 Task: Search one way flight ticket for 2 adults, 2 children, 2 infants in seat in first from Roanoke: Roanoke-blacksburg Regional Airport (woodrum Field) to New Bern: Coastal Carolina Regional Airport (was Craven County Regional) on 8-4-2023. Choice of flights is Spirit. Number of bags: 2 checked bags. Price is upto 96000. Outbound departure time preference is 9:45.
Action: Mouse moved to (317, 443)
Screenshot: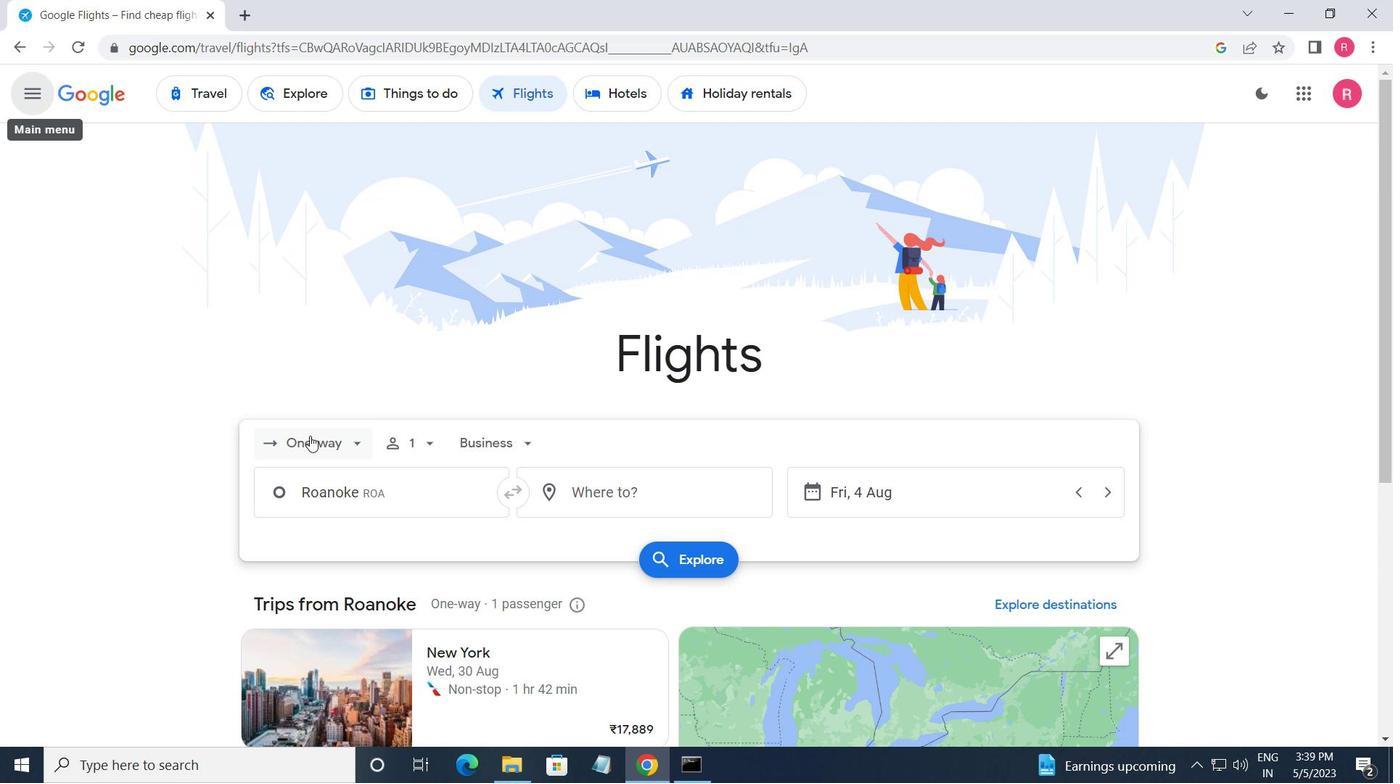 
Action: Mouse pressed left at (317, 443)
Screenshot: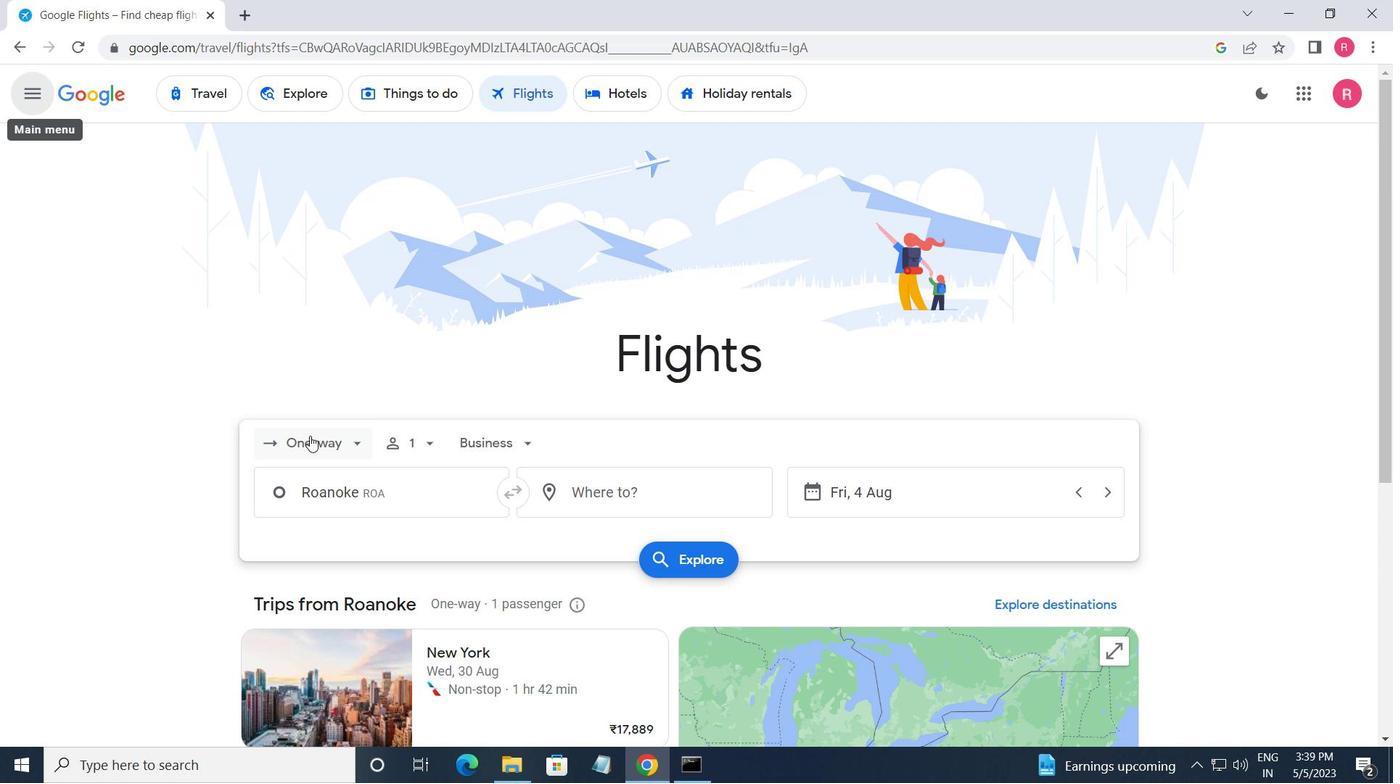 
Action: Mouse moved to (352, 528)
Screenshot: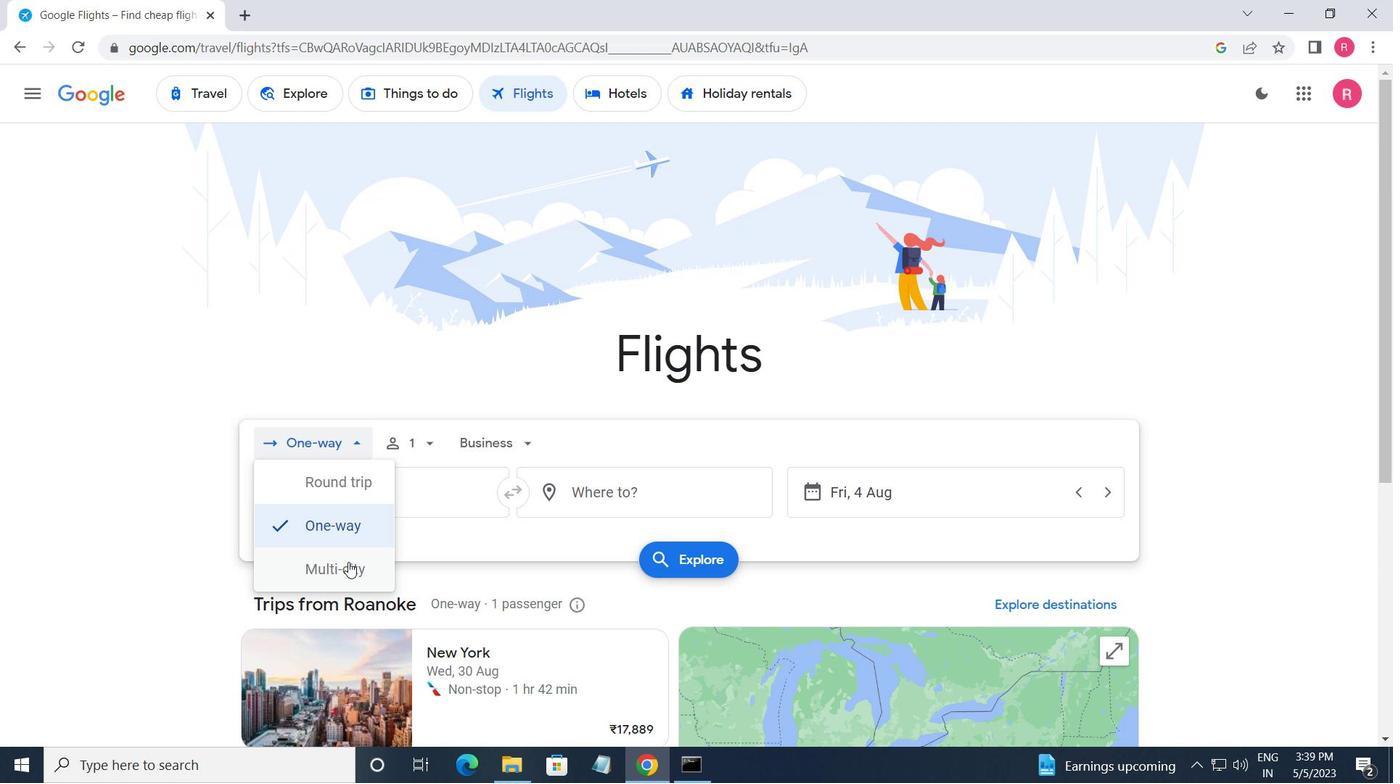 
Action: Mouse pressed left at (352, 528)
Screenshot: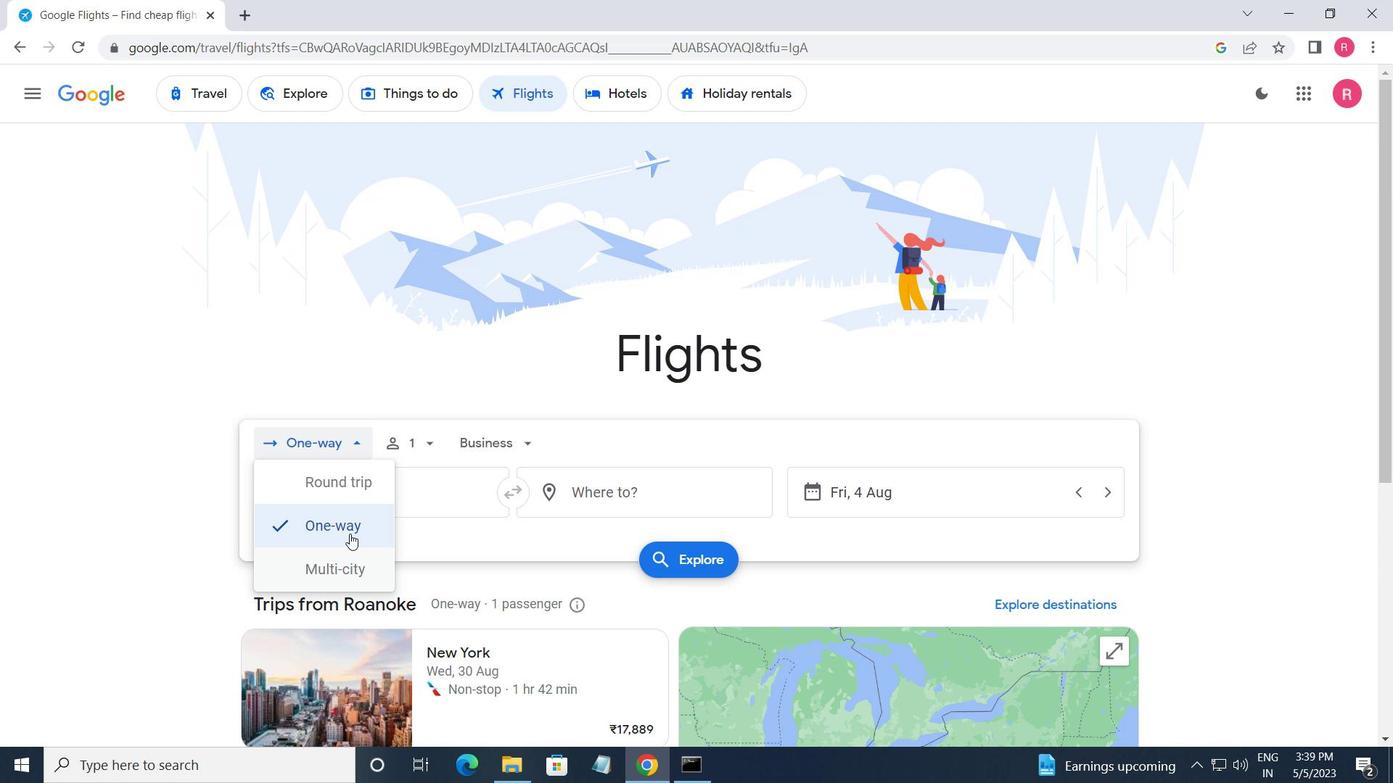 
Action: Mouse moved to (434, 446)
Screenshot: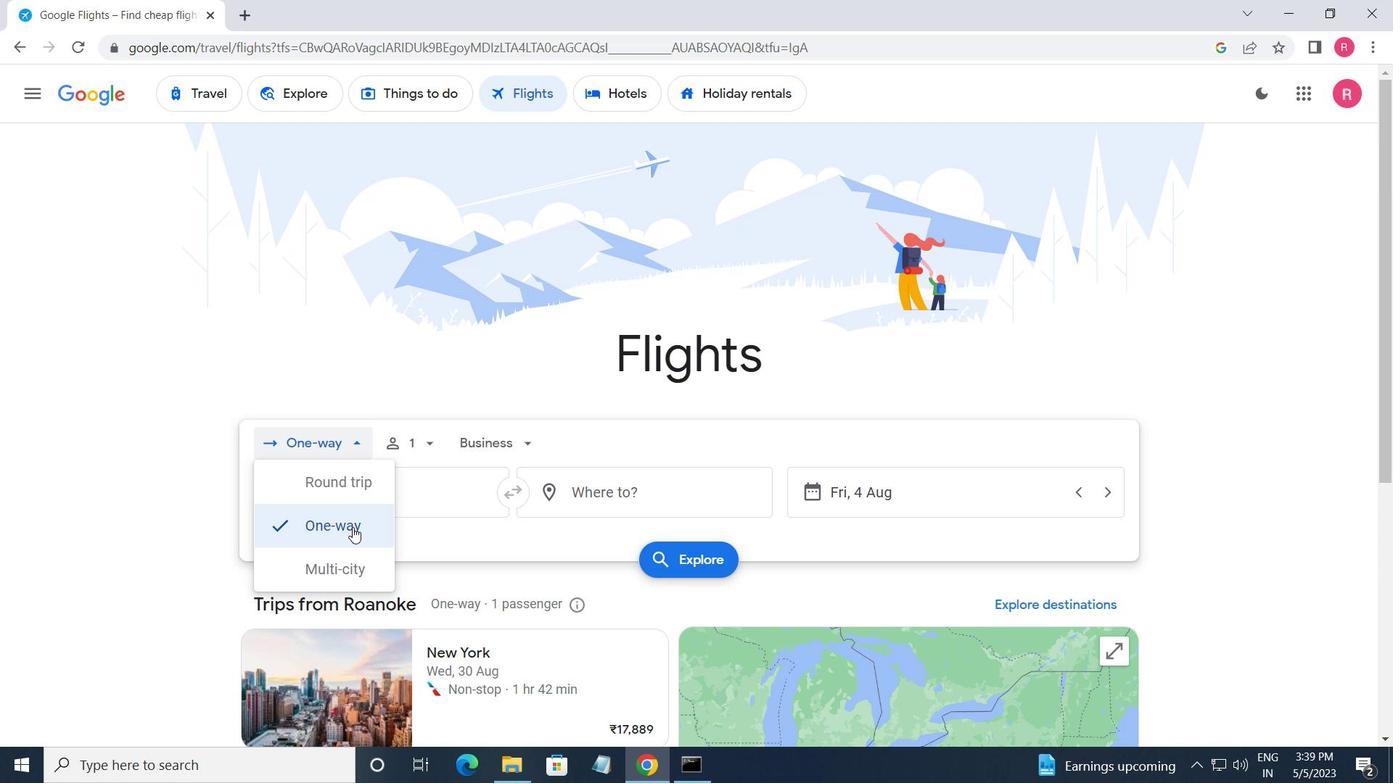 
Action: Mouse pressed left at (434, 446)
Screenshot: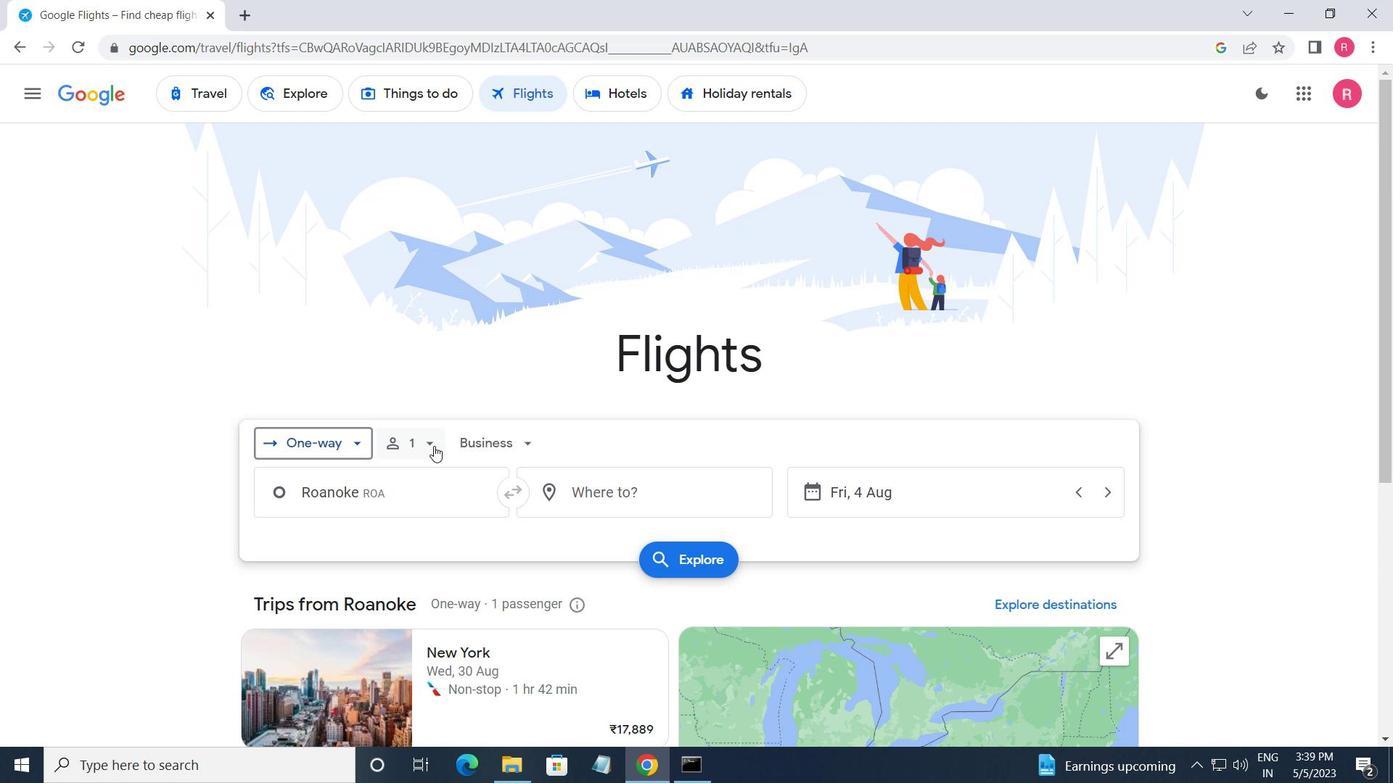 
Action: Mouse moved to (561, 496)
Screenshot: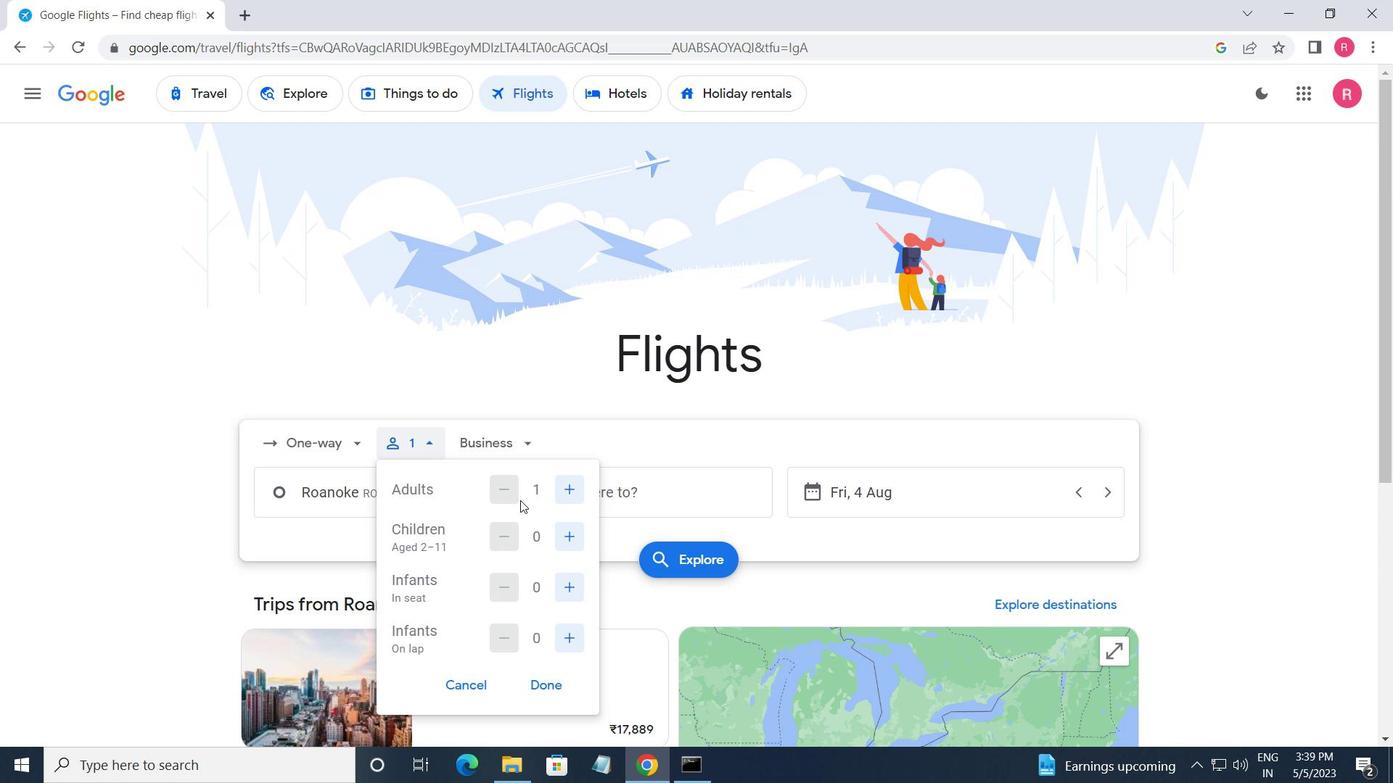 
Action: Mouse pressed left at (561, 496)
Screenshot: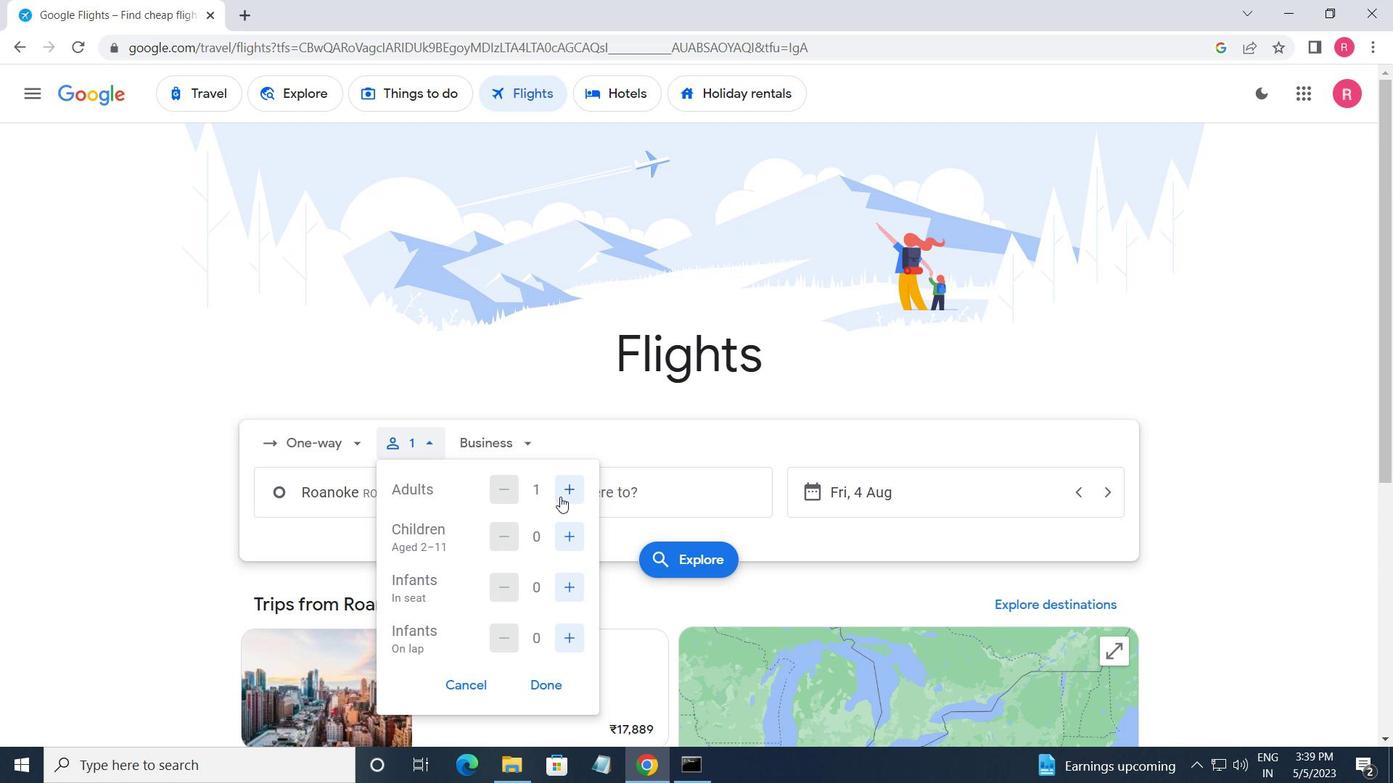 
Action: Mouse moved to (558, 544)
Screenshot: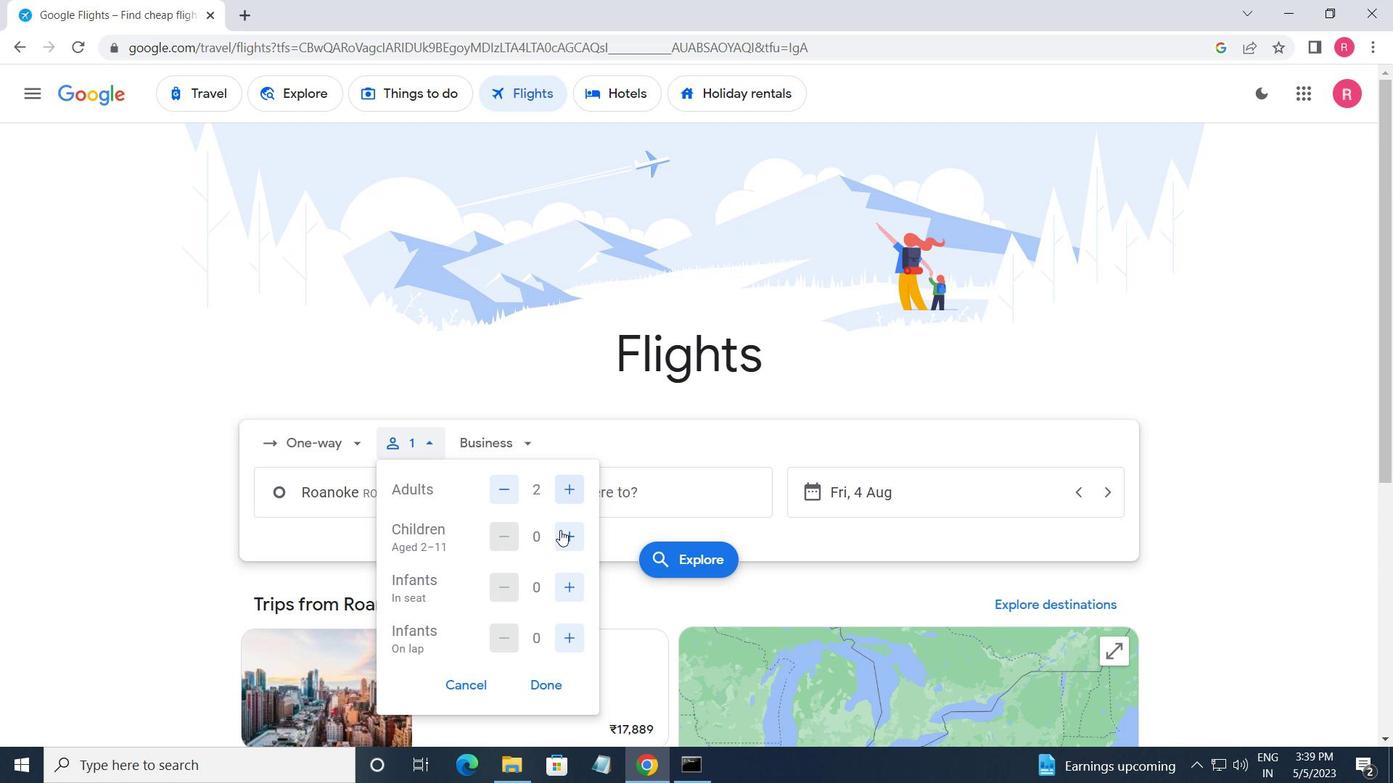 
Action: Mouse pressed left at (558, 544)
Screenshot: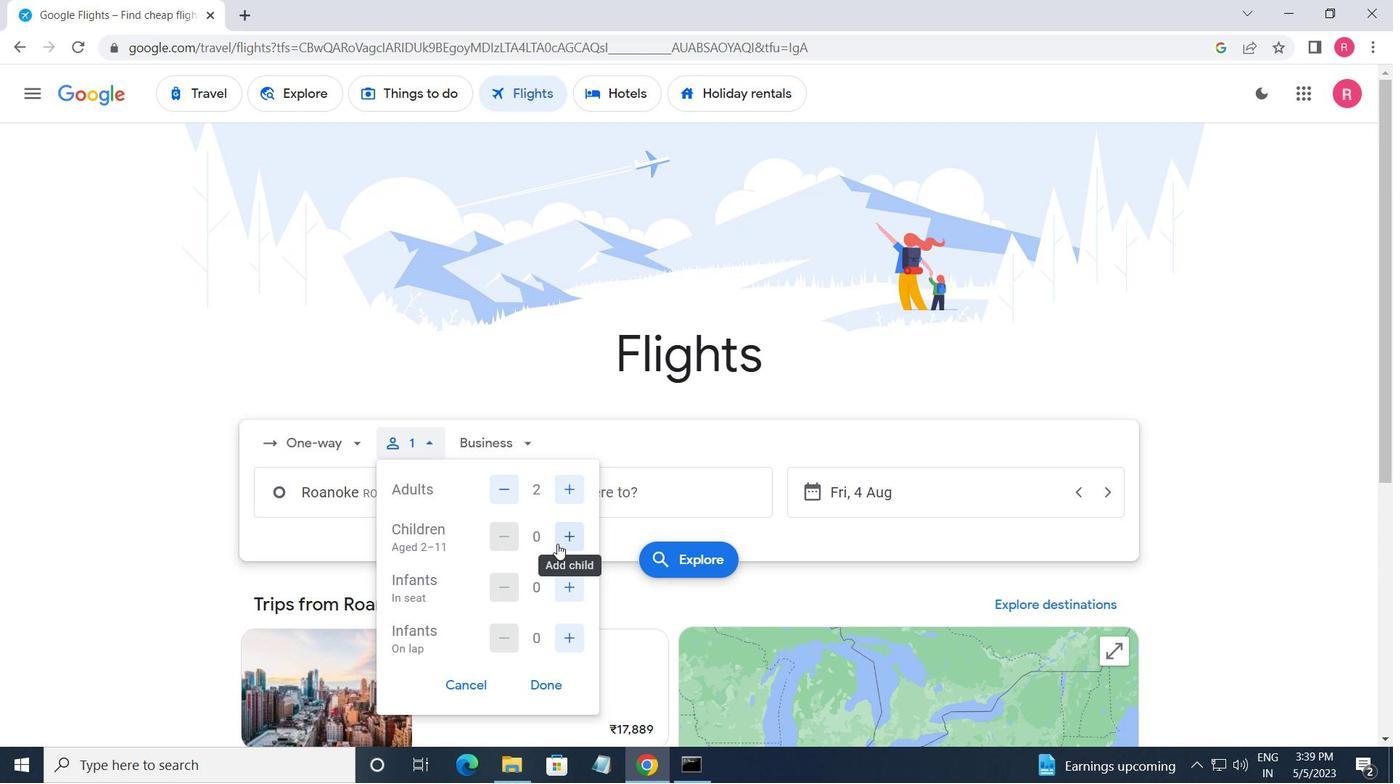 
Action: Mouse pressed left at (558, 544)
Screenshot: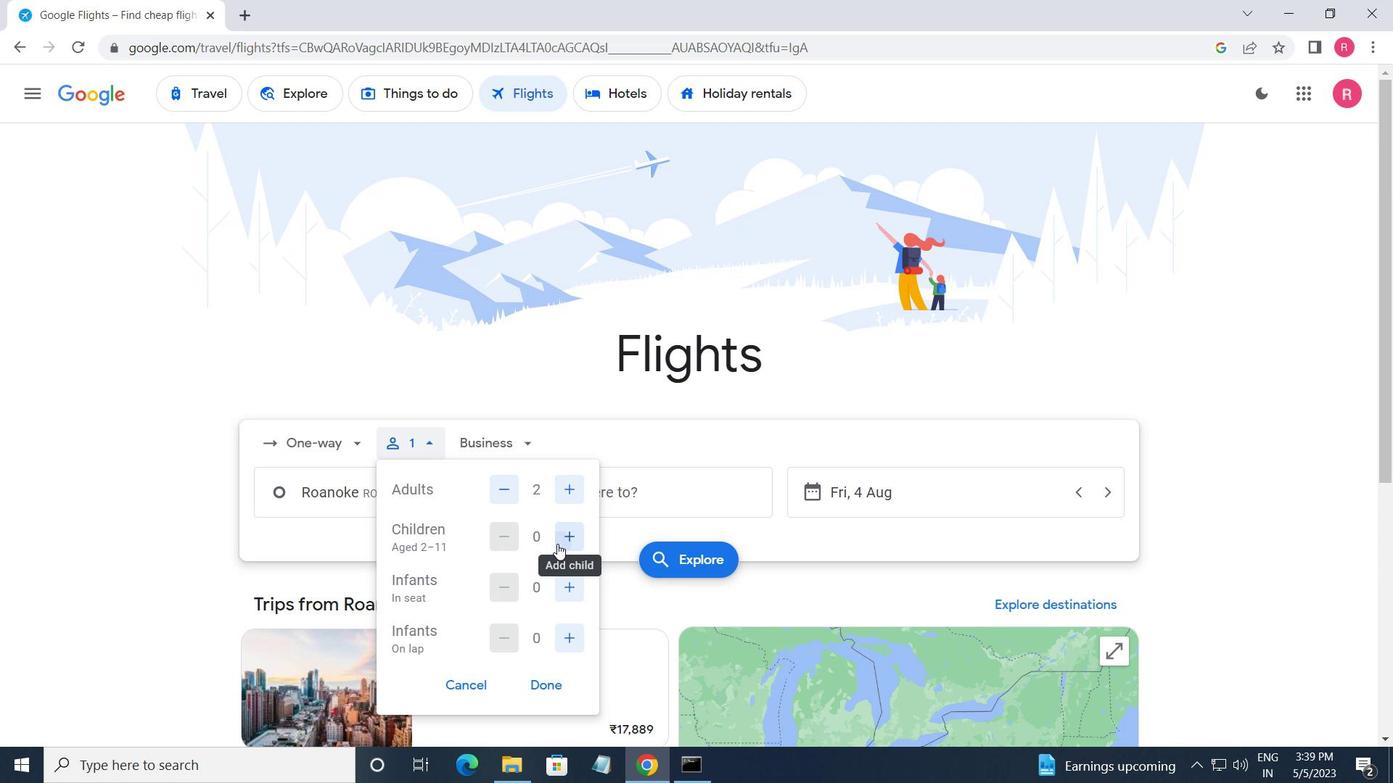 
Action: Mouse moved to (571, 597)
Screenshot: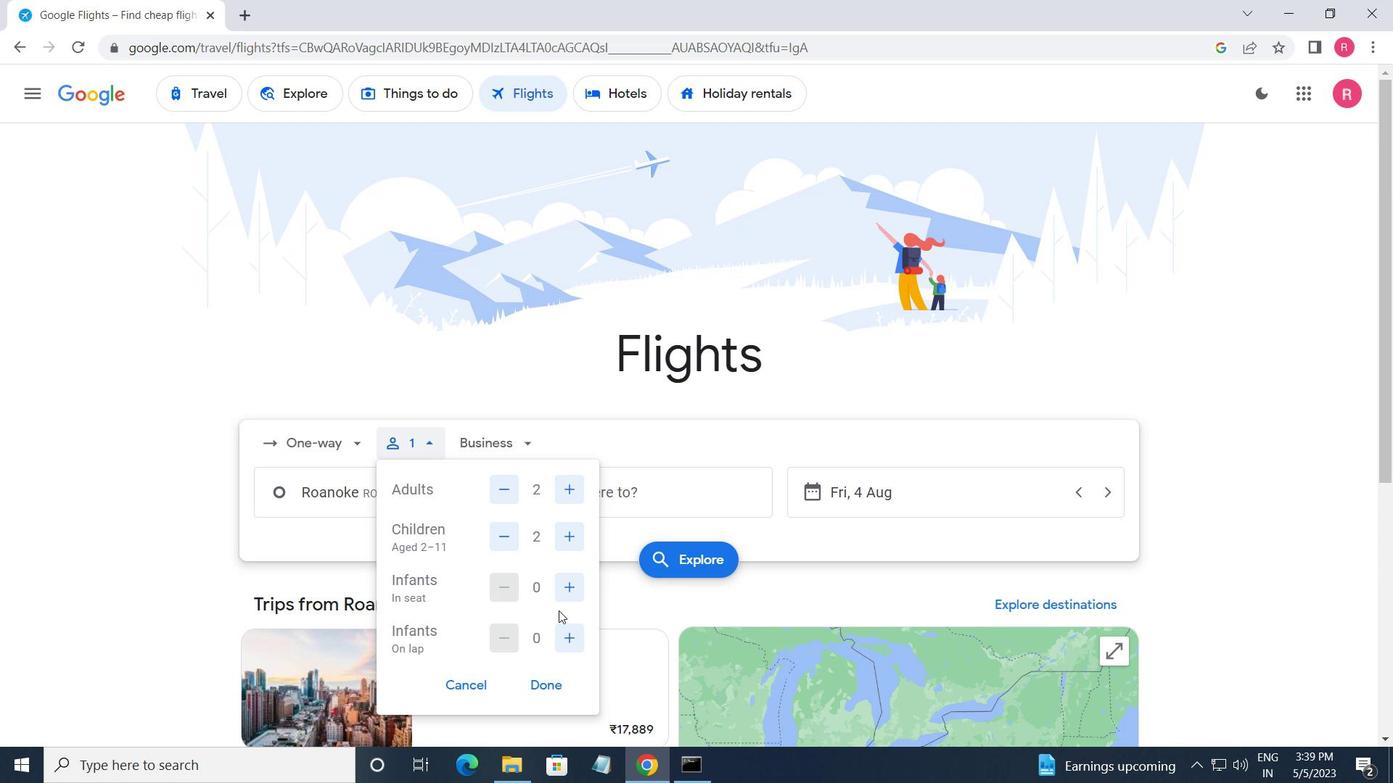 
Action: Mouse pressed left at (571, 597)
Screenshot: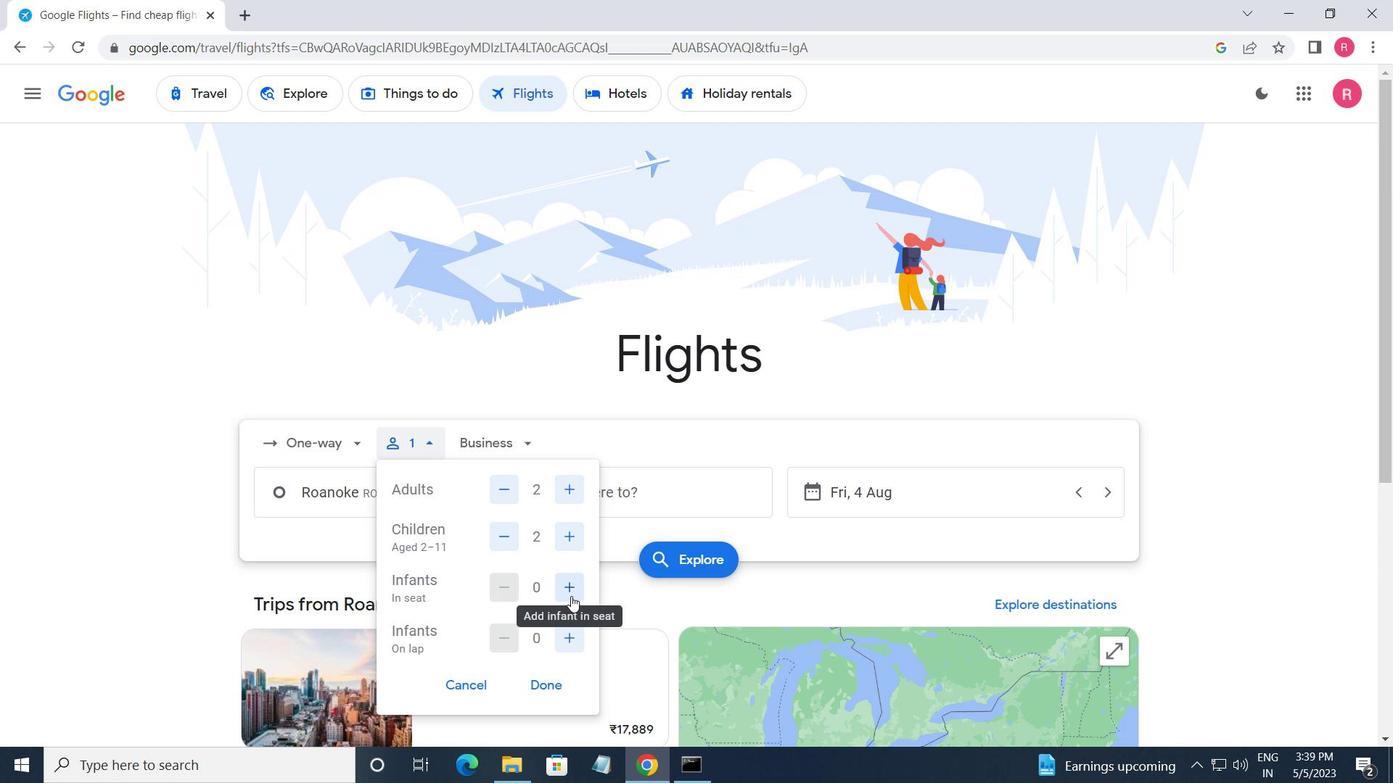 
Action: Mouse pressed left at (571, 597)
Screenshot: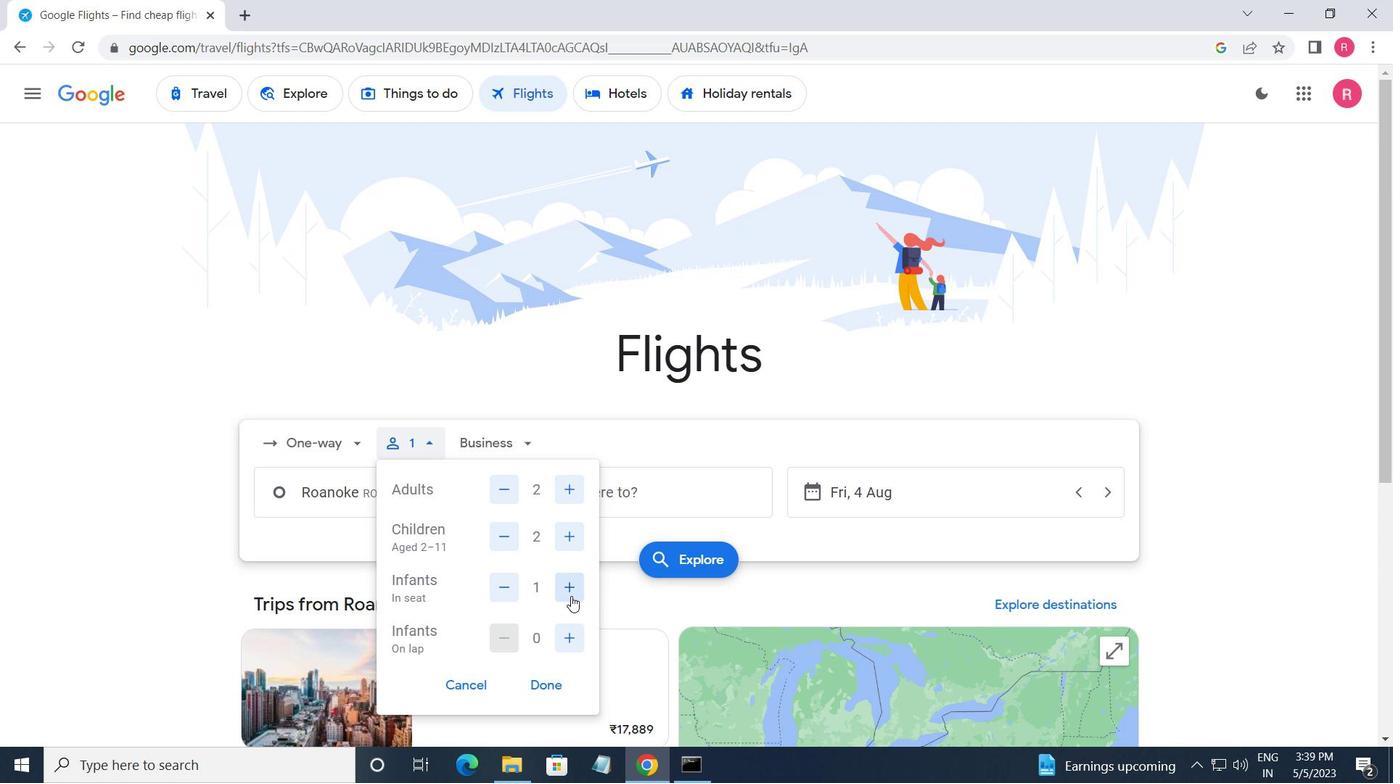 
Action: Mouse pressed left at (571, 597)
Screenshot: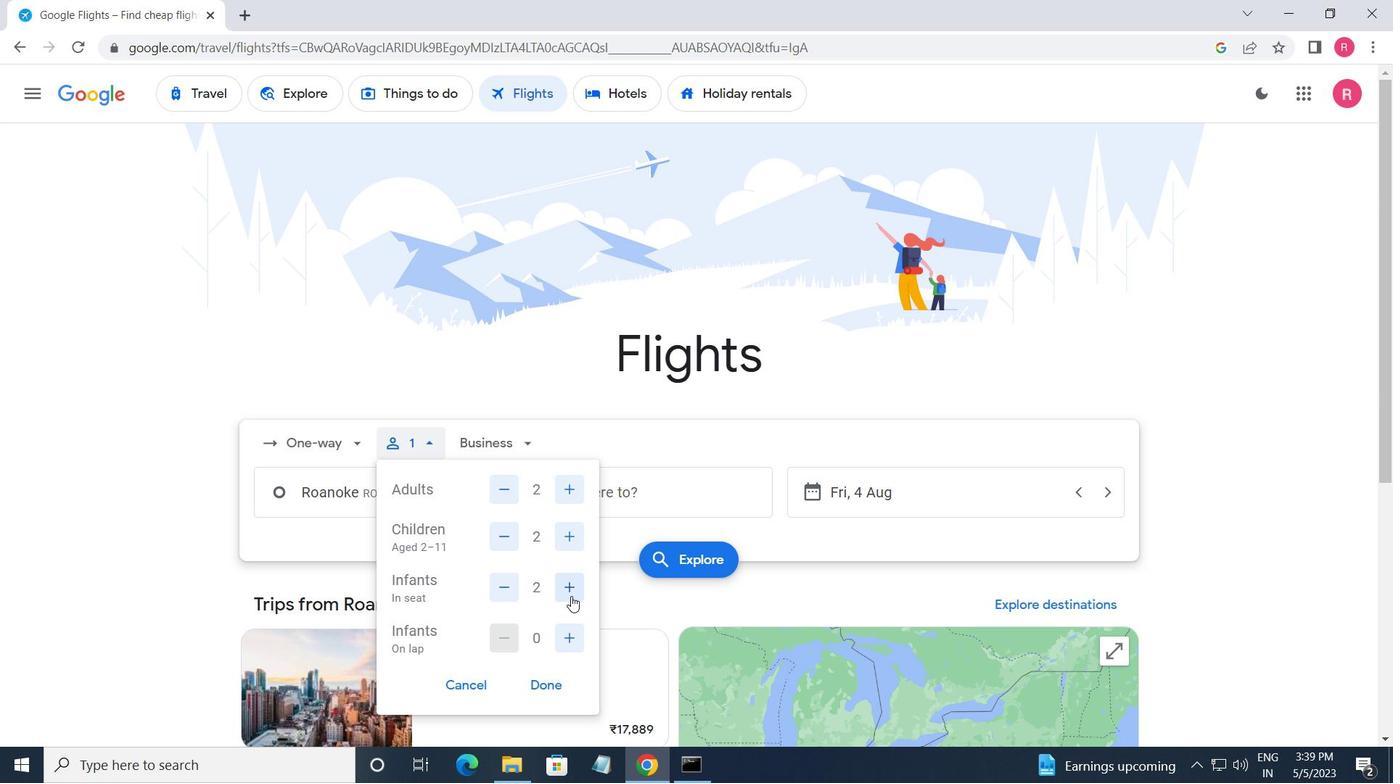
Action: Mouse moved to (543, 688)
Screenshot: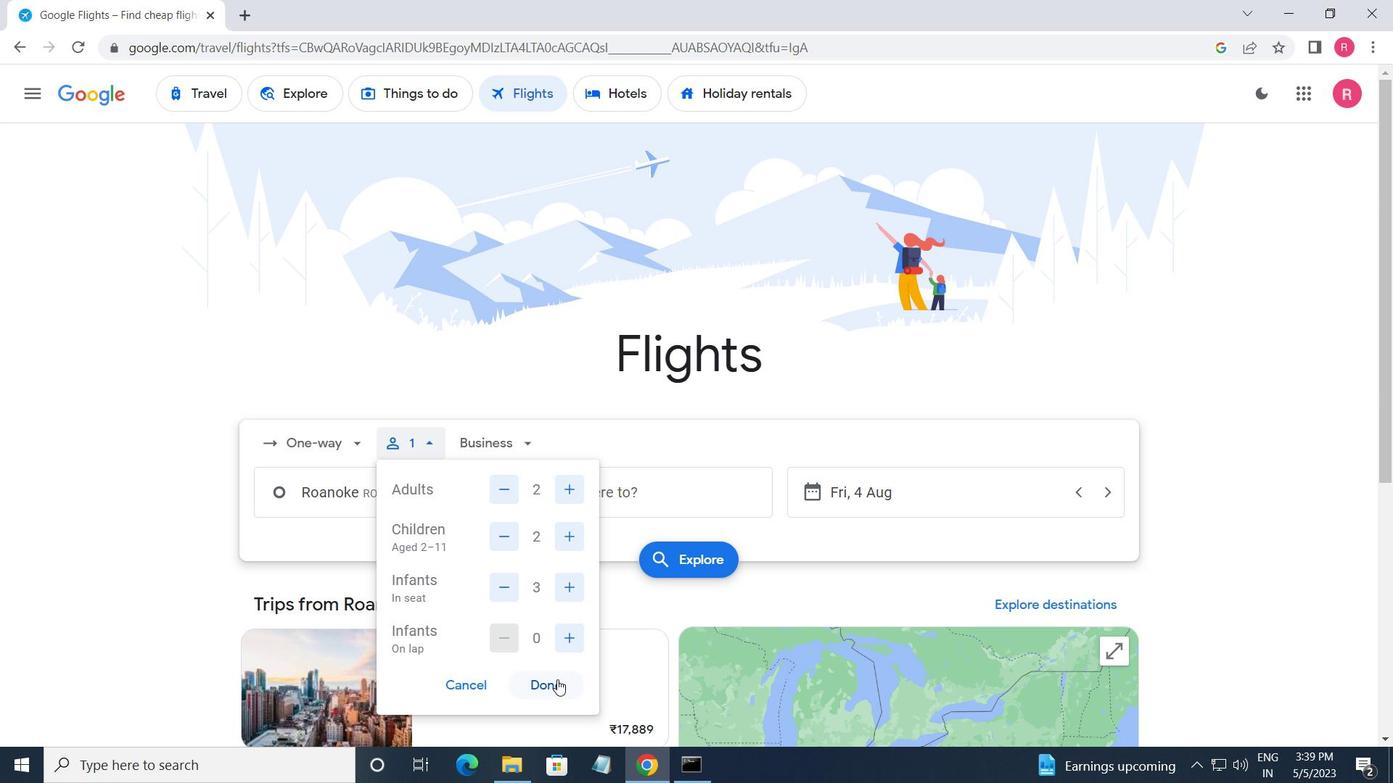 
Action: Mouse pressed left at (543, 688)
Screenshot: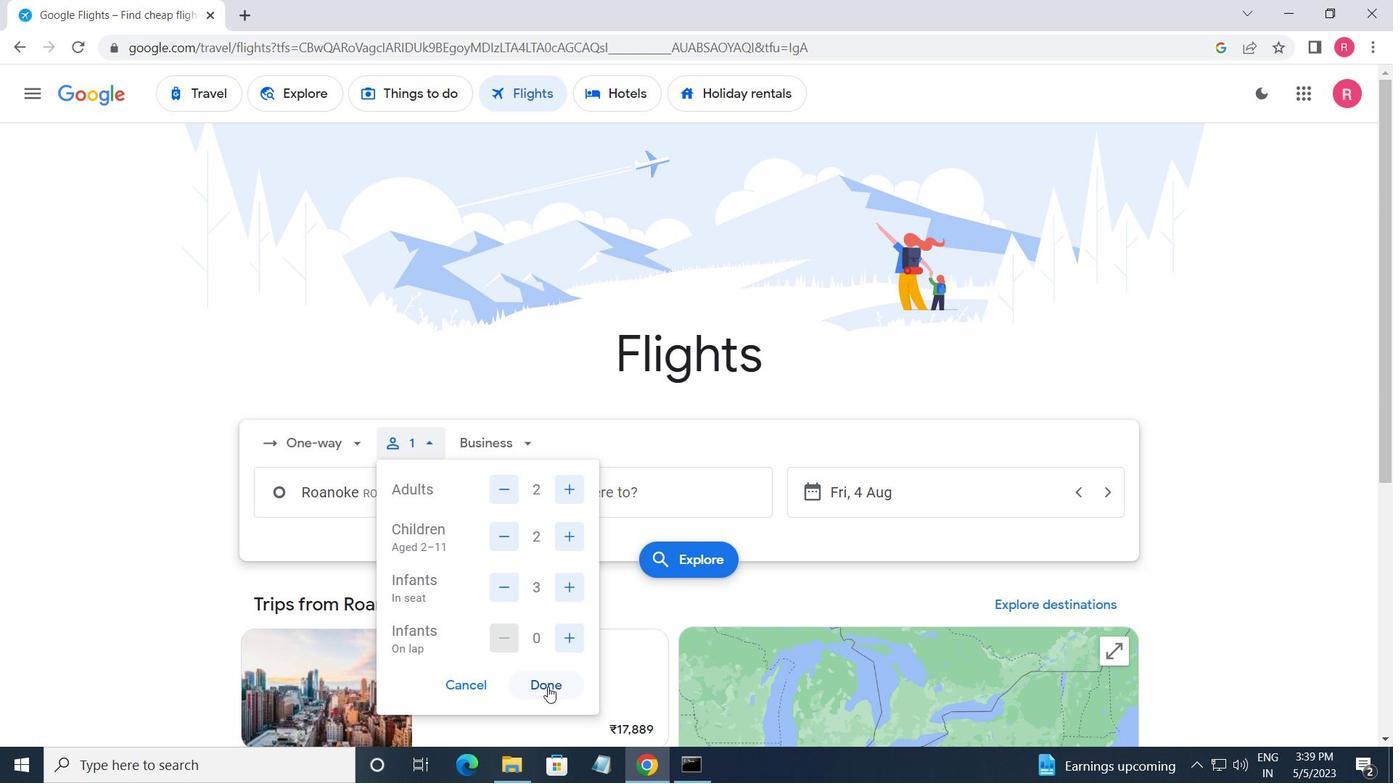 
Action: Mouse moved to (419, 434)
Screenshot: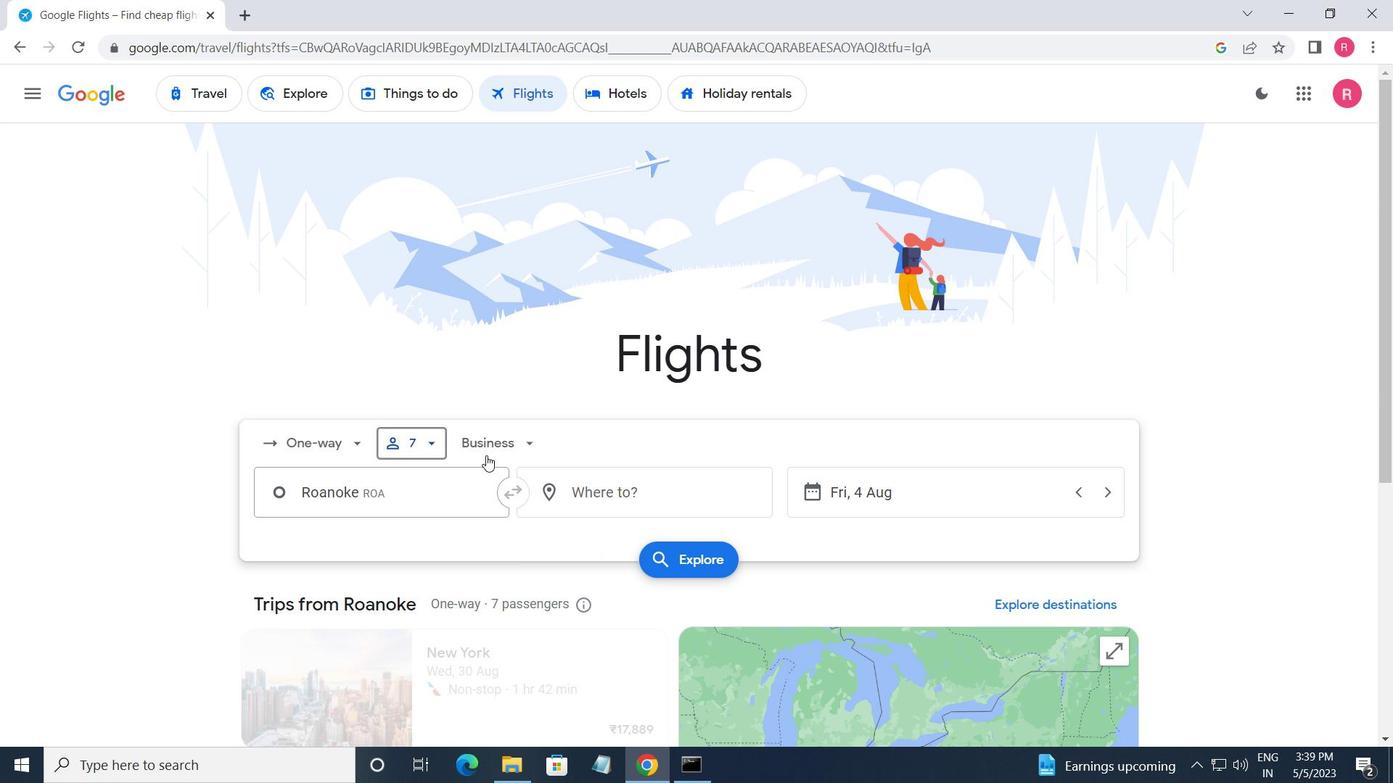 
Action: Mouse pressed left at (419, 434)
Screenshot: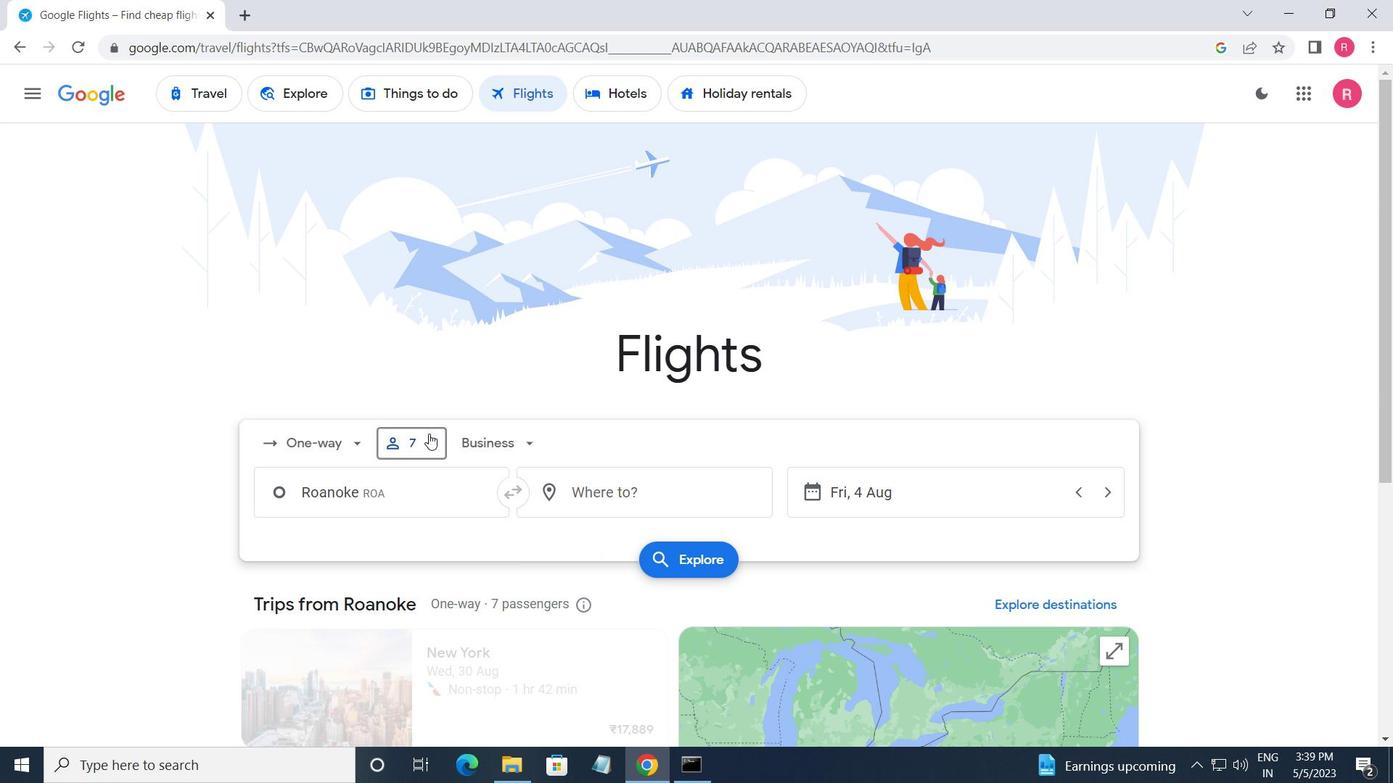 
Action: Mouse moved to (510, 587)
Screenshot: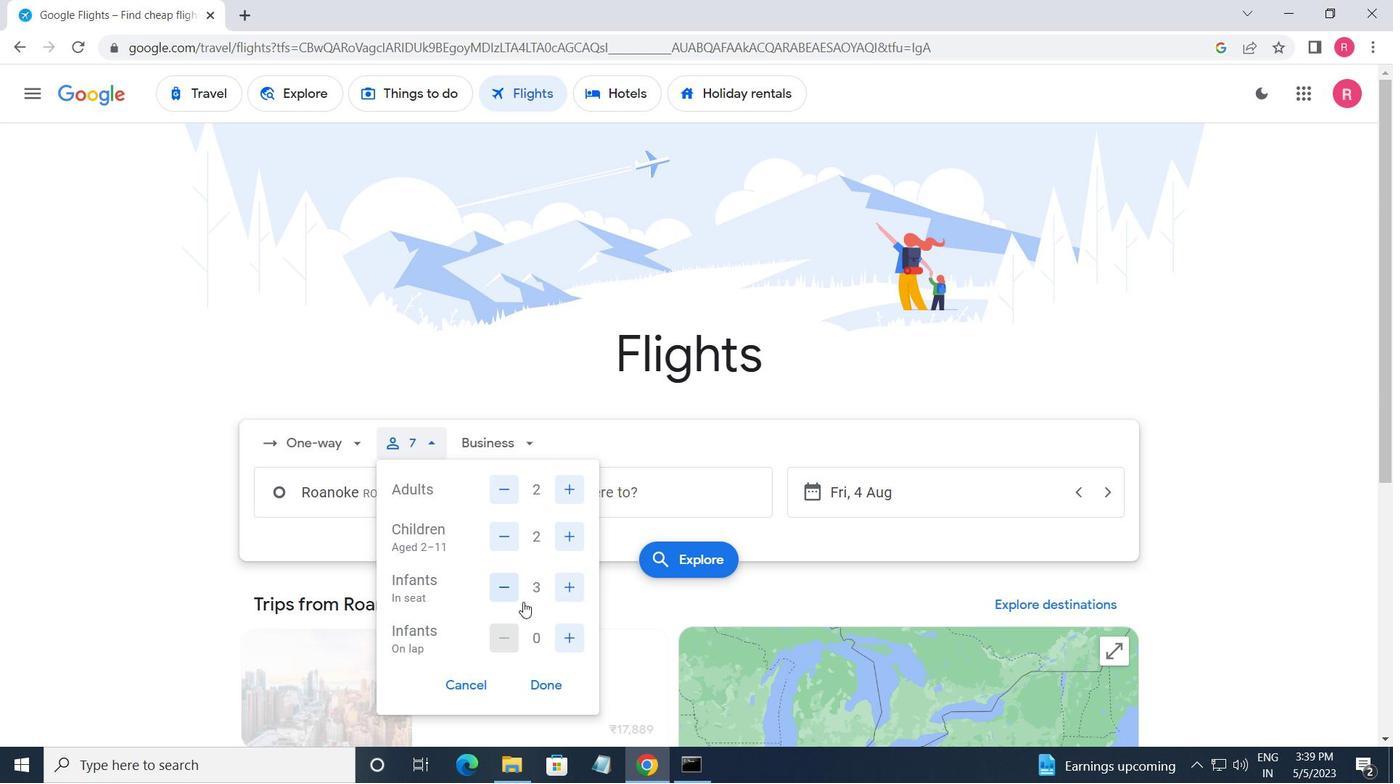 
Action: Mouse pressed left at (510, 587)
Screenshot: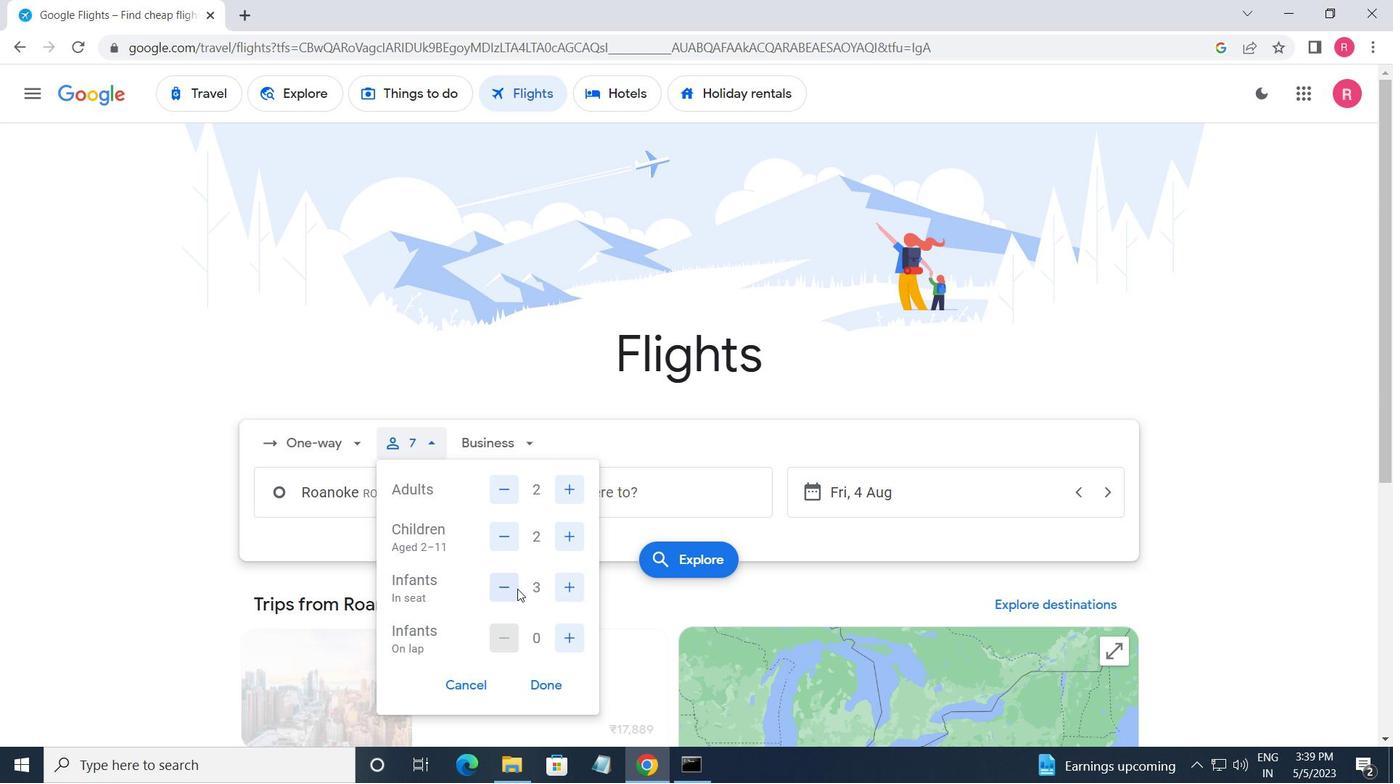 
Action: Mouse moved to (547, 687)
Screenshot: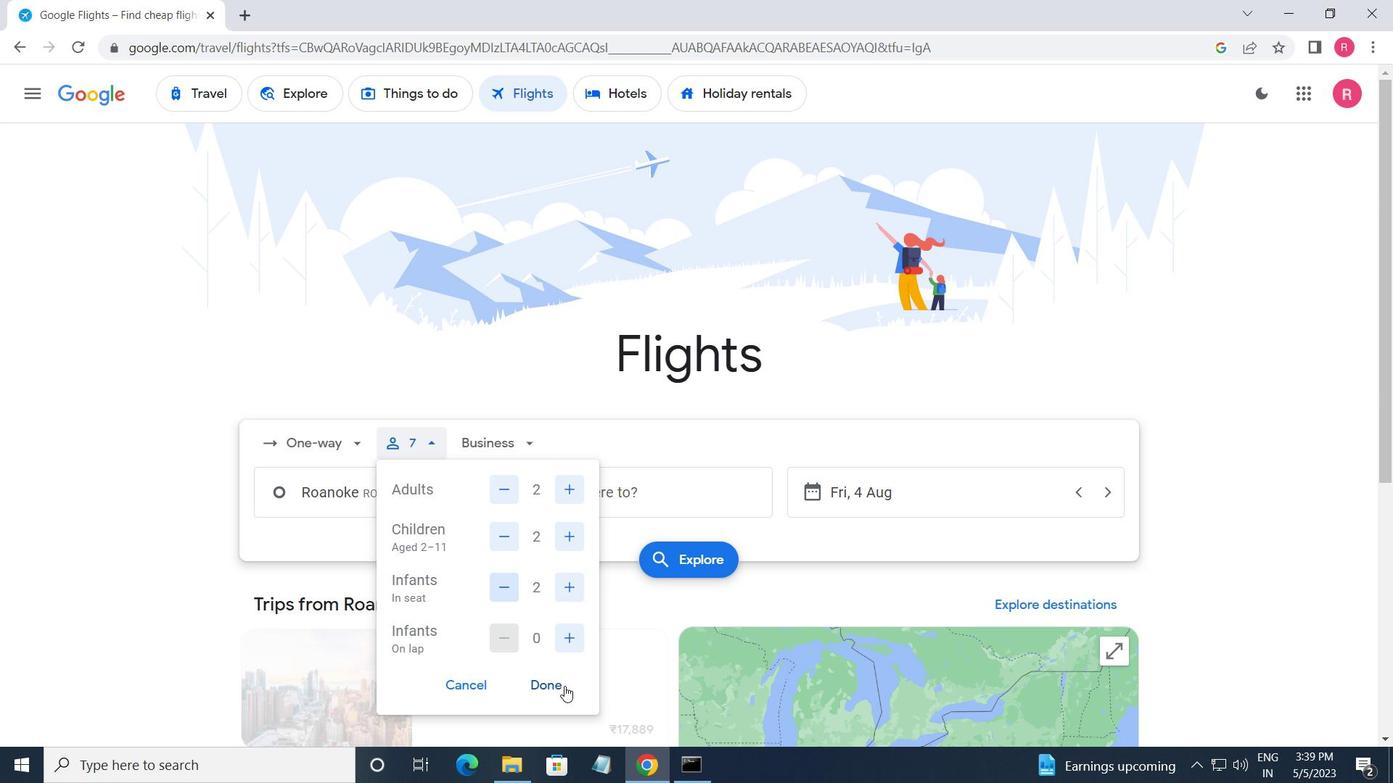 
Action: Mouse pressed left at (547, 687)
Screenshot: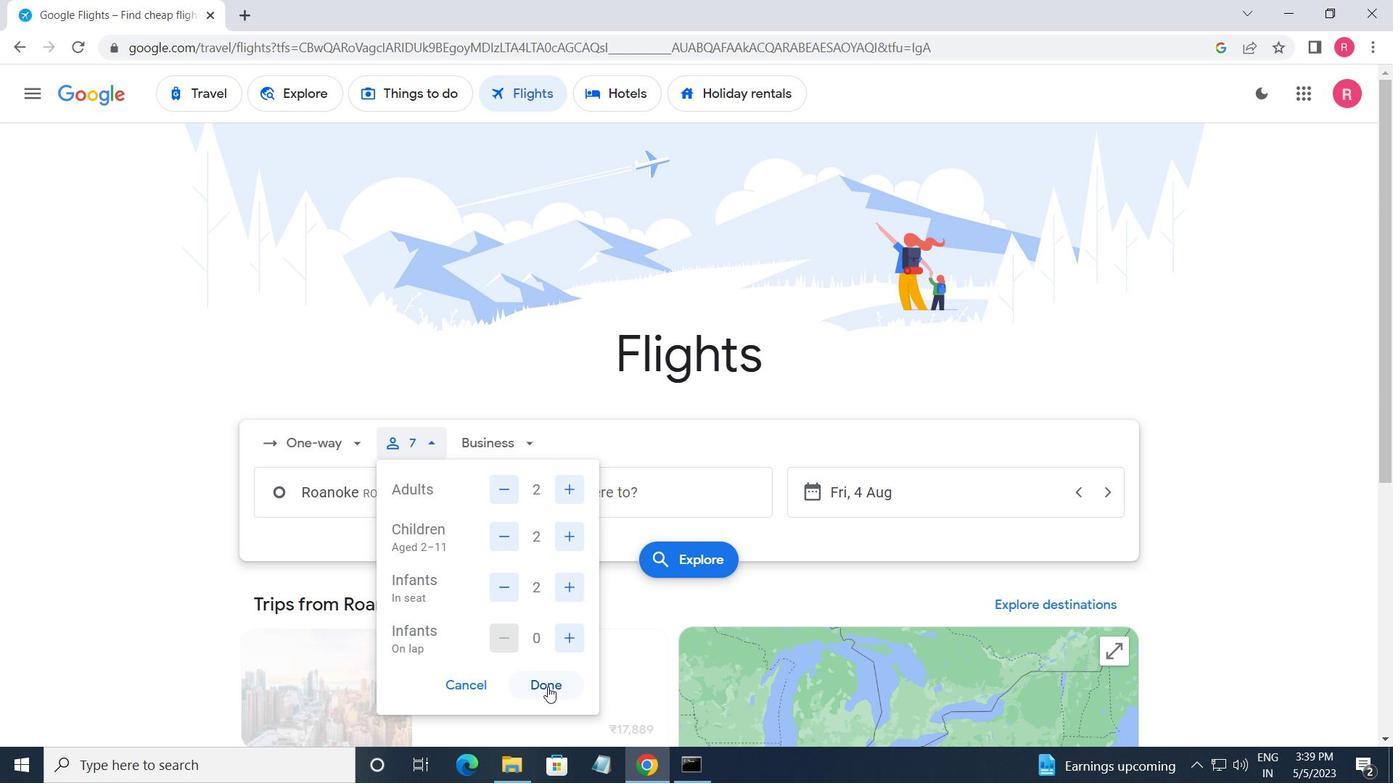 
Action: Mouse moved to (500, 442)
Screenshot: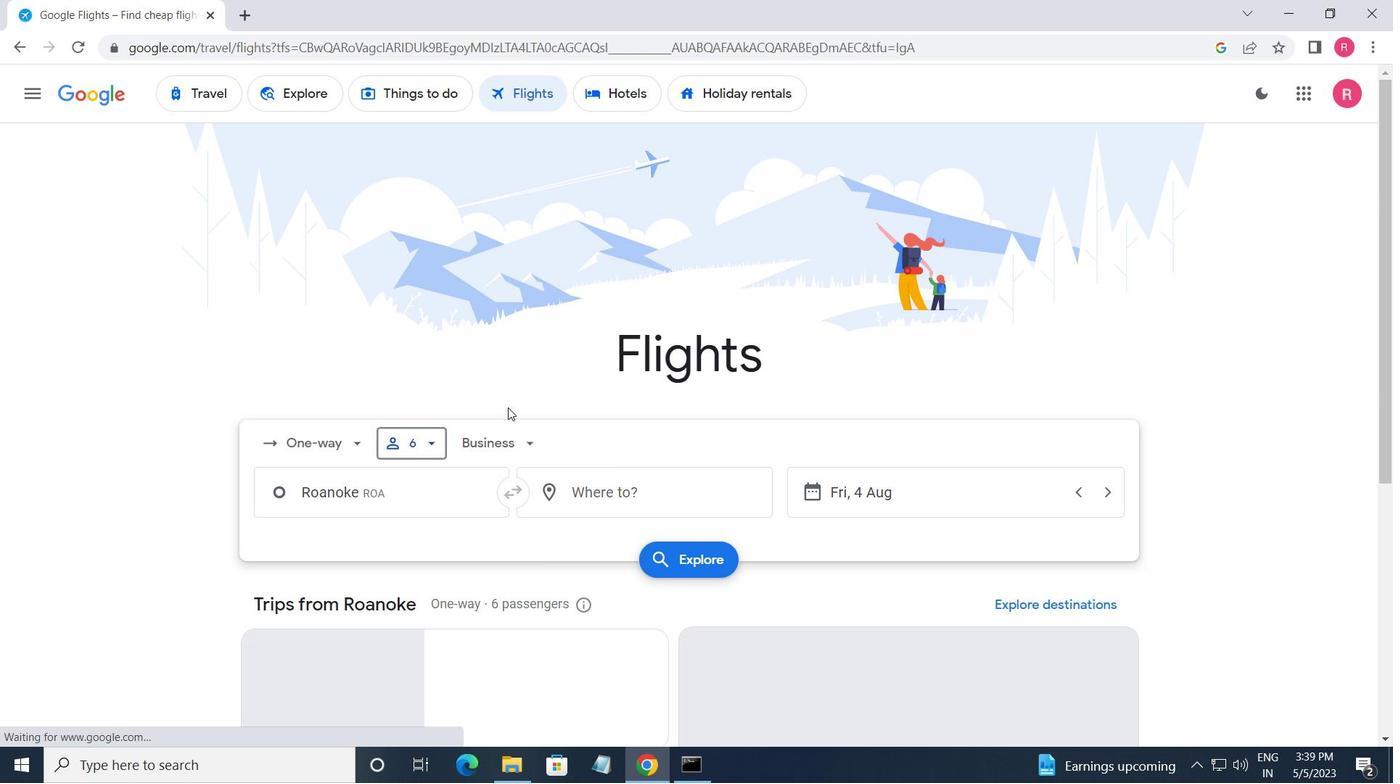 
Action: Mouse pressed left at (500, 442)
Screenshot: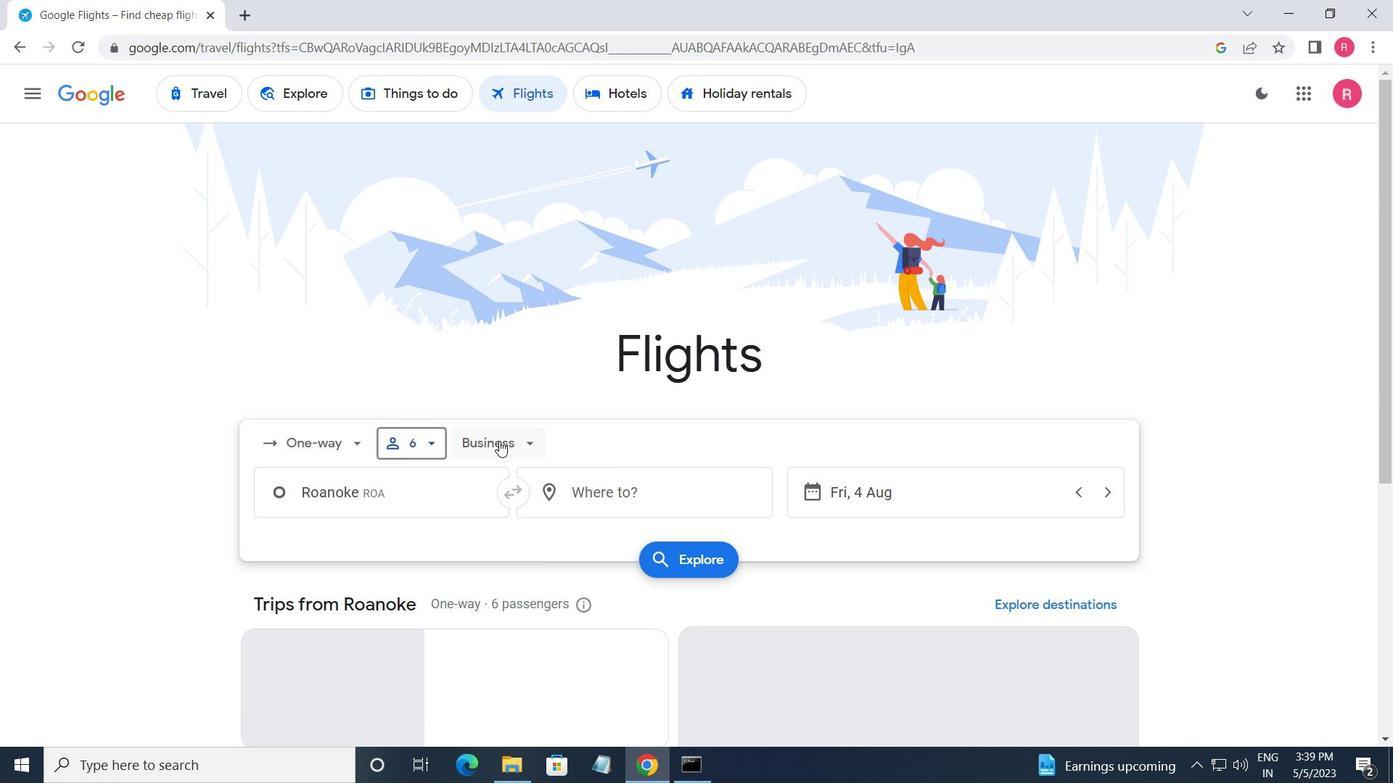 
Action: Mouse moved to (545, 614)
Screenshot: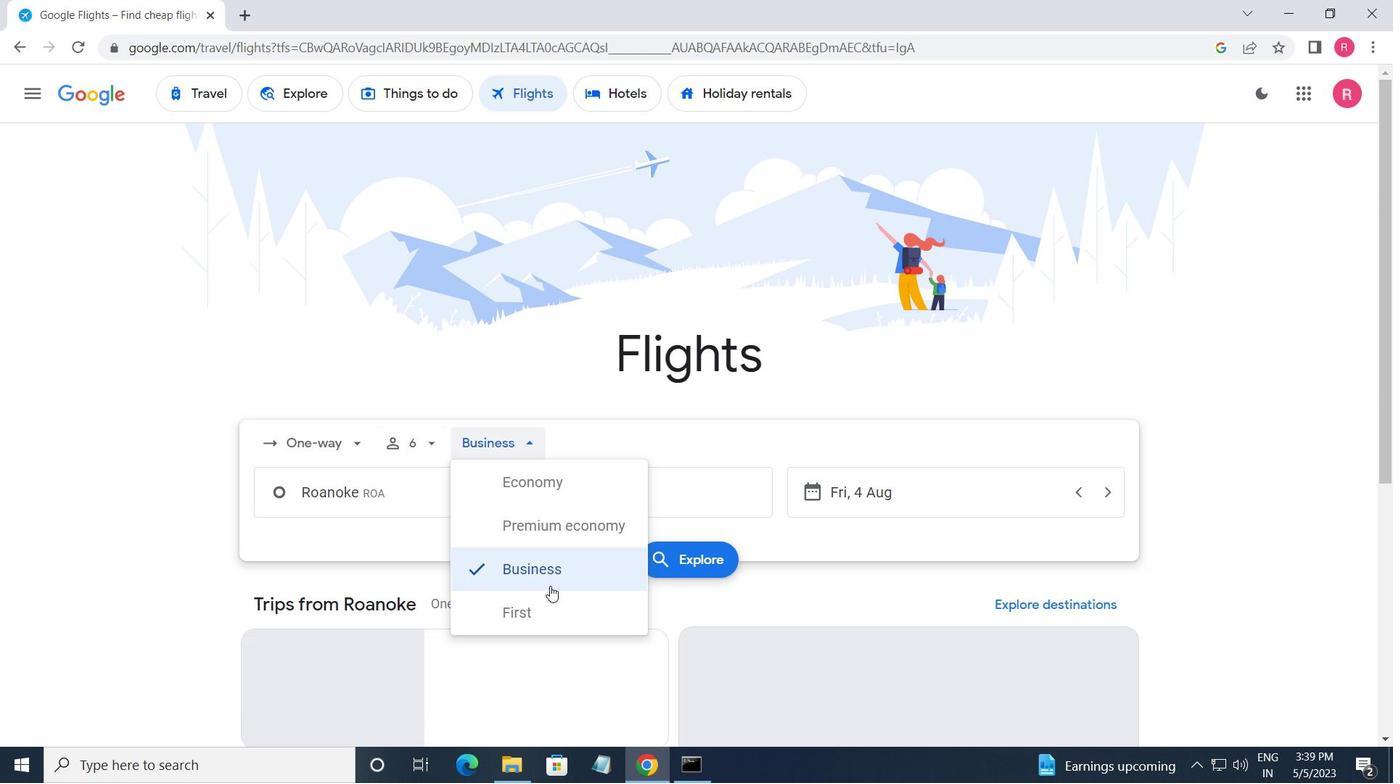 
Action: Mouse pressed left at (545, 614)
Screenshot: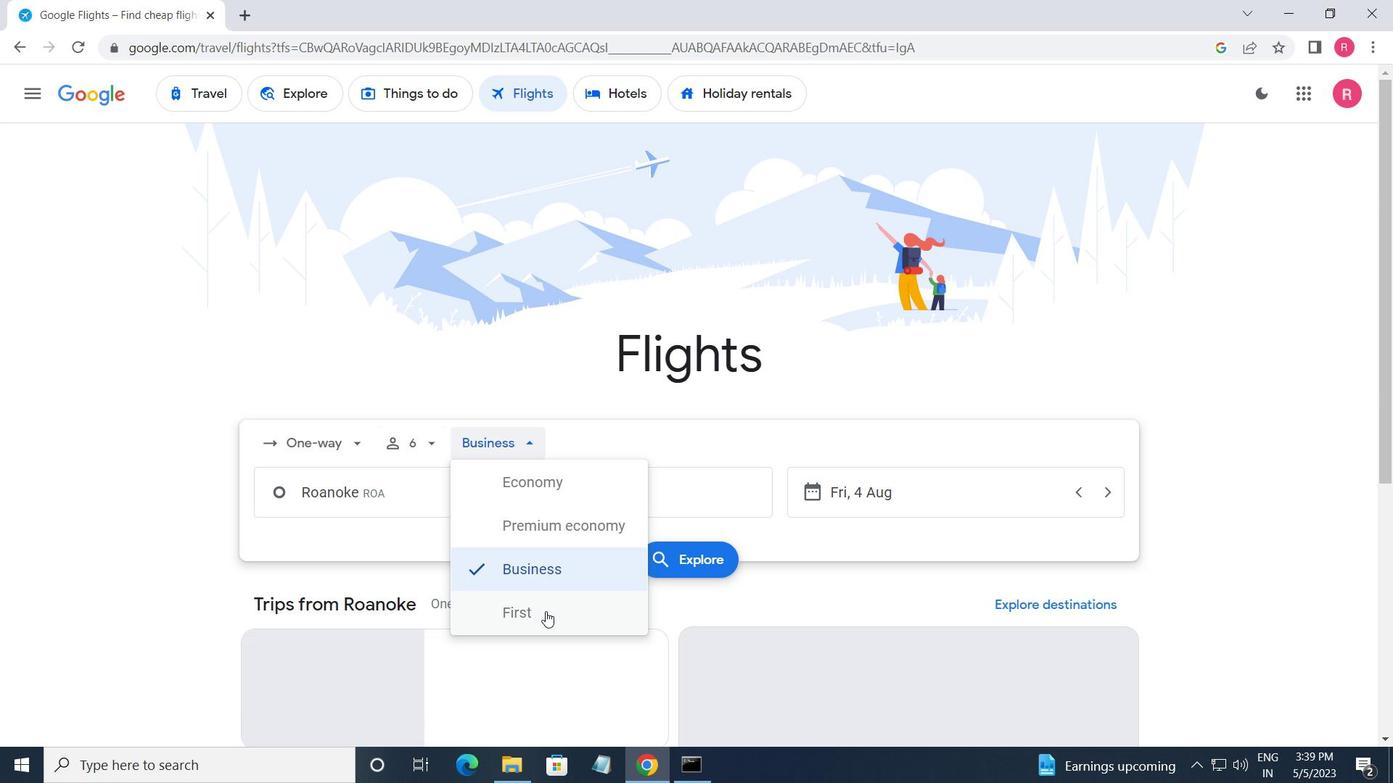 
Action: Mouse moved to (401, 505)
Screenshot: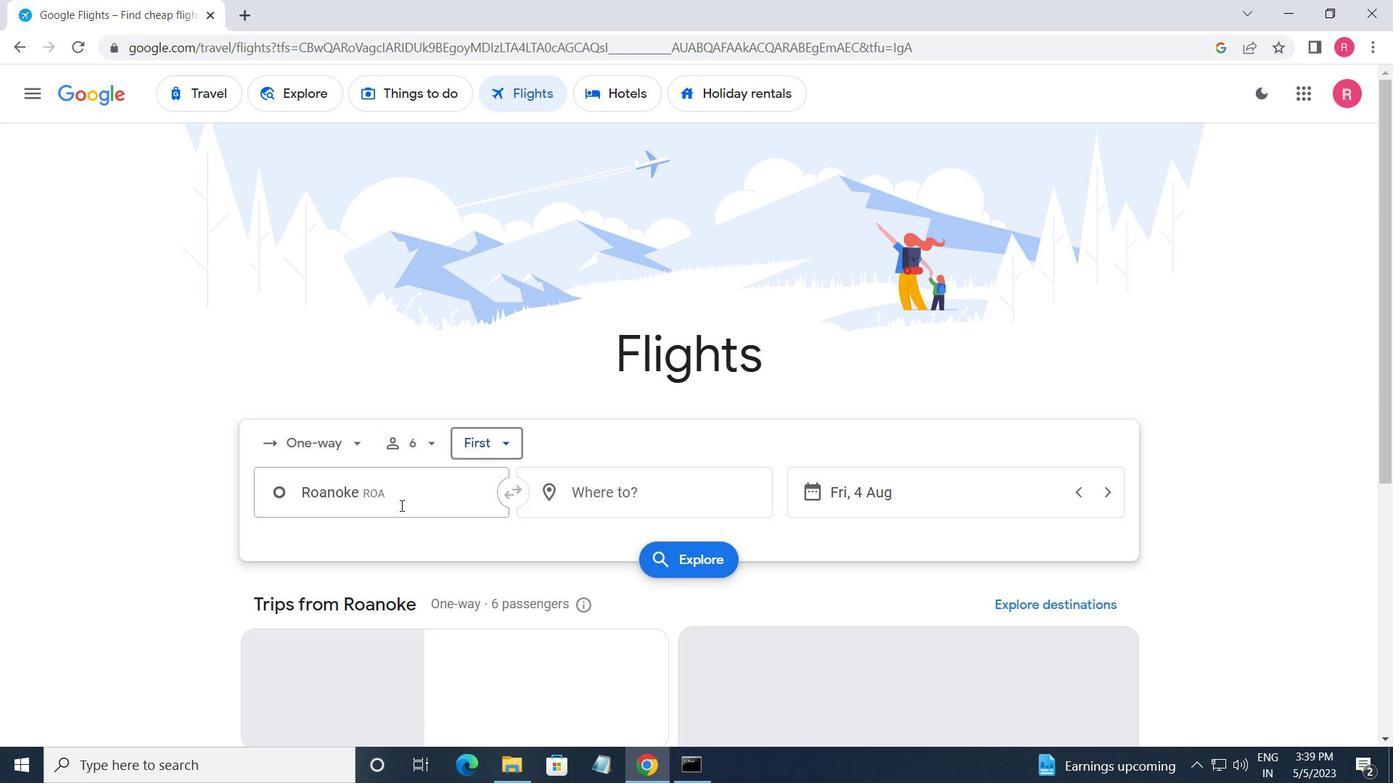 
Action: Mouse pressed left at (401, 505)
Screenshot: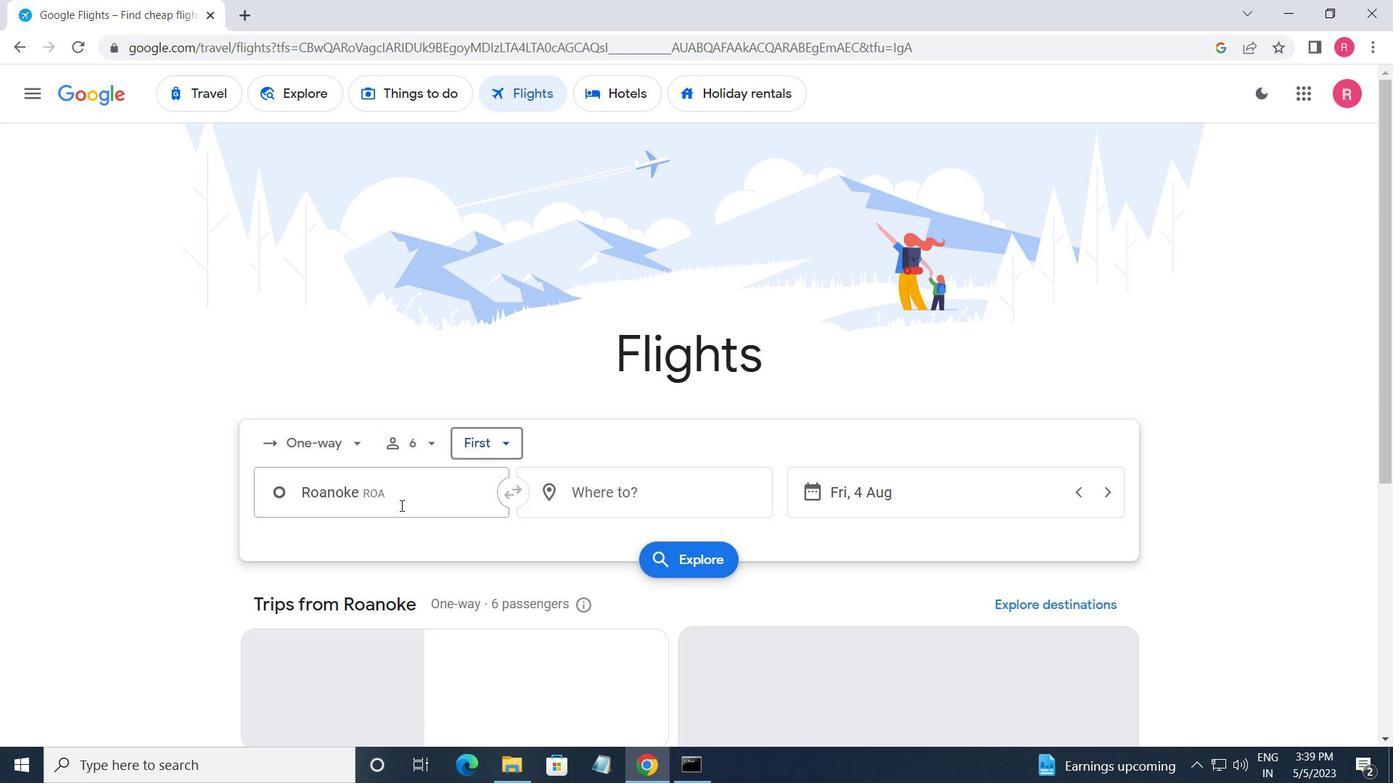 
Action: Key pressed <Key.shift>ROANOKE-B
Screenshot: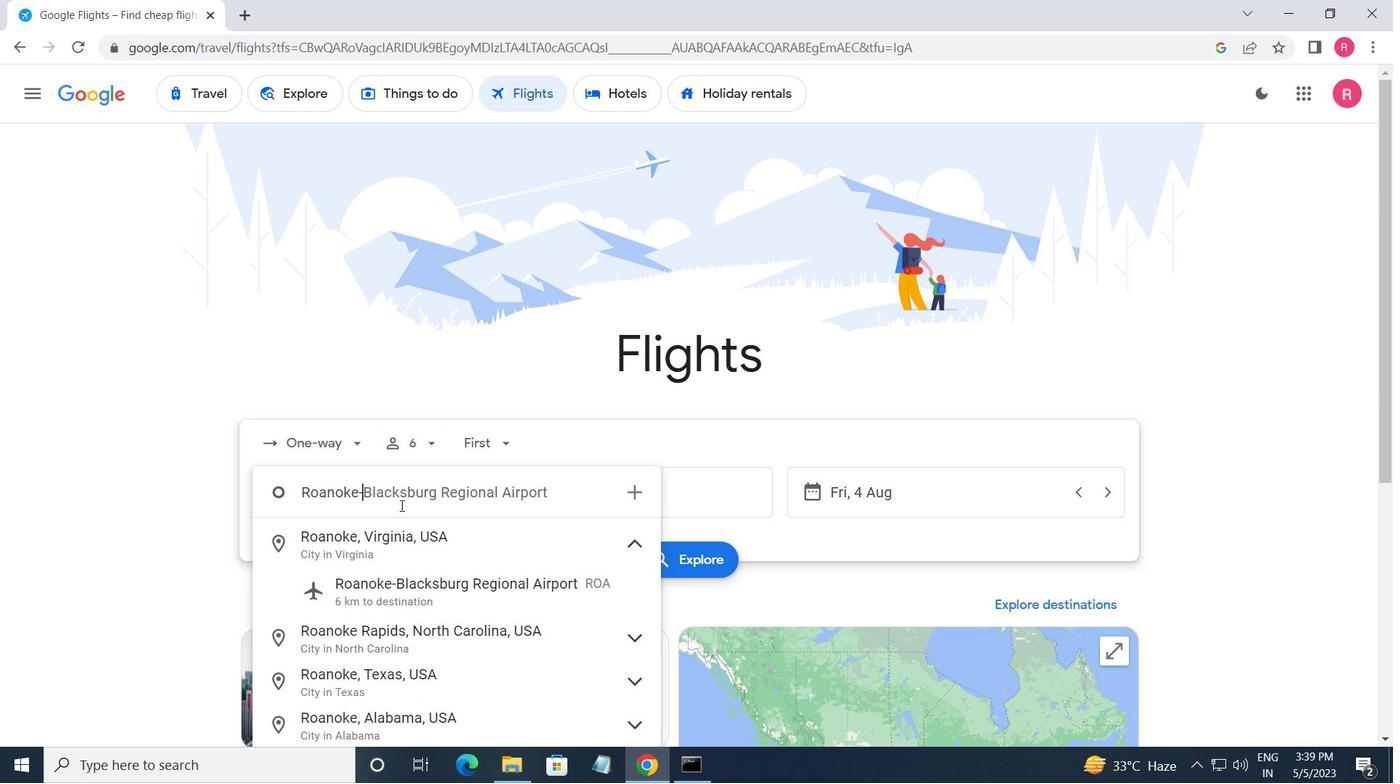 
Action: Mouse moved to (395, 546)
Screenshot: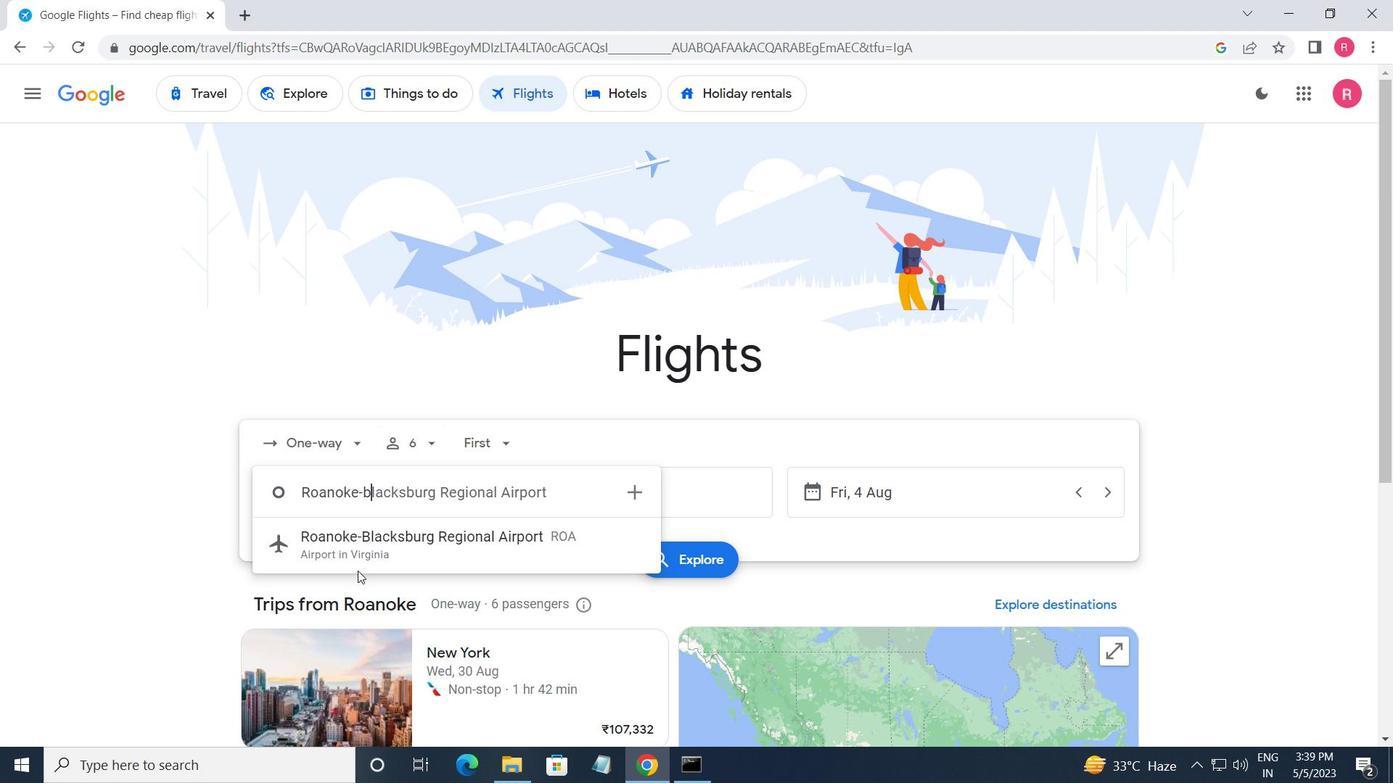 
Action: Mouse pressed left at (395, 546)
Screenshot: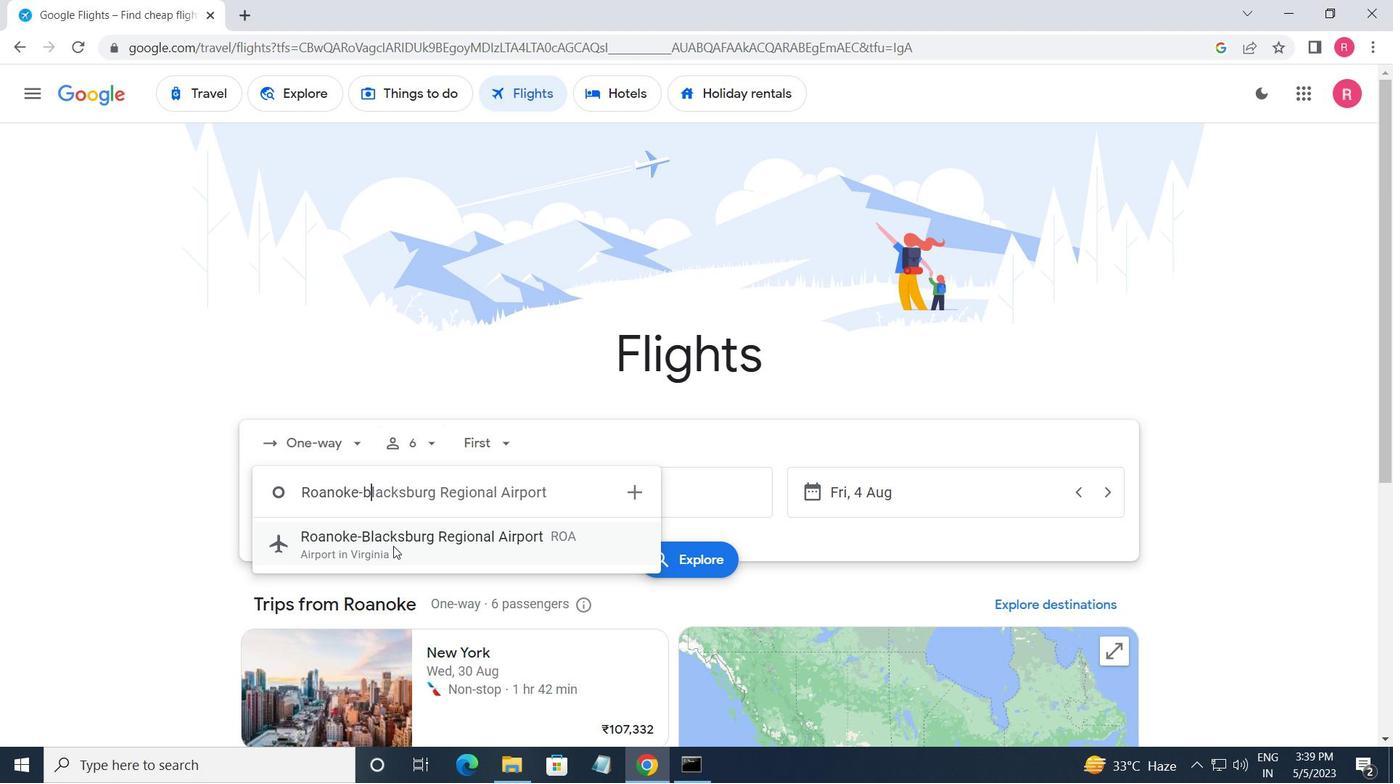 
Action: Mouse moved to (680, 487)
Screenshot: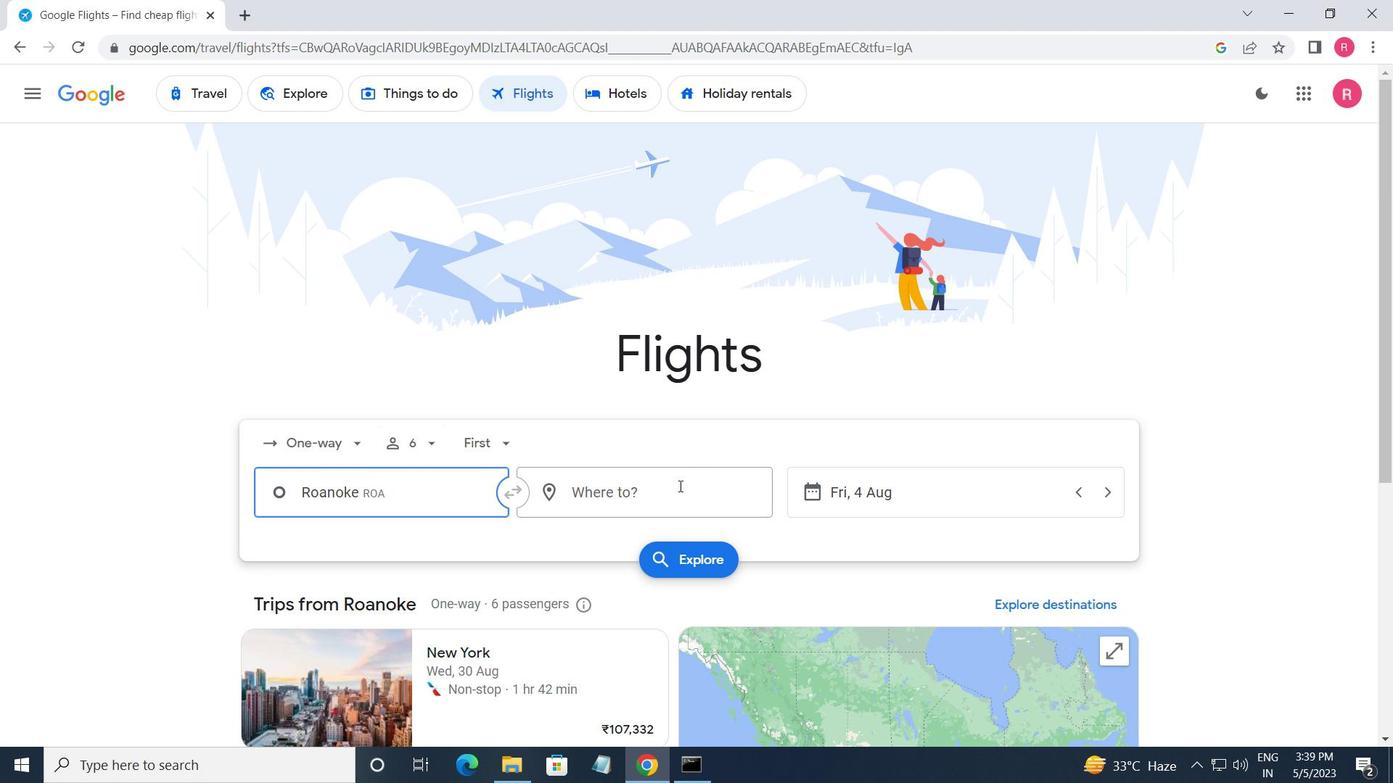 
Action: Mouse pressed left at (680, 487)
Screenshot: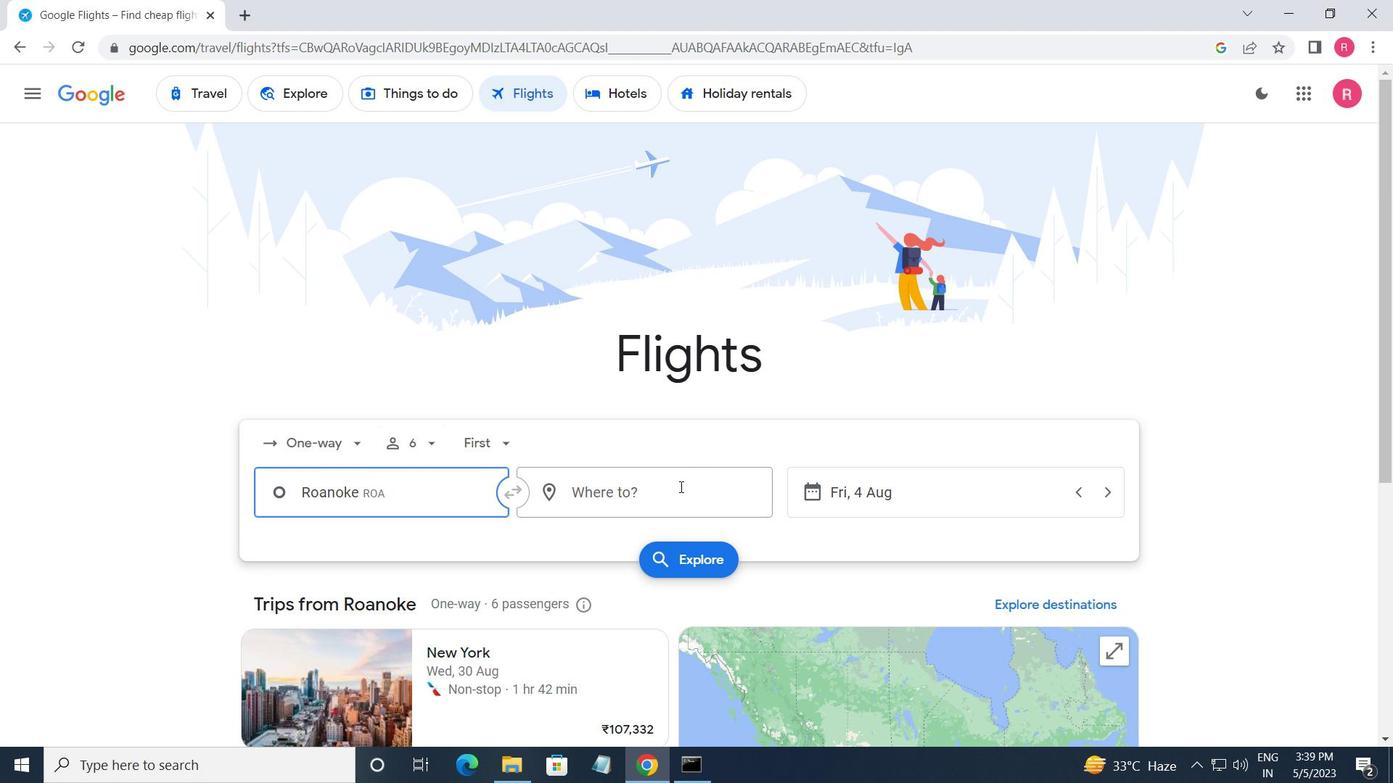 
Action: Mouse moved to (454, 586)
Screenshot: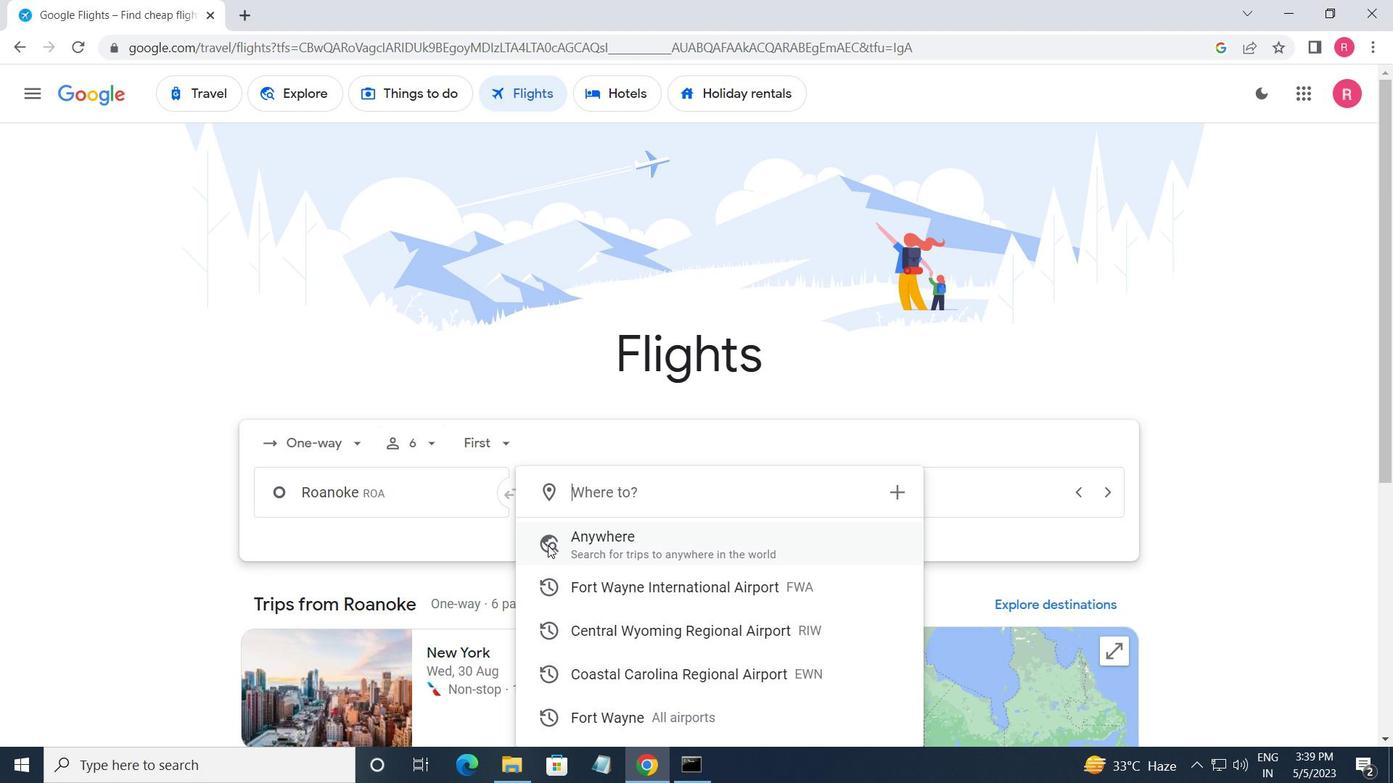 
Action: Key pressed <Key.shift>COASTAL<Key.space>CAR
Screenshot: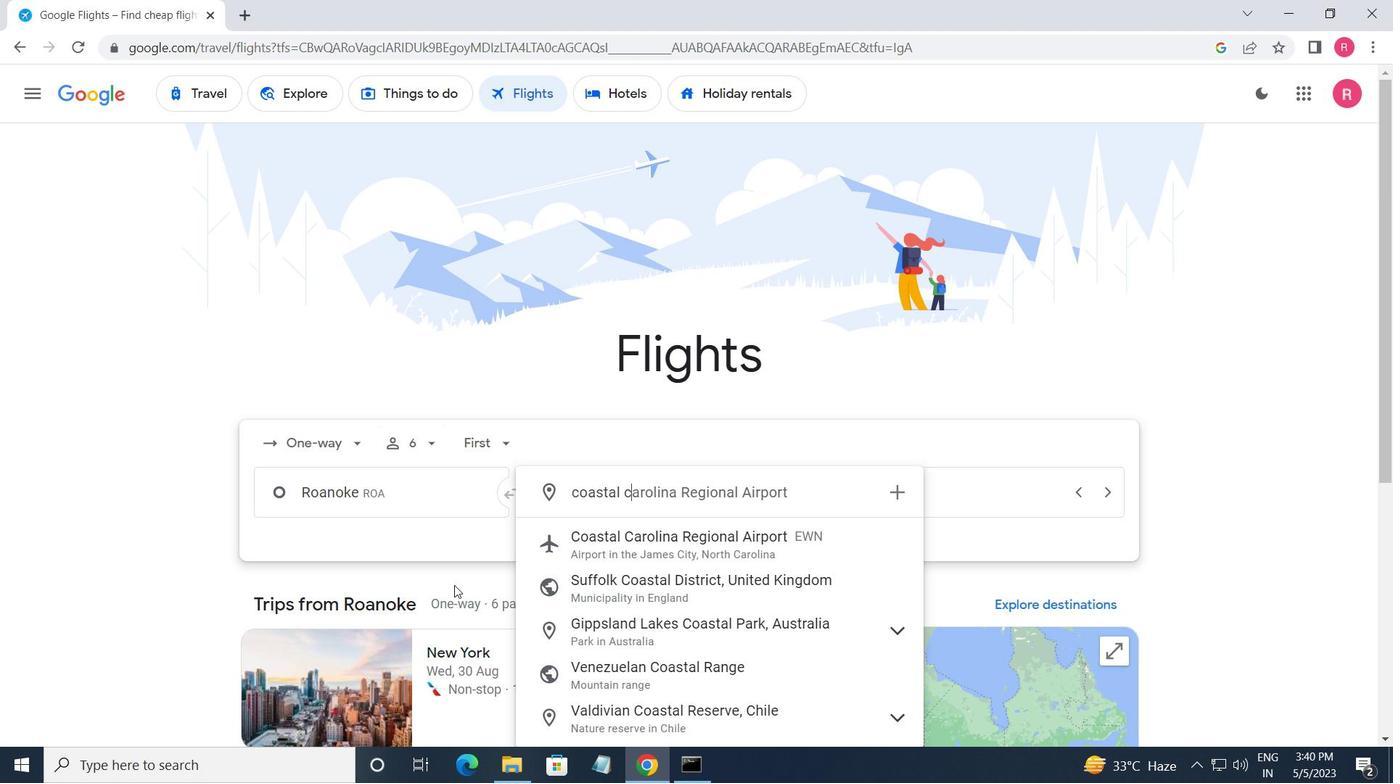 
Action: Mouse moved to (706, 553)
Screenshot: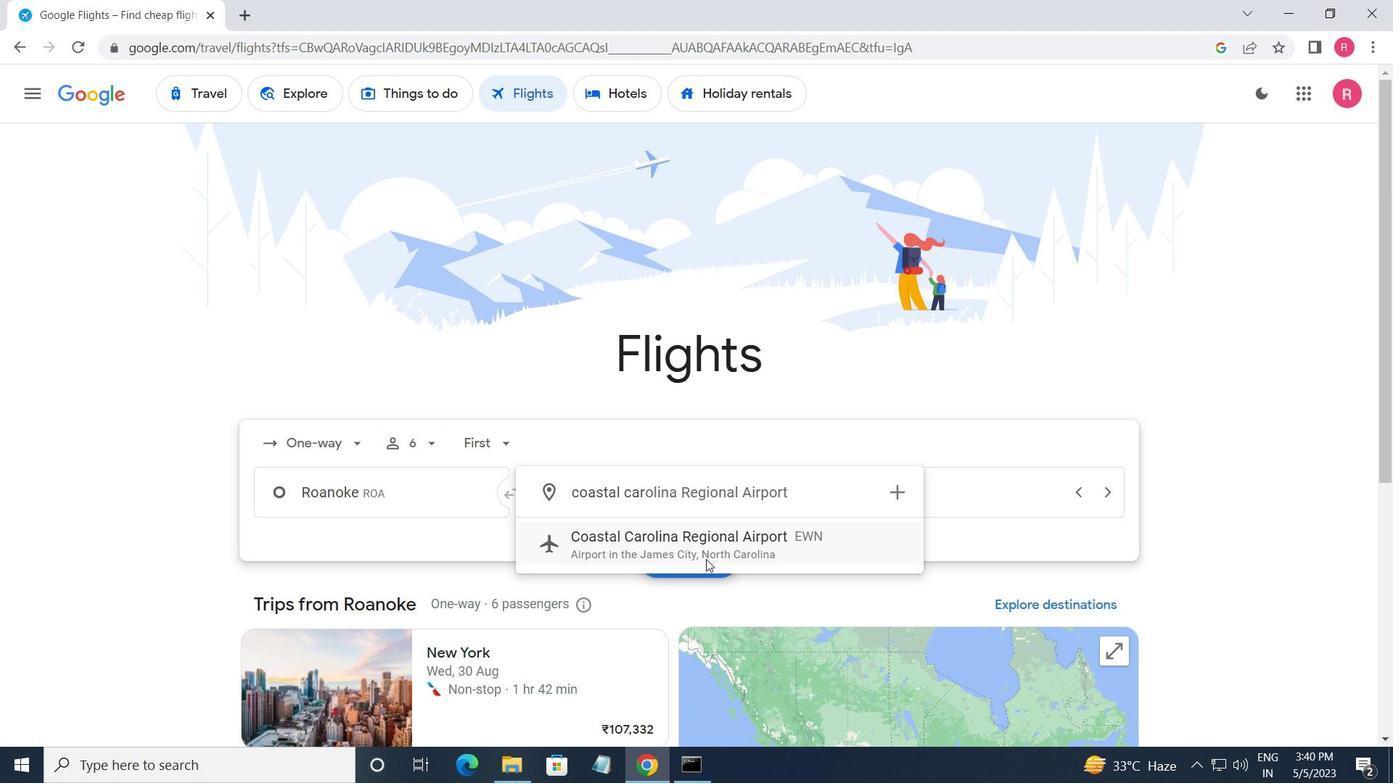 
Action: Mouse pressed left at (706, 553)
Screenshot: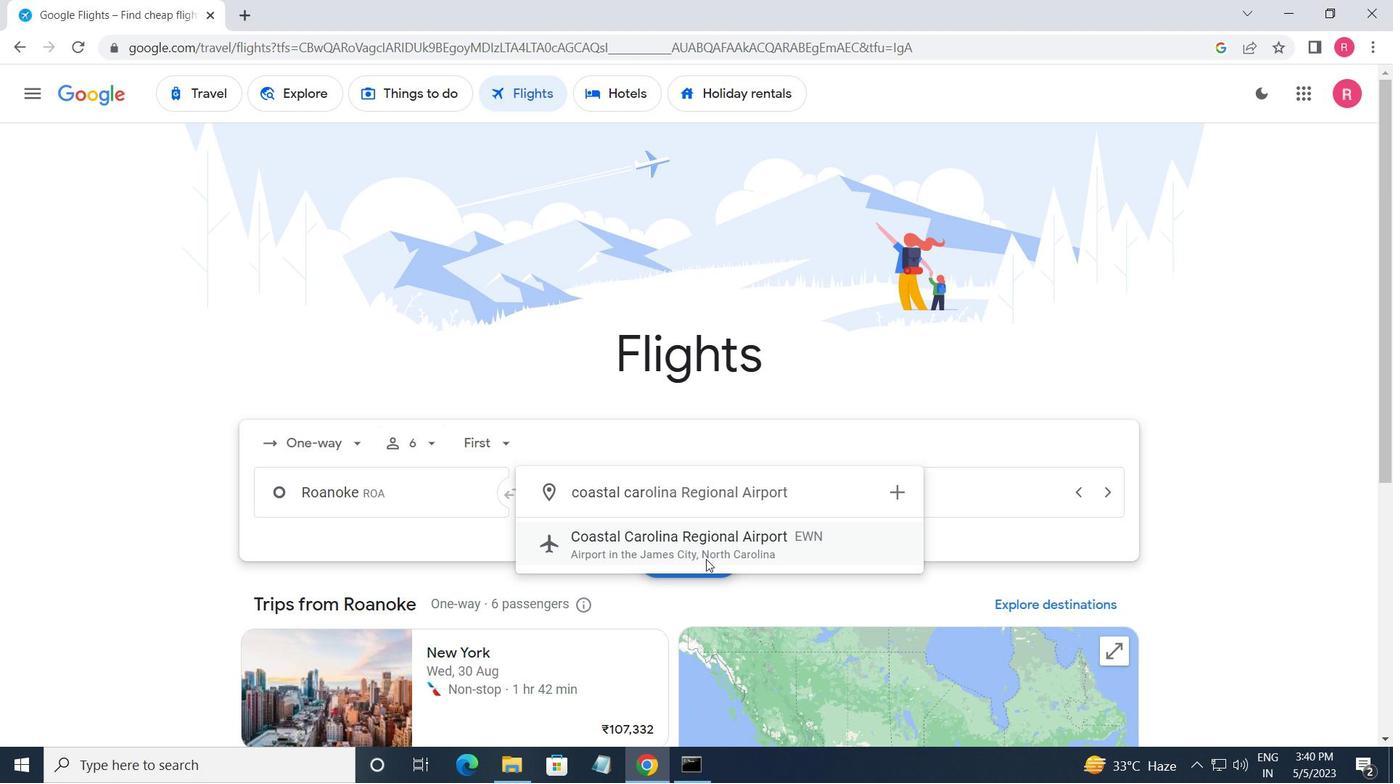 
Action: Mouse moved to (871, 496)
Screenshot: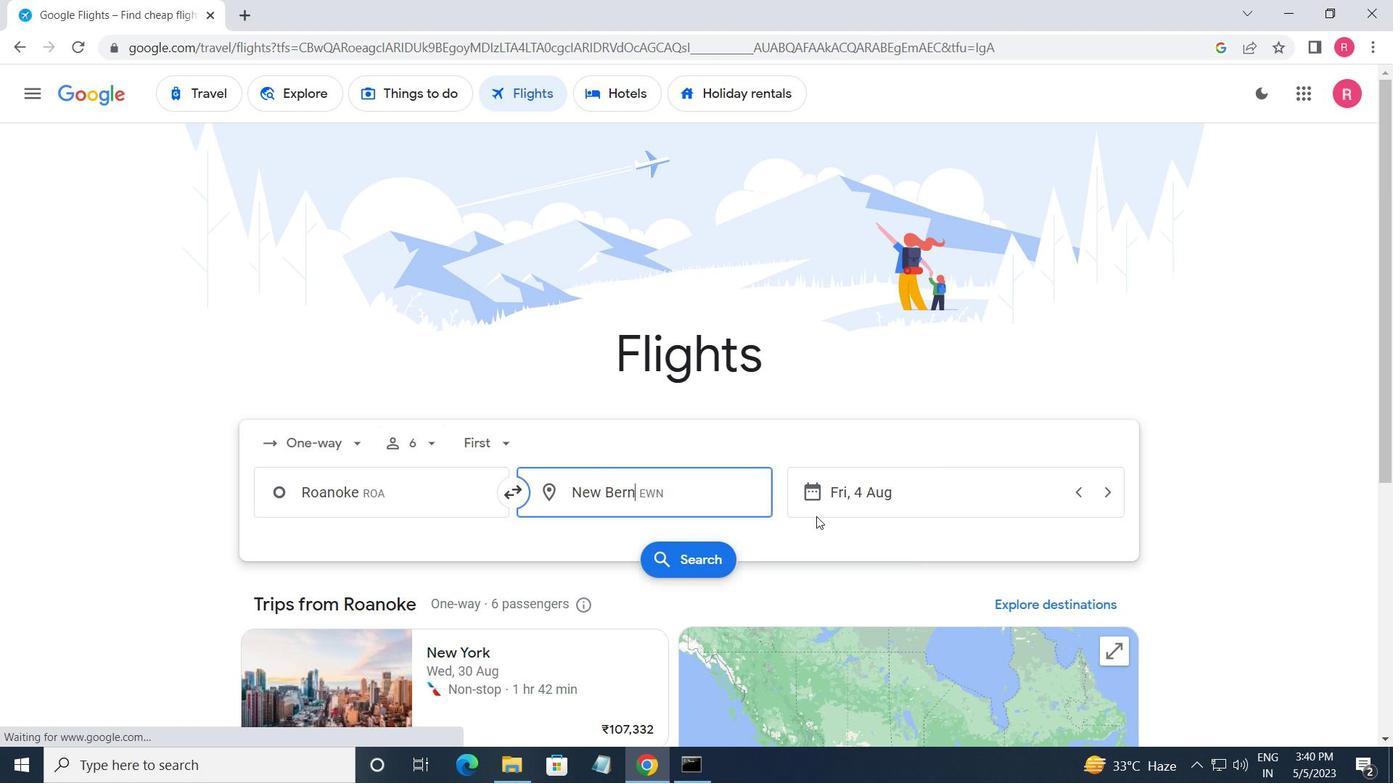 
Action: Mouse pressed left at (871, 496)
Screenshot: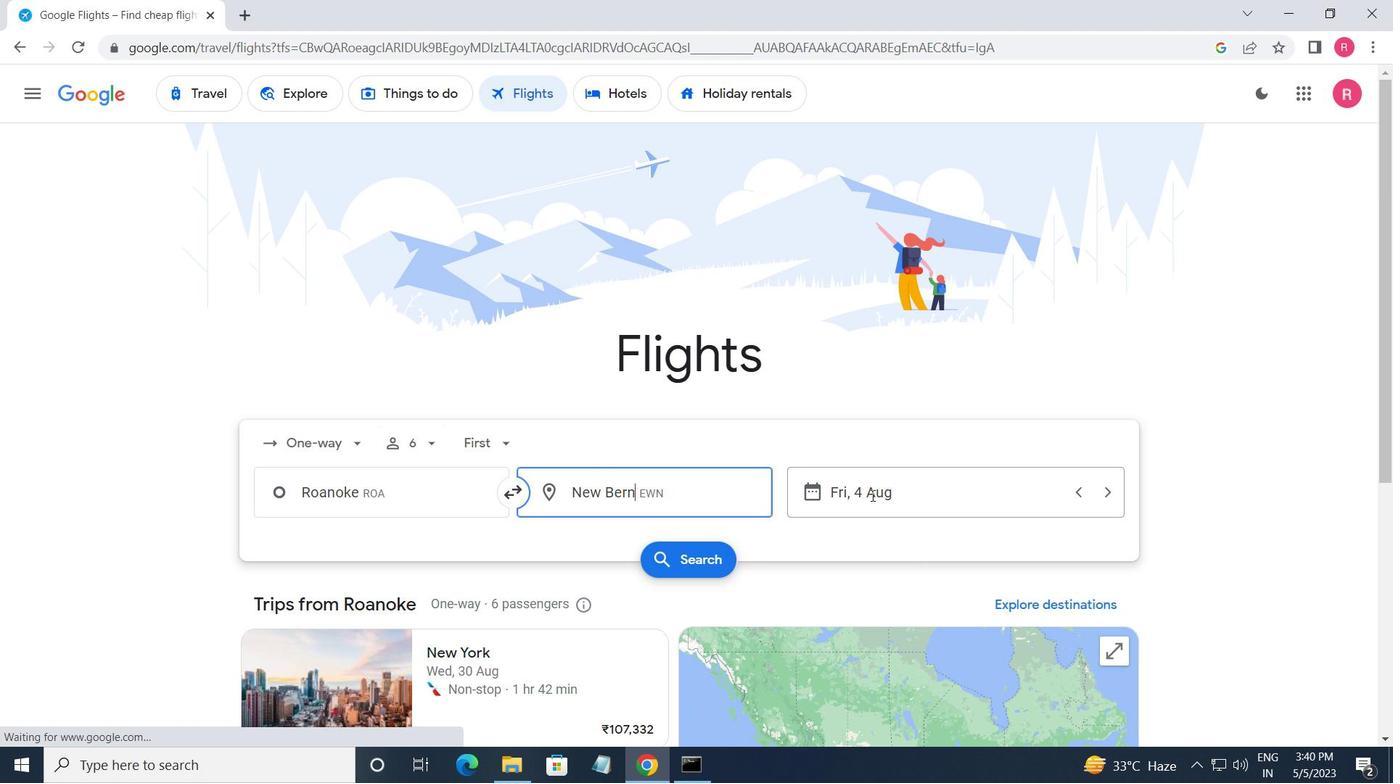 
Action: Mouse moved to (698, 414)
Screenshot: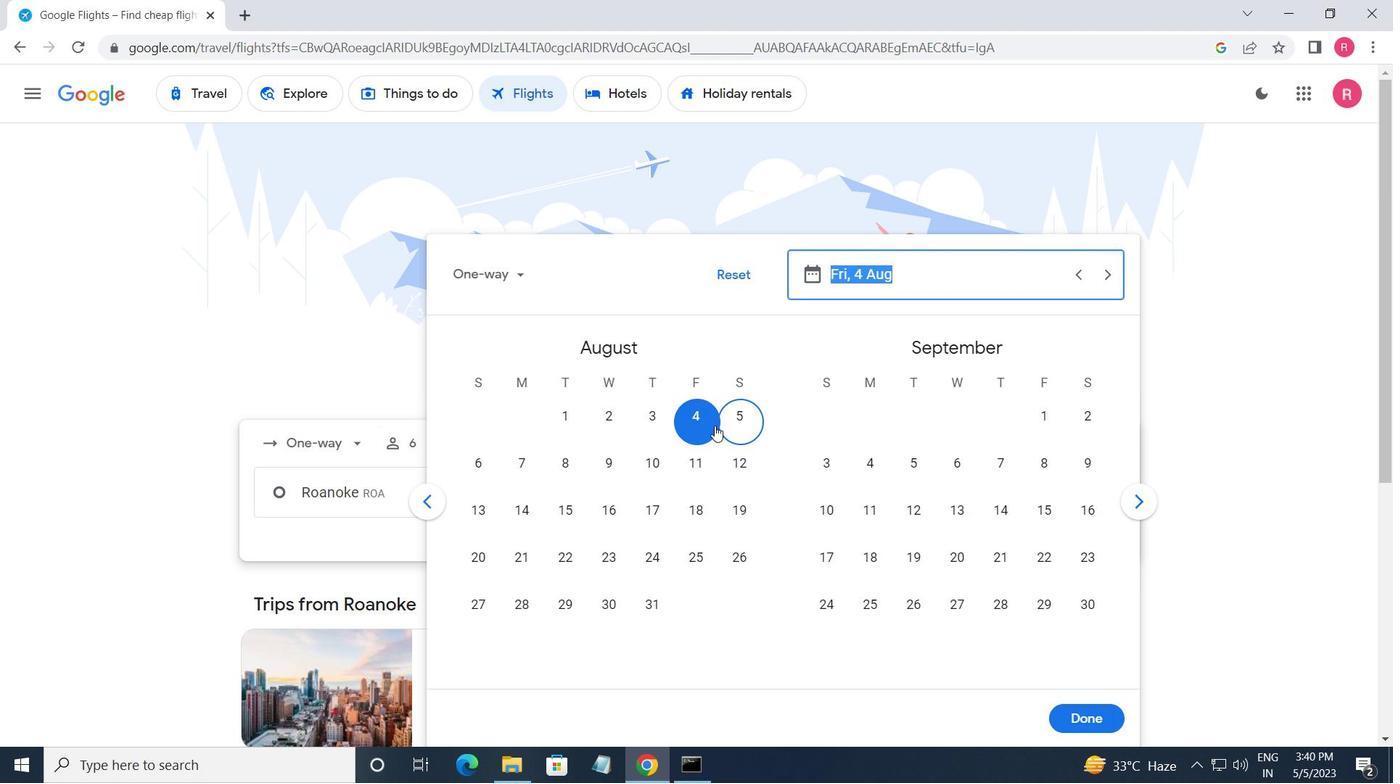 
Action: Mouse pressed left at (698, 414)
Screenshot: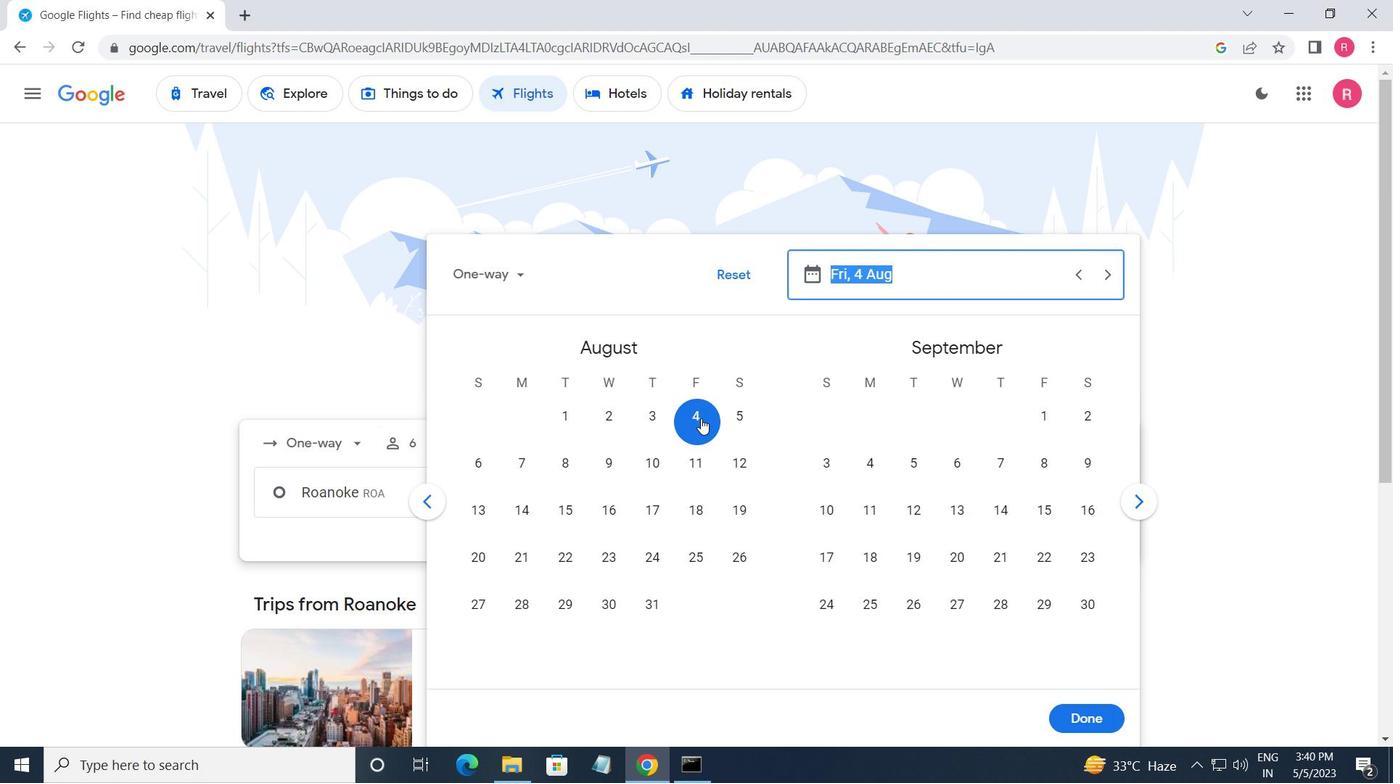 
Action: Mouse moved to (1080, 730)
Screenshot: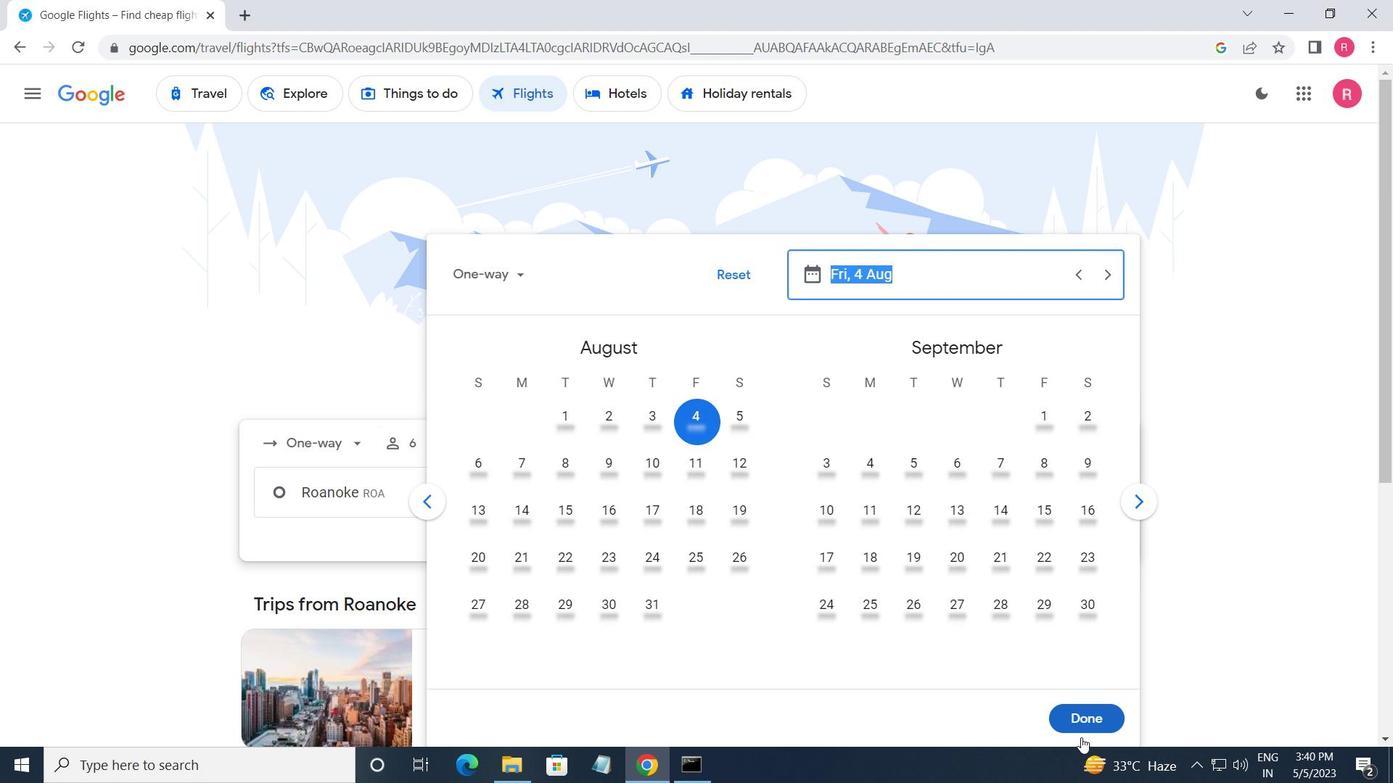 
Action: Mouse pressed left at (1080, 730)
Screenshot: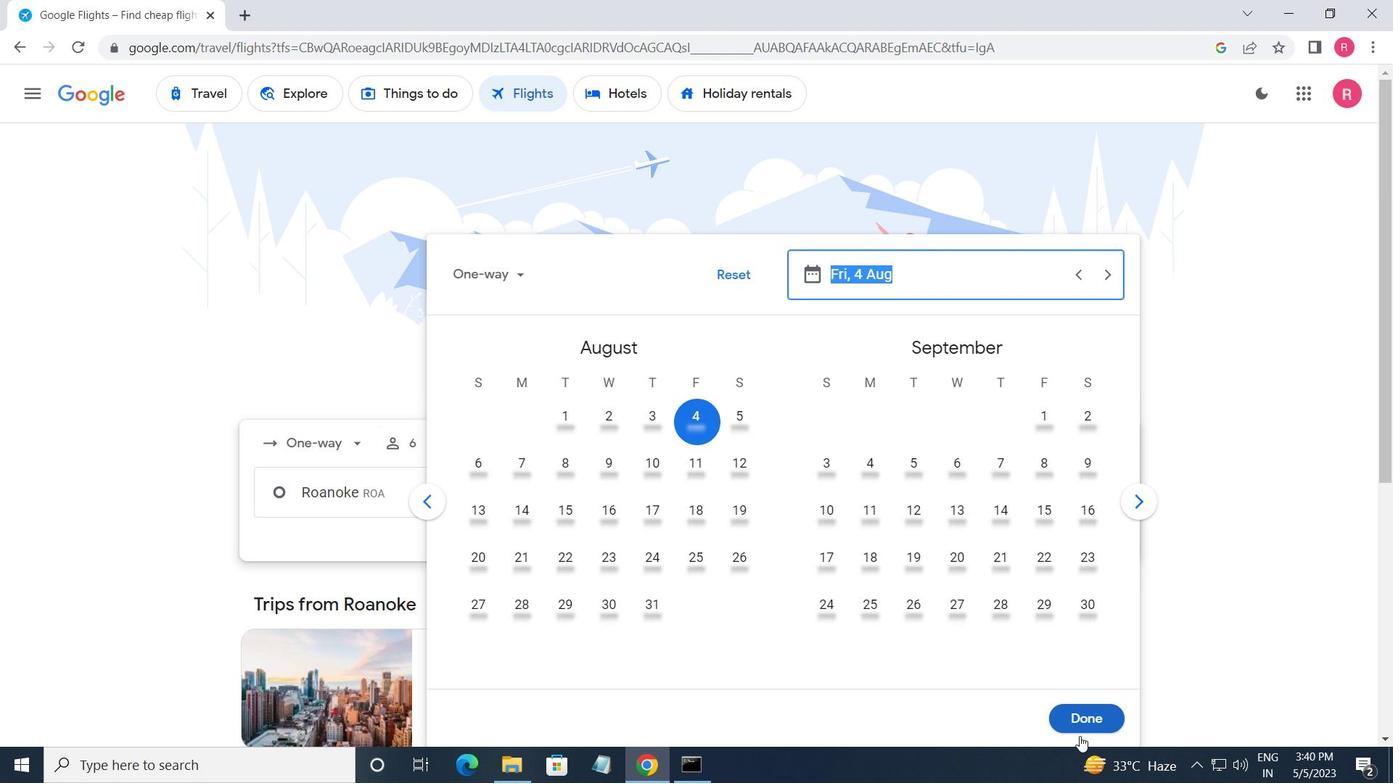 
Action: Mouse moved to (704, 553)
Screenshot: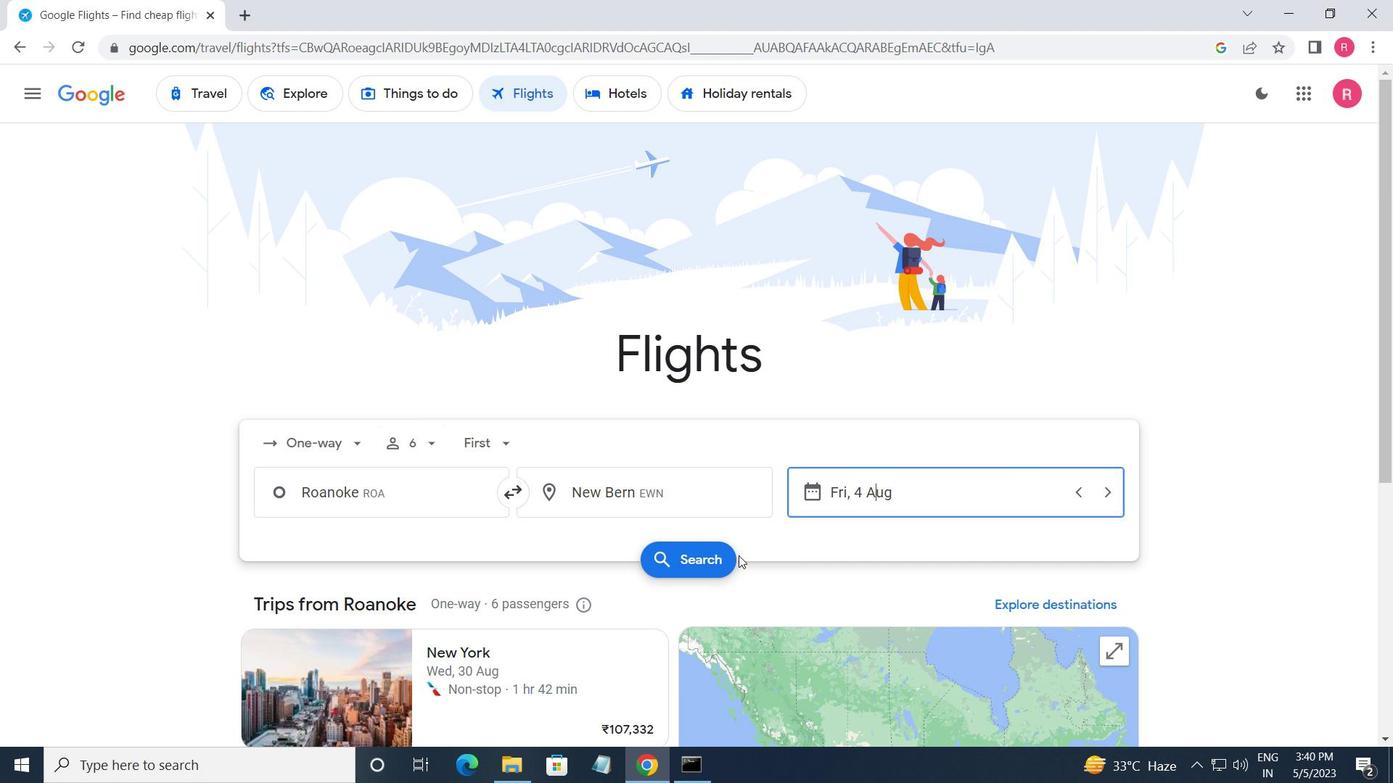 
Action: Mouse pressed left at (704, 553)
Screenshot: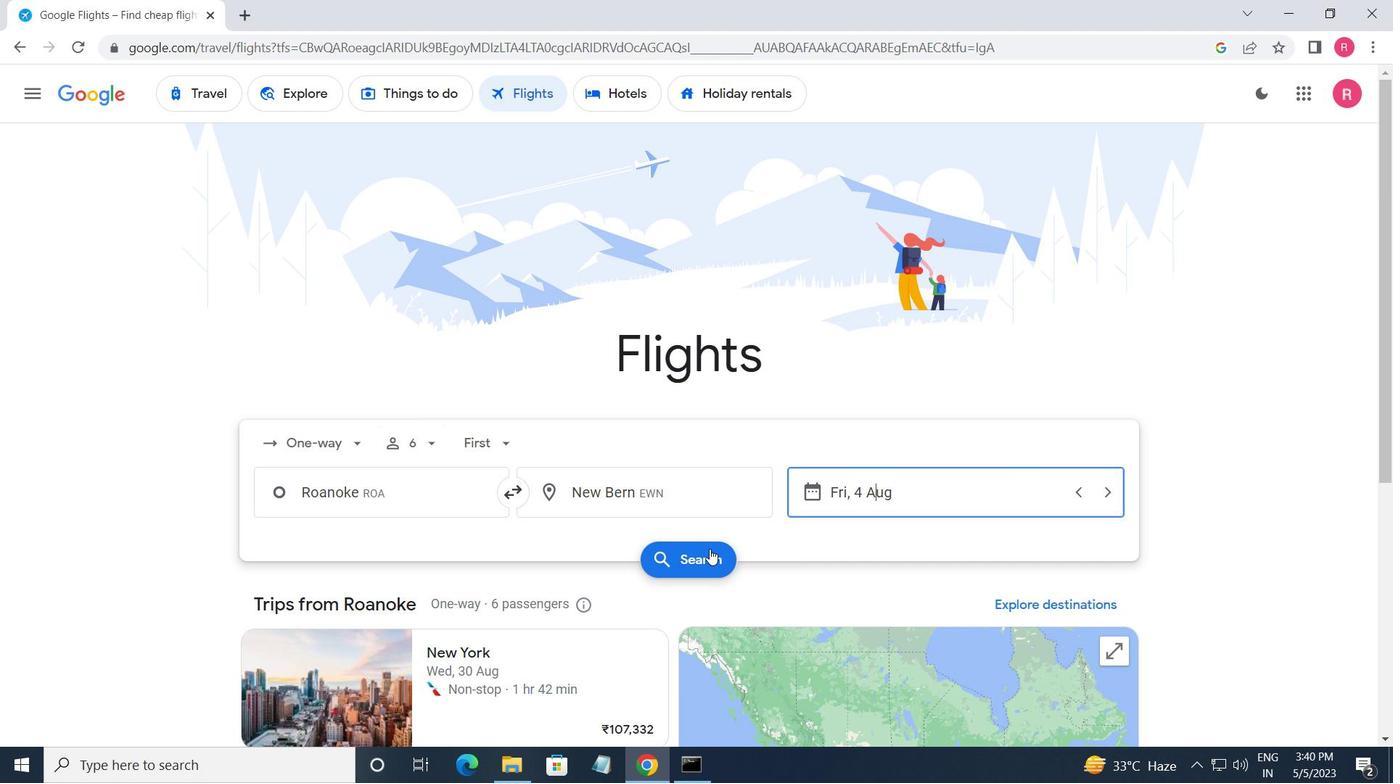 
Action: Mouse moved to (237, 254)
Screenshot: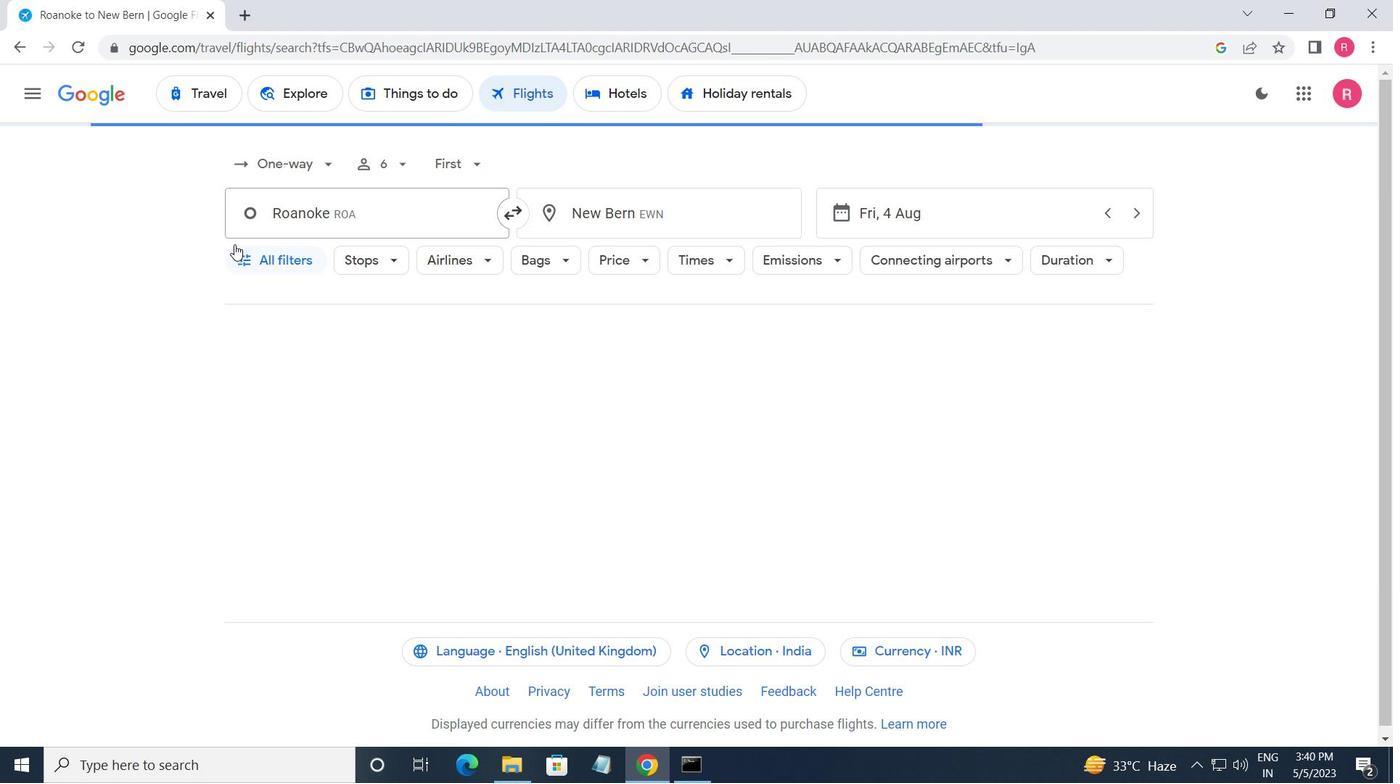 
Action: Mouse pressed left at (237, 254)
Screenshot: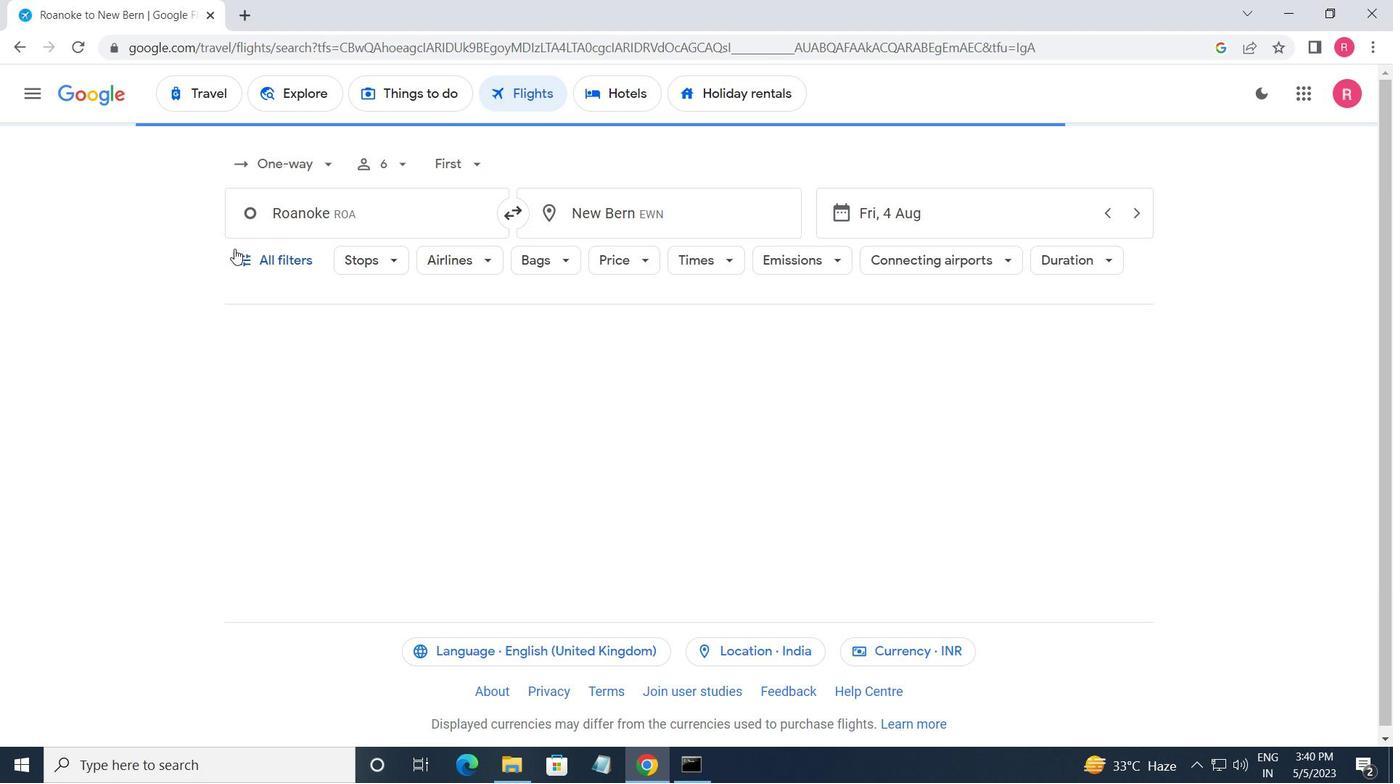
Action: Mouse moved to (386, 447)
Screenshot: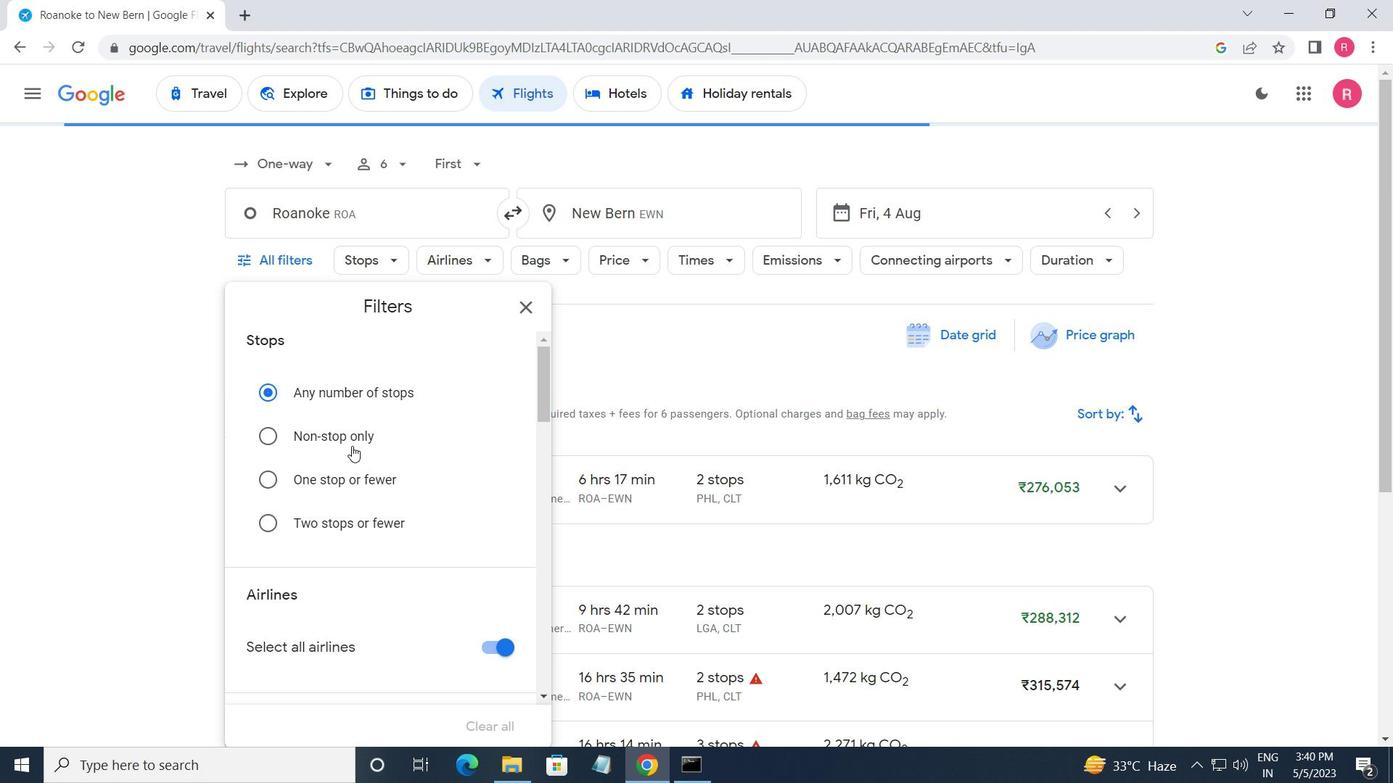 
Action: Mouse scrolled (386, 446) with delta (0, 0)
Screenshot: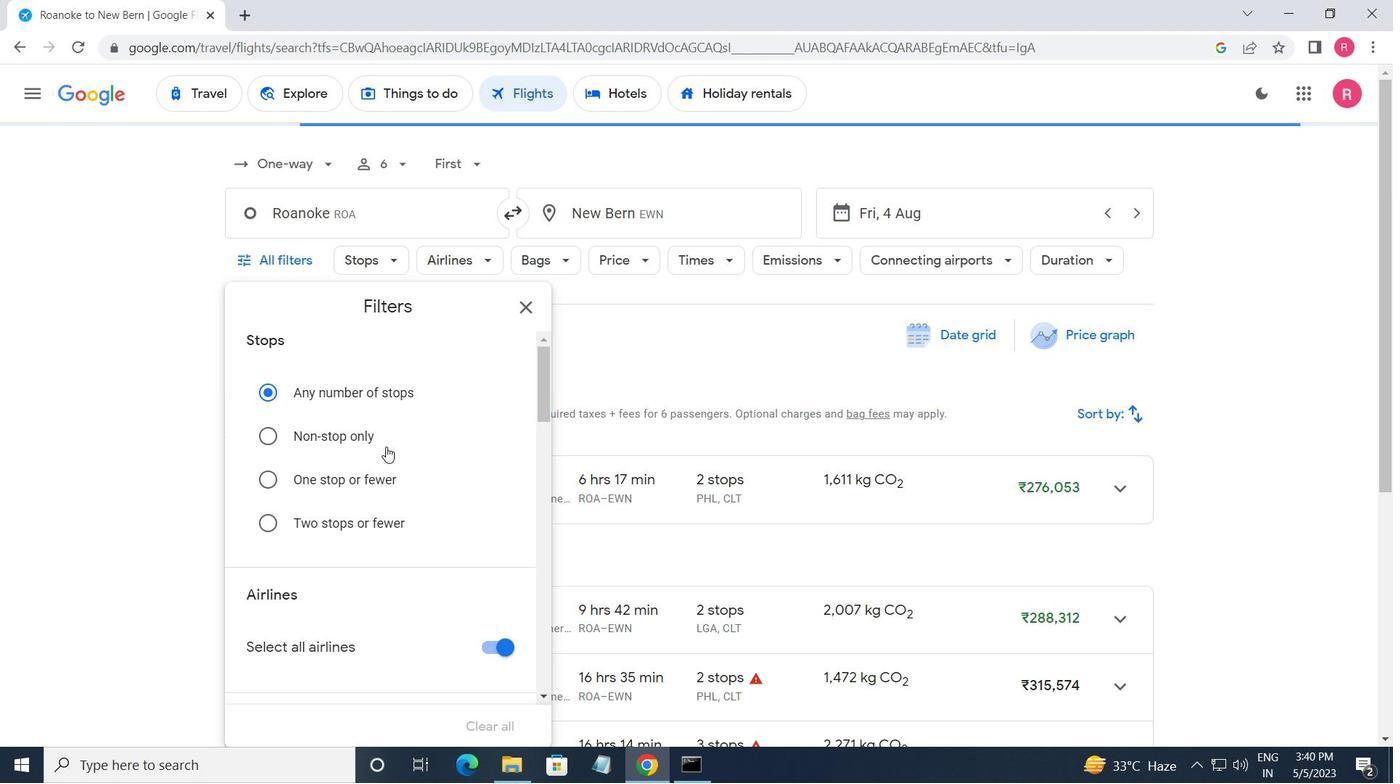 
Action: Mouse moved to (386, 447)
Screenshot: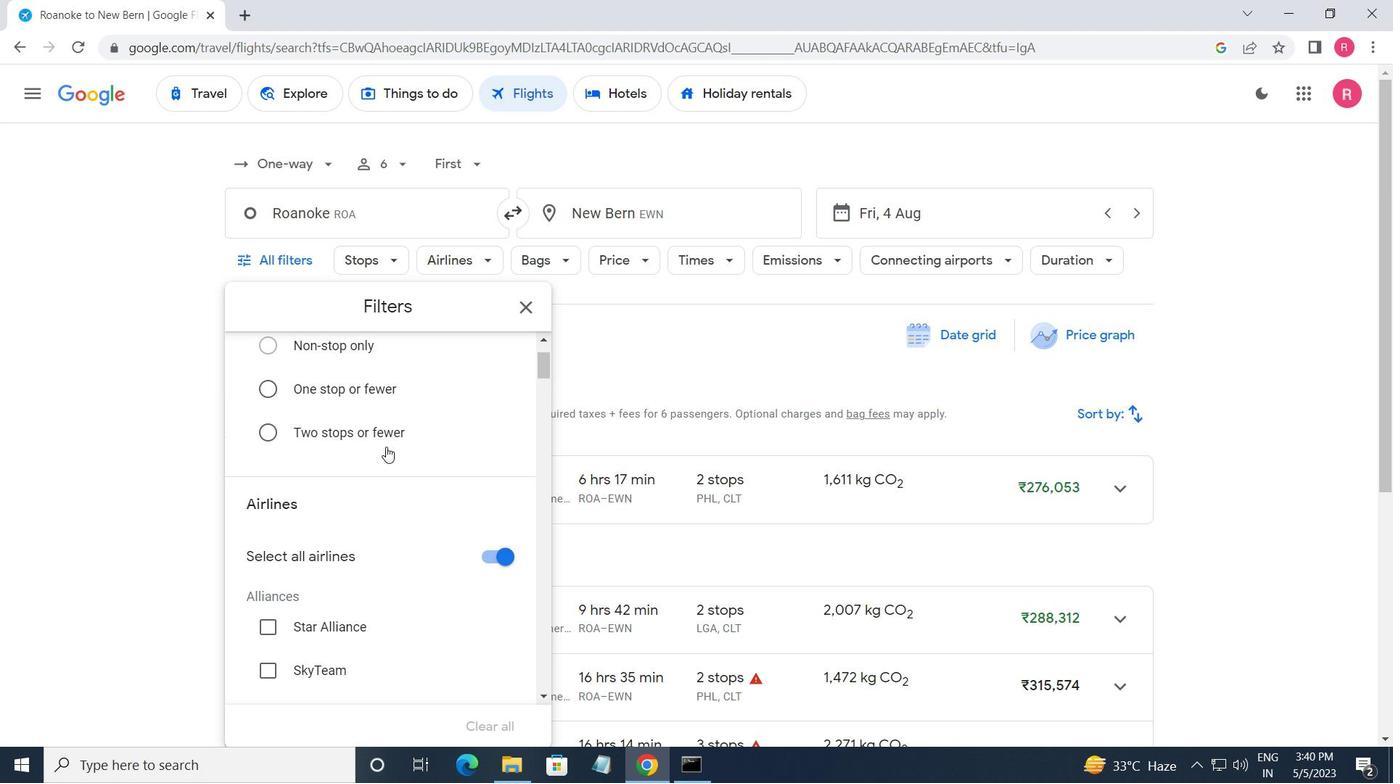 
Action: Mouse scrolled (386, 447) with delta (0, 0)
Screenshot: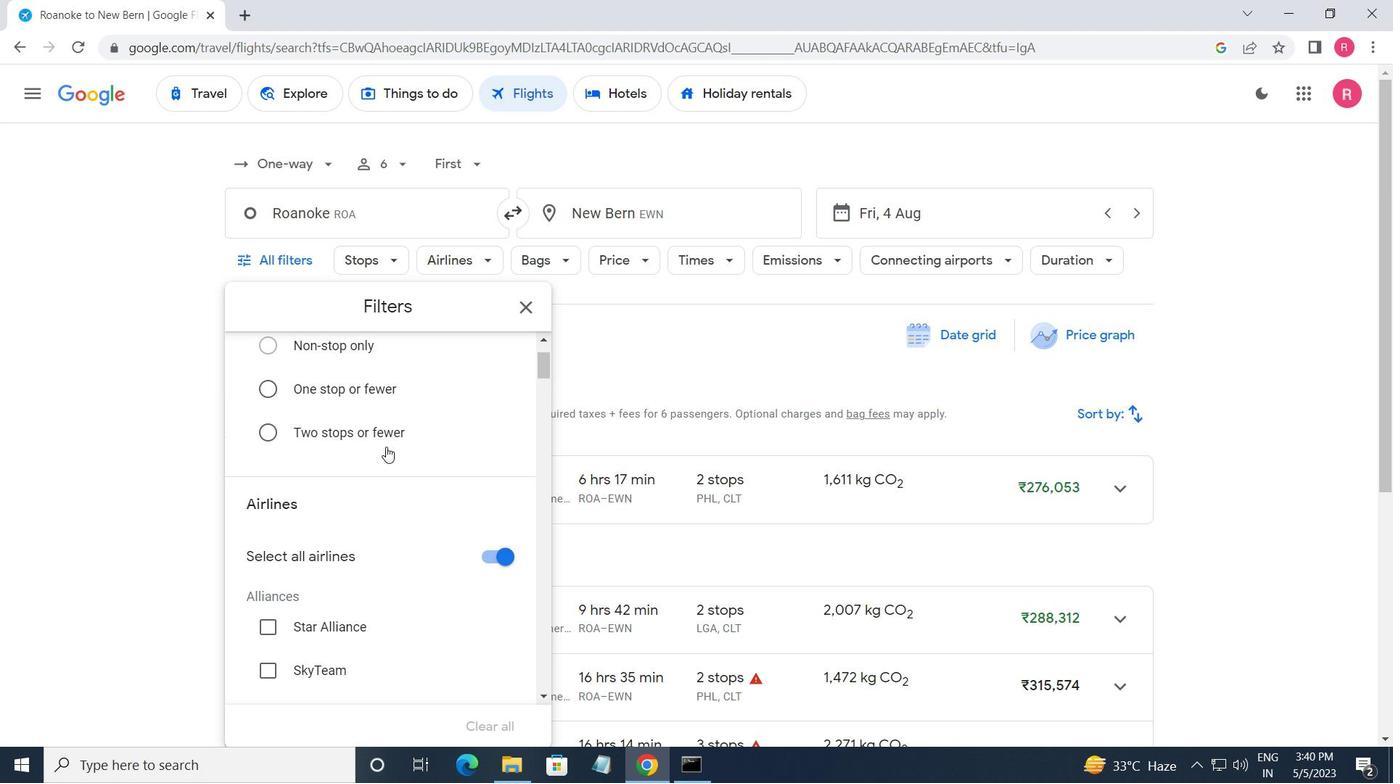 
Action: Mouse moved to (386, 453)
Screenshot: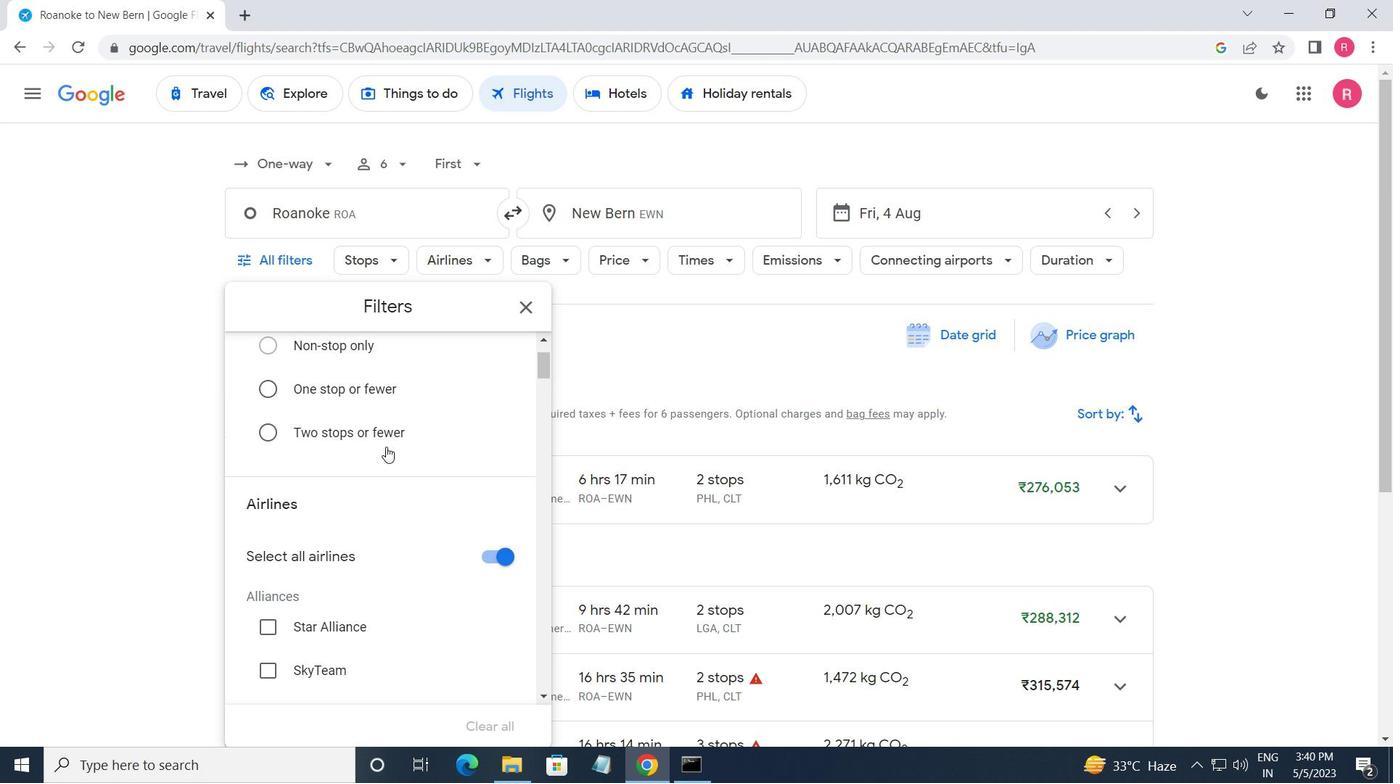 
Action: Mouse scrolled (386, 452) with delta (0, 0)
Screenshot: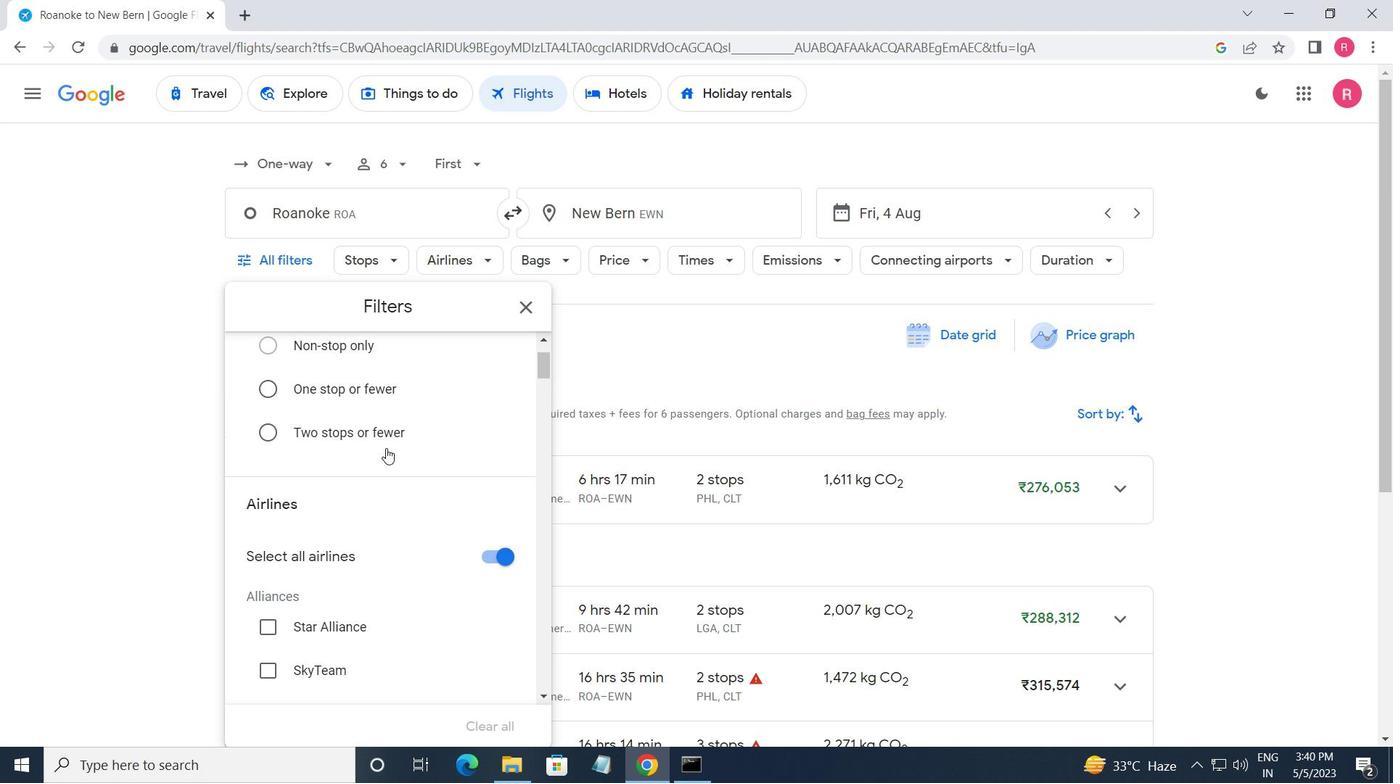 
Action: Mouse moved to (386, 467)
Screenshot: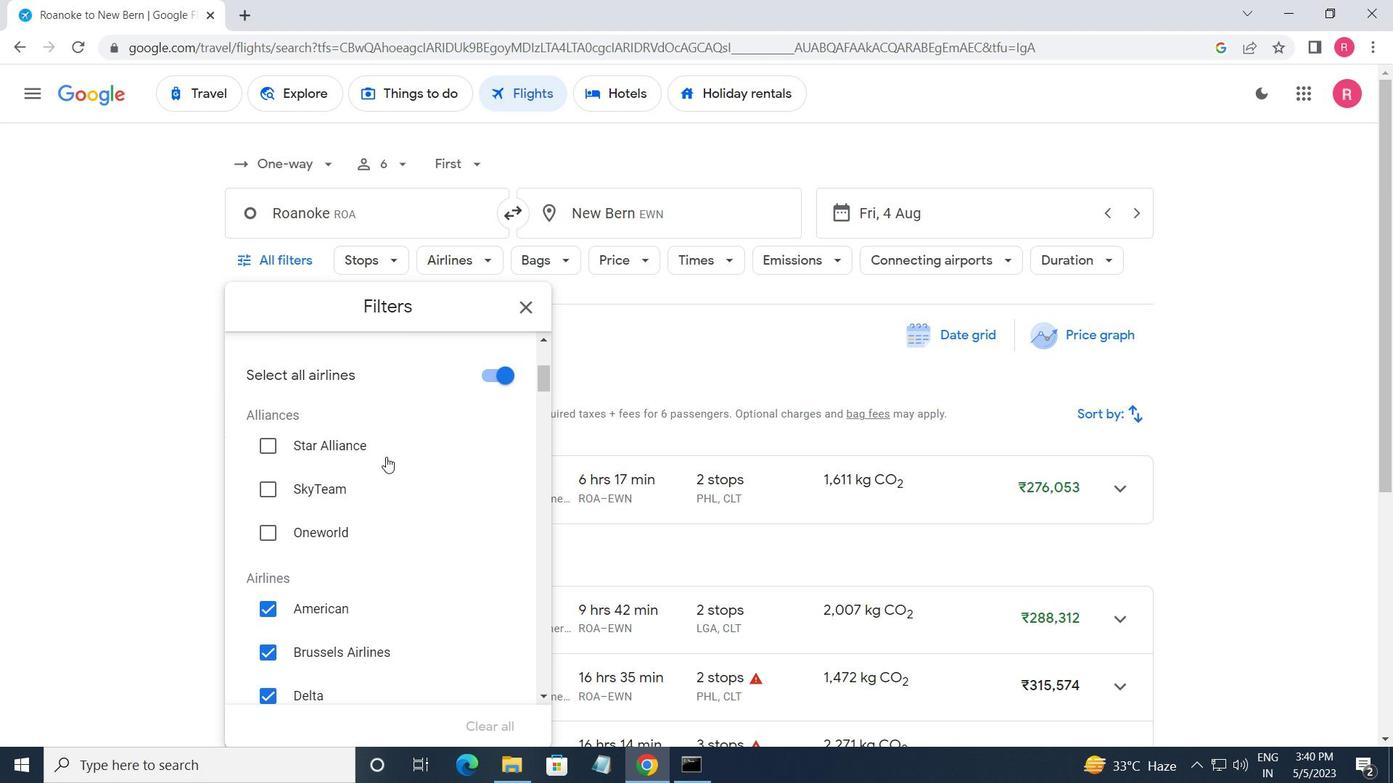 
Action: Mouse scrolled (386, 466) with delta (0, 0)
Screenshot: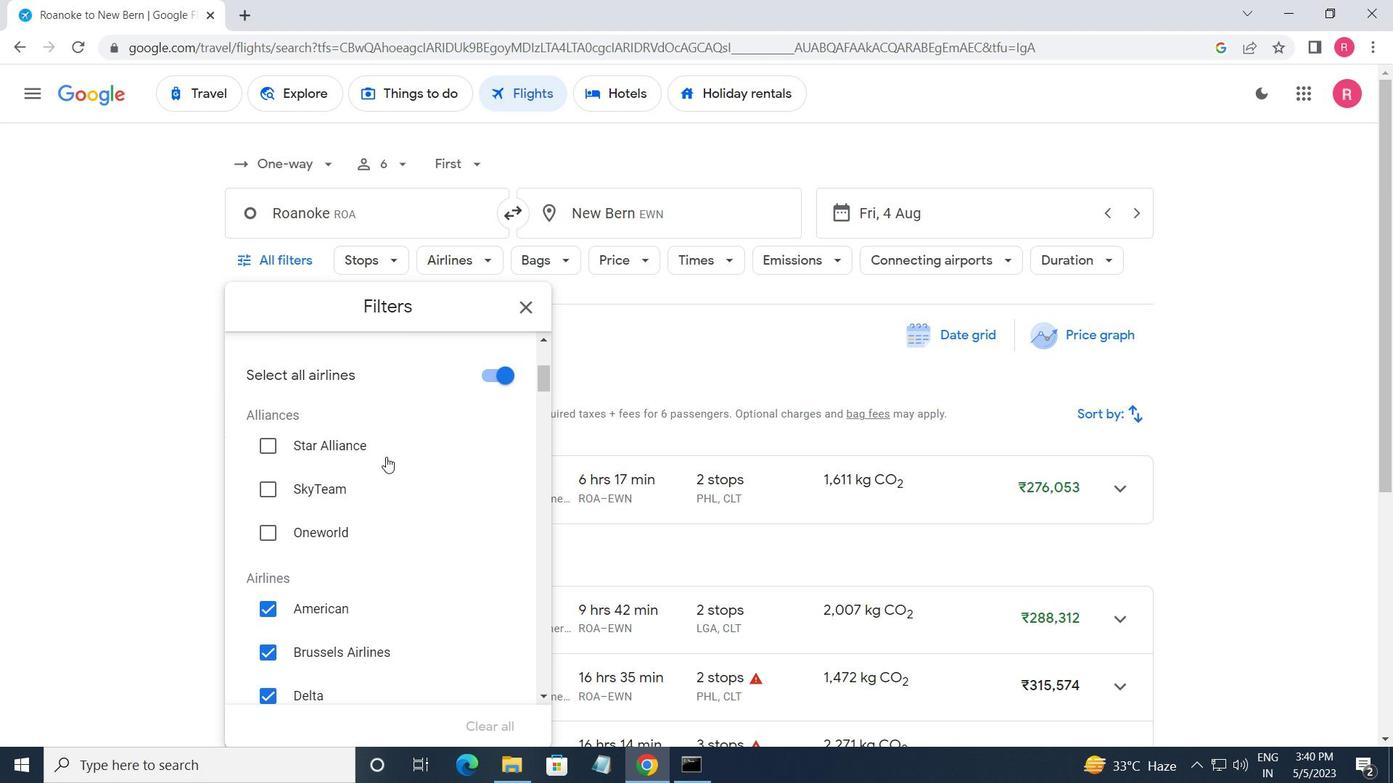 
Action: Mouse moved to (386, 508)
Screenshot: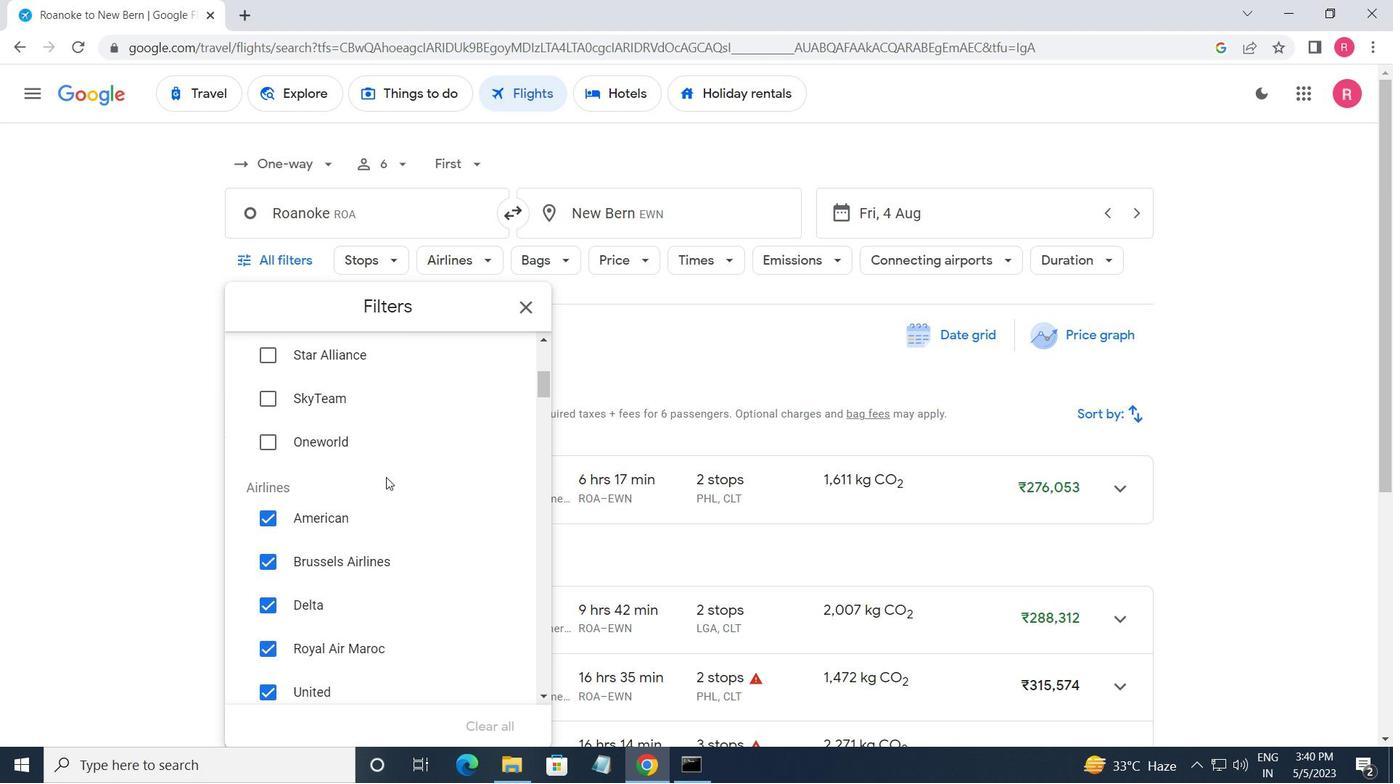 
Action: Mouse scrolled (386, 507) with delta (0, 0)
Screenshot: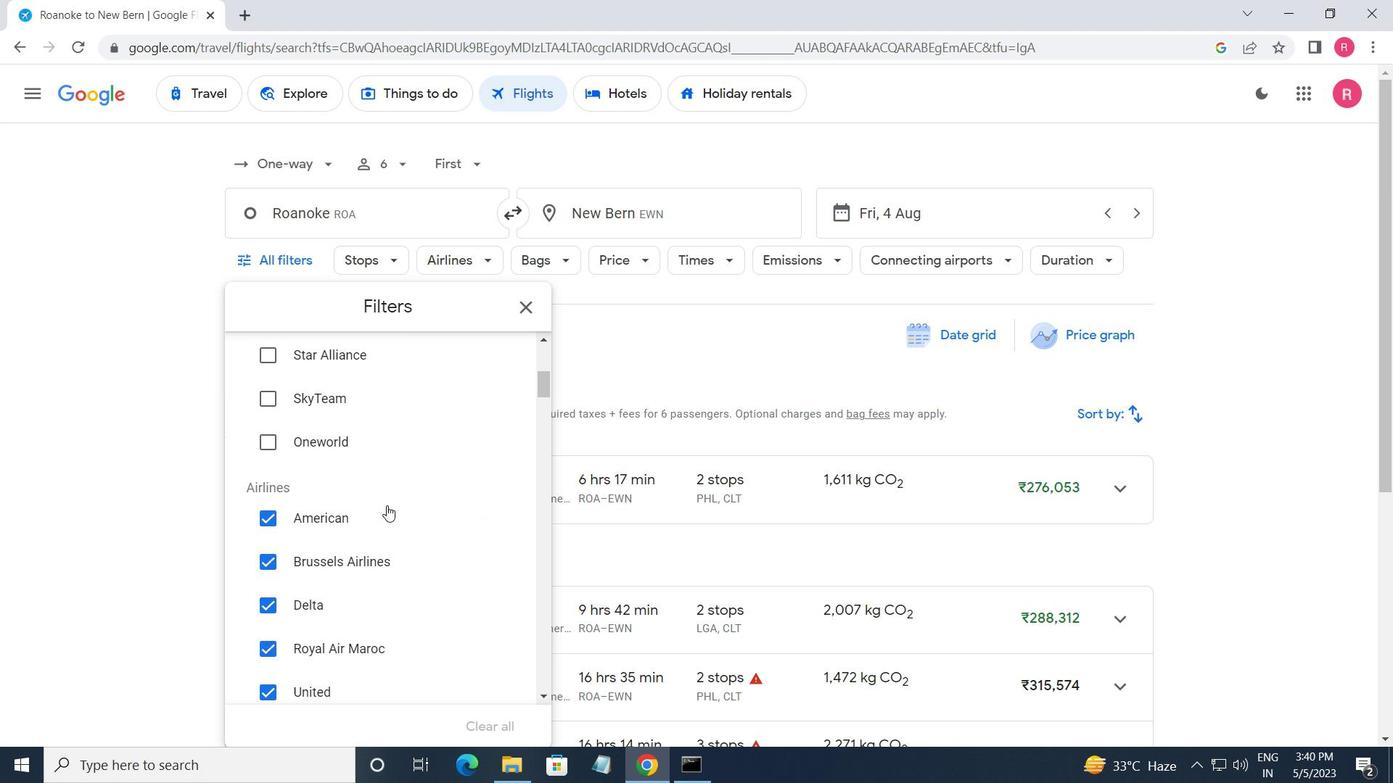 
Action: Mouse scrolled (386, 508) with delta (0, 0)
Screenshot: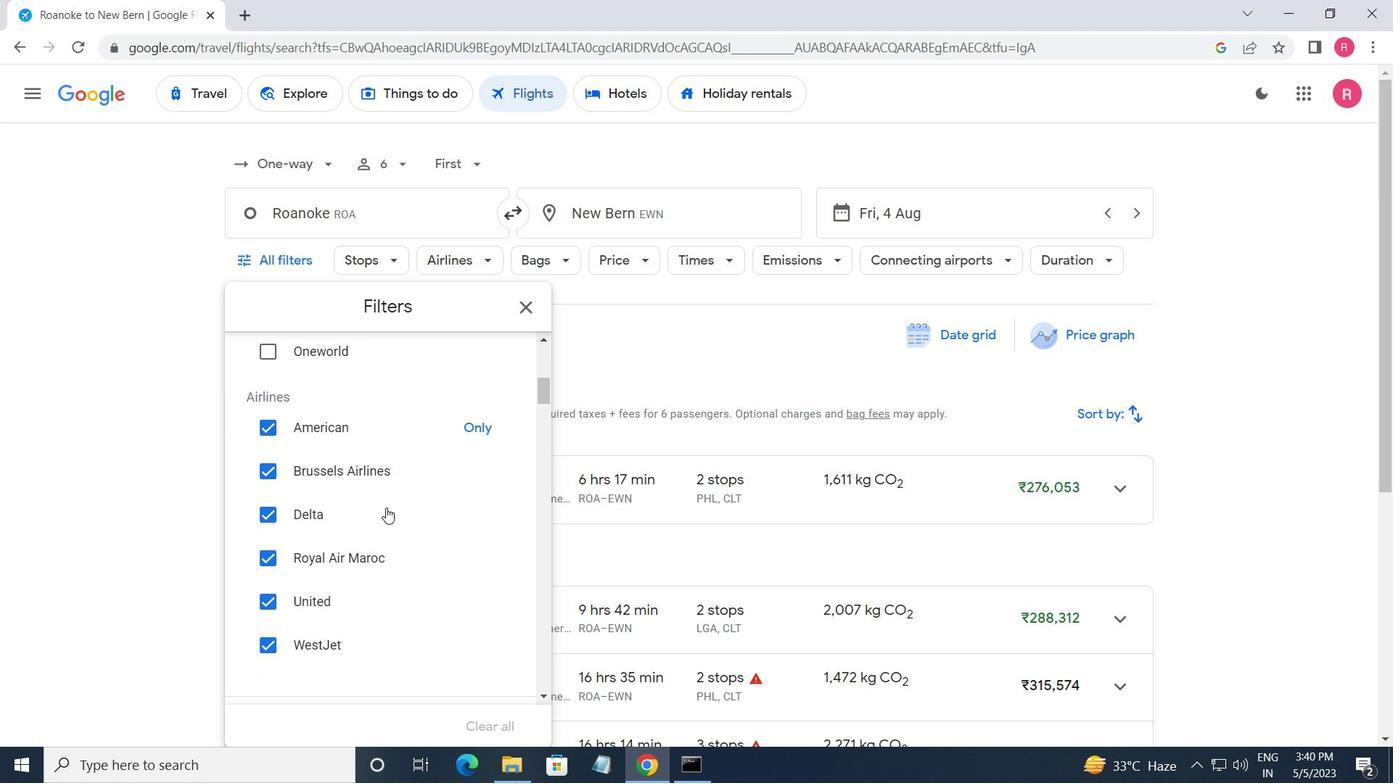 
Action: Mouse scrolled (386, 508) with delta (0, 0)
Screenshot: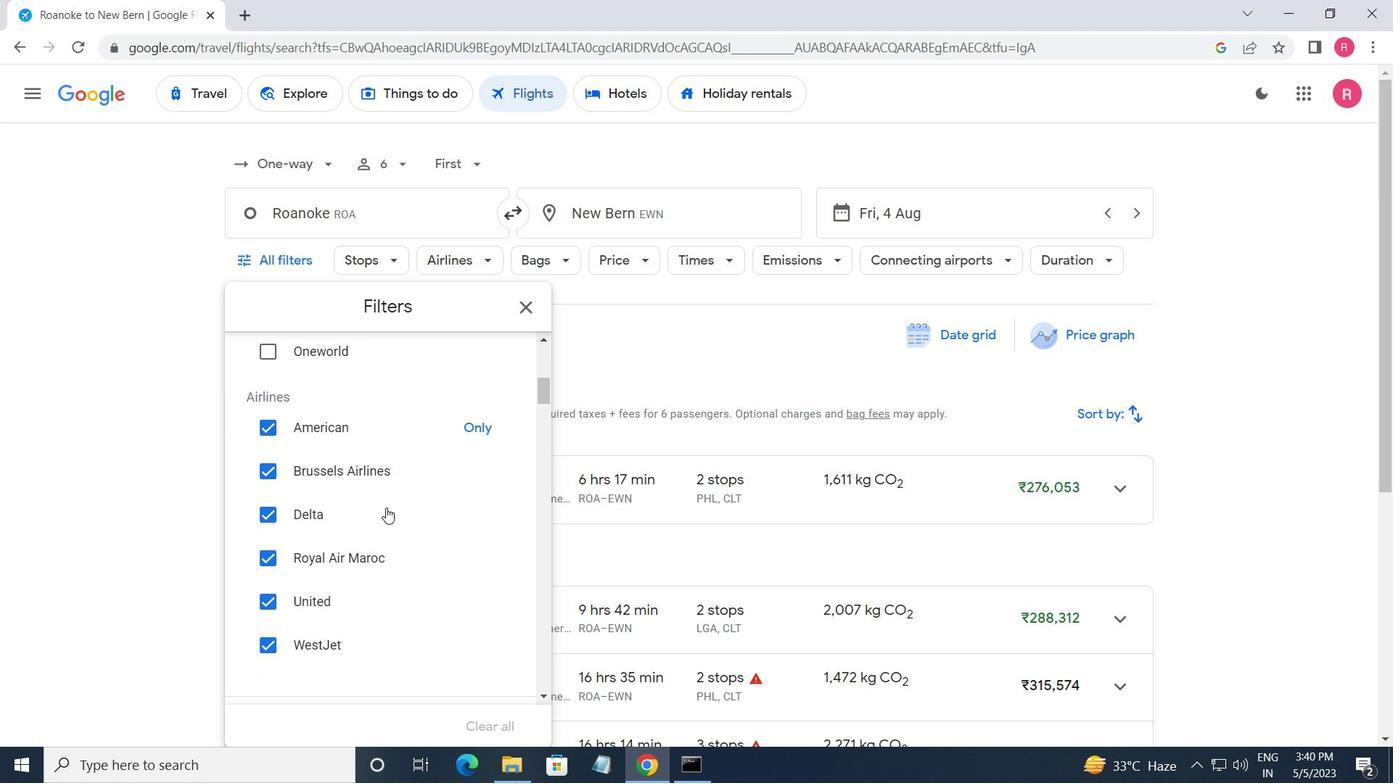 
Action: Mouse moved to (476, 382)
Screenshot: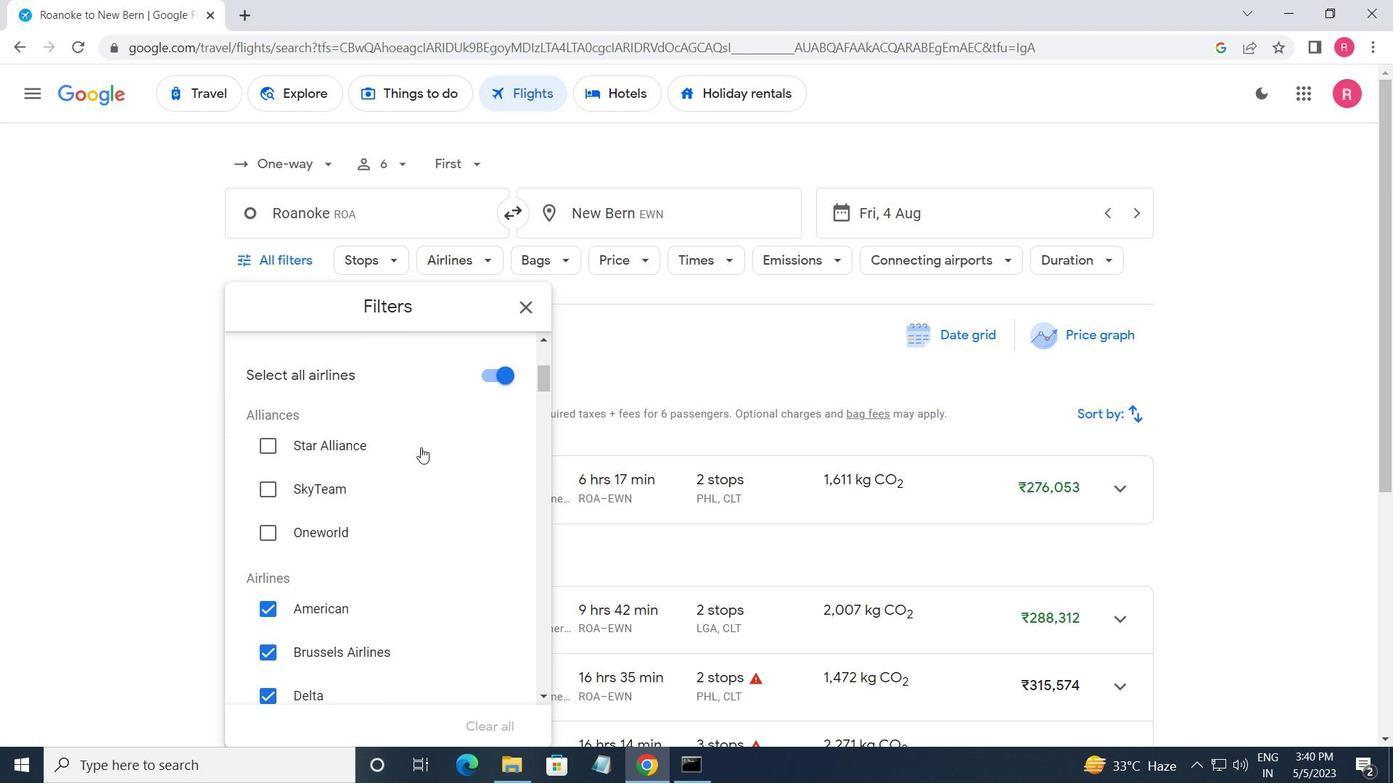 
Action: Mouse pressed left at (476, 382)
Screenshot: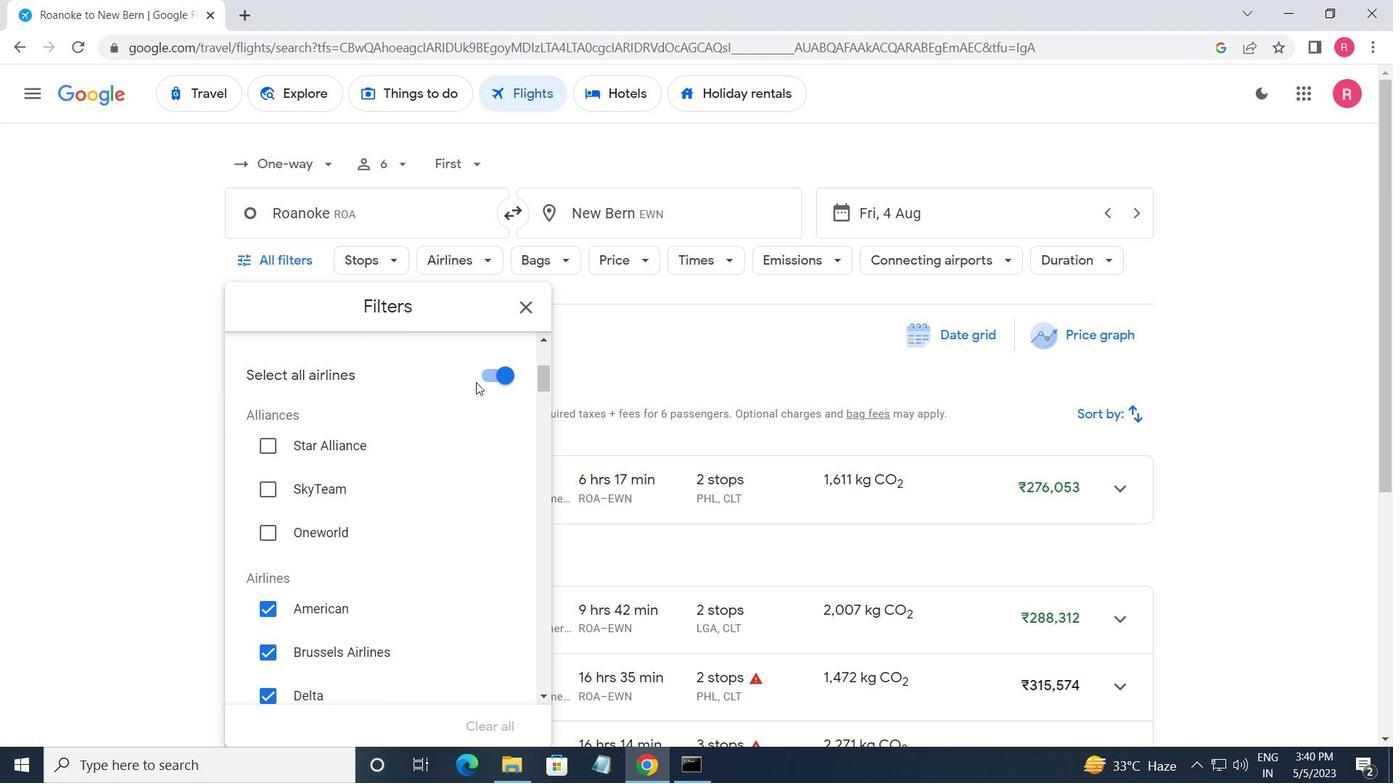 
Action: Mouse moved to (488, 378)
Screenshot: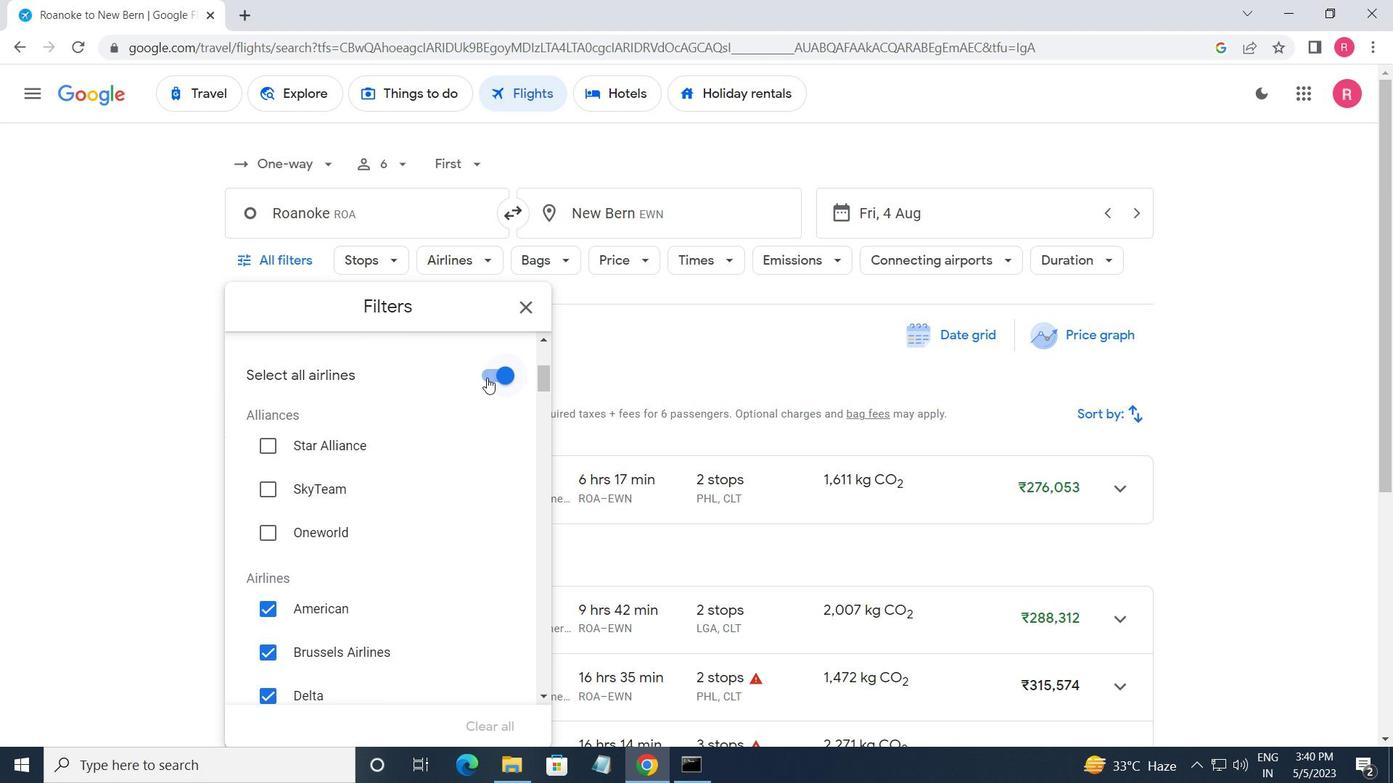 
Action: Mouse pressed left at (488, 378)
Screenshot: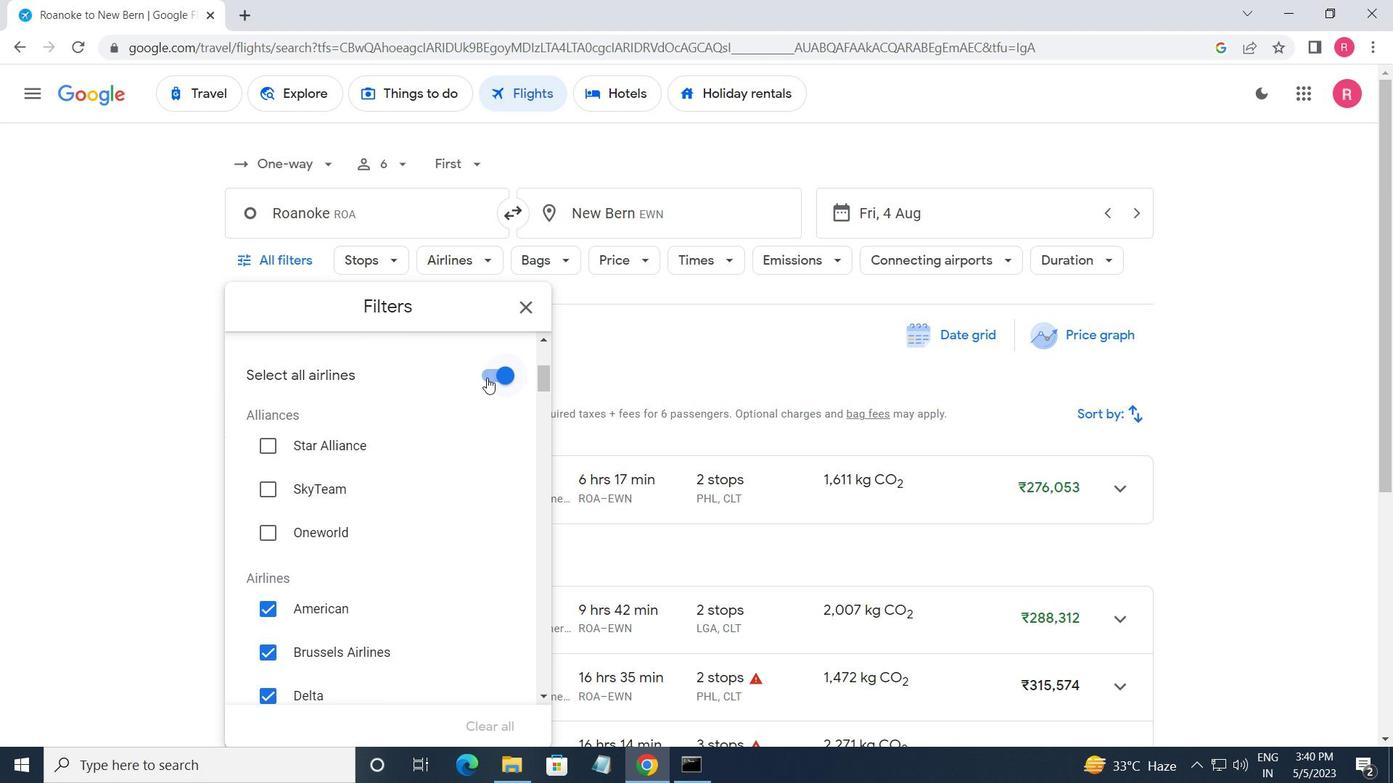 
Action: Mouse moved to (406, 459)
Screenshot: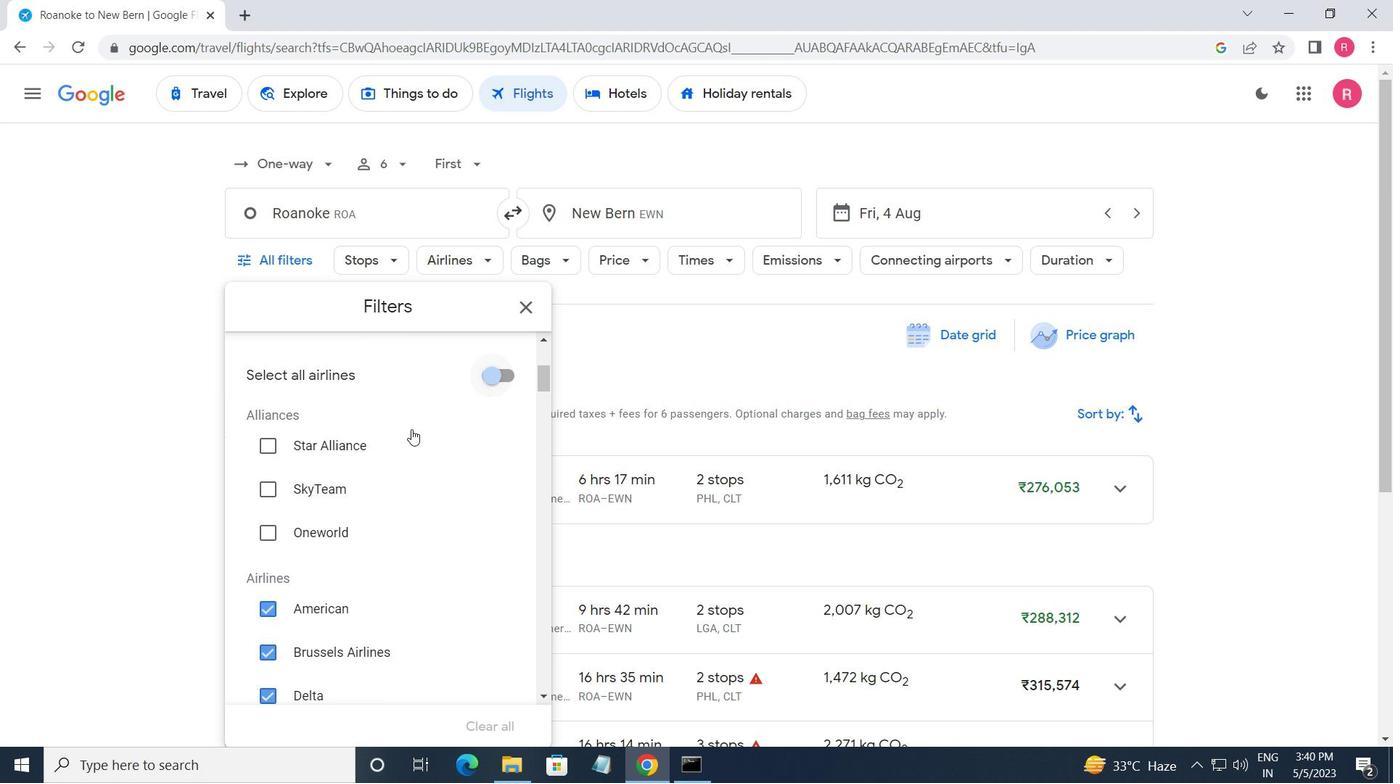 
Action: Mouse scrolled (406, 458) with delta (0, 0)
Screenshot: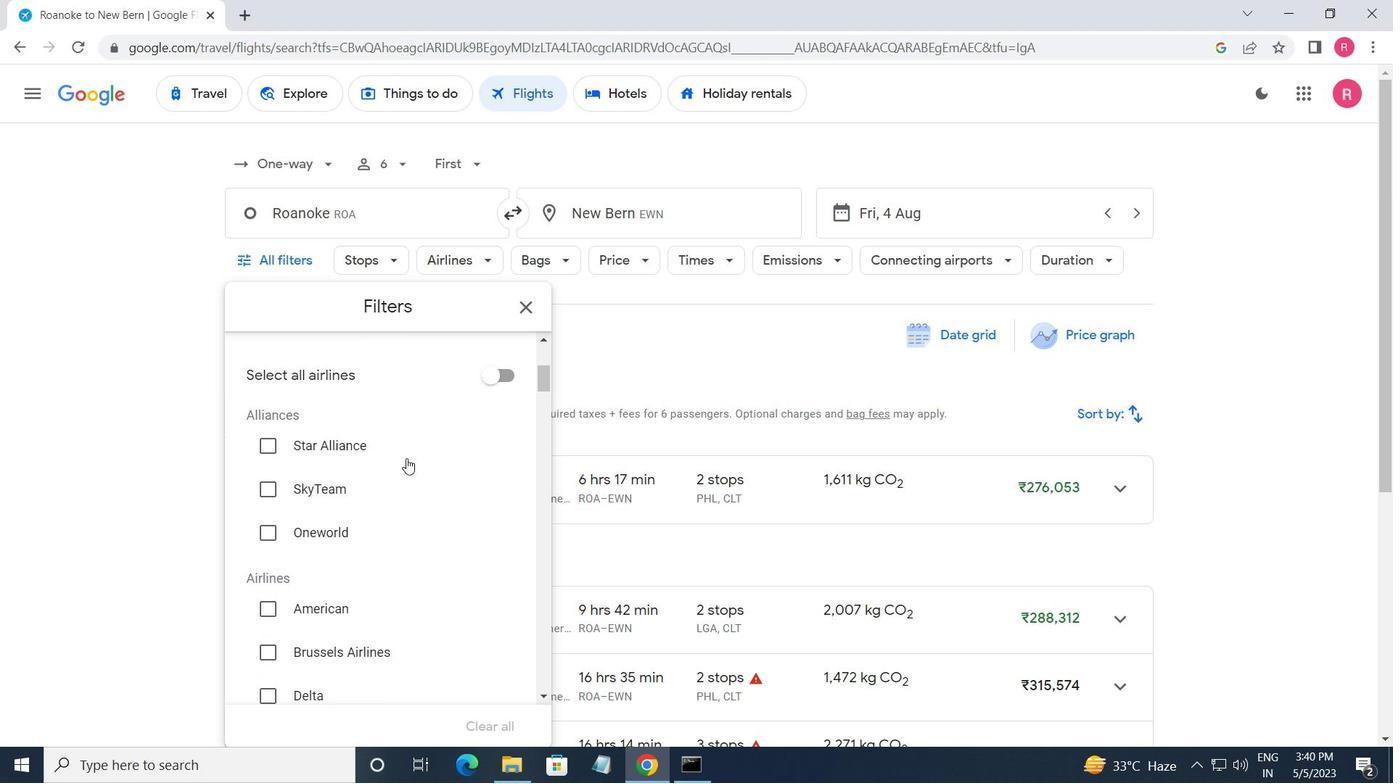 
Action: Mouse moved to (406, 459)
Screenshot: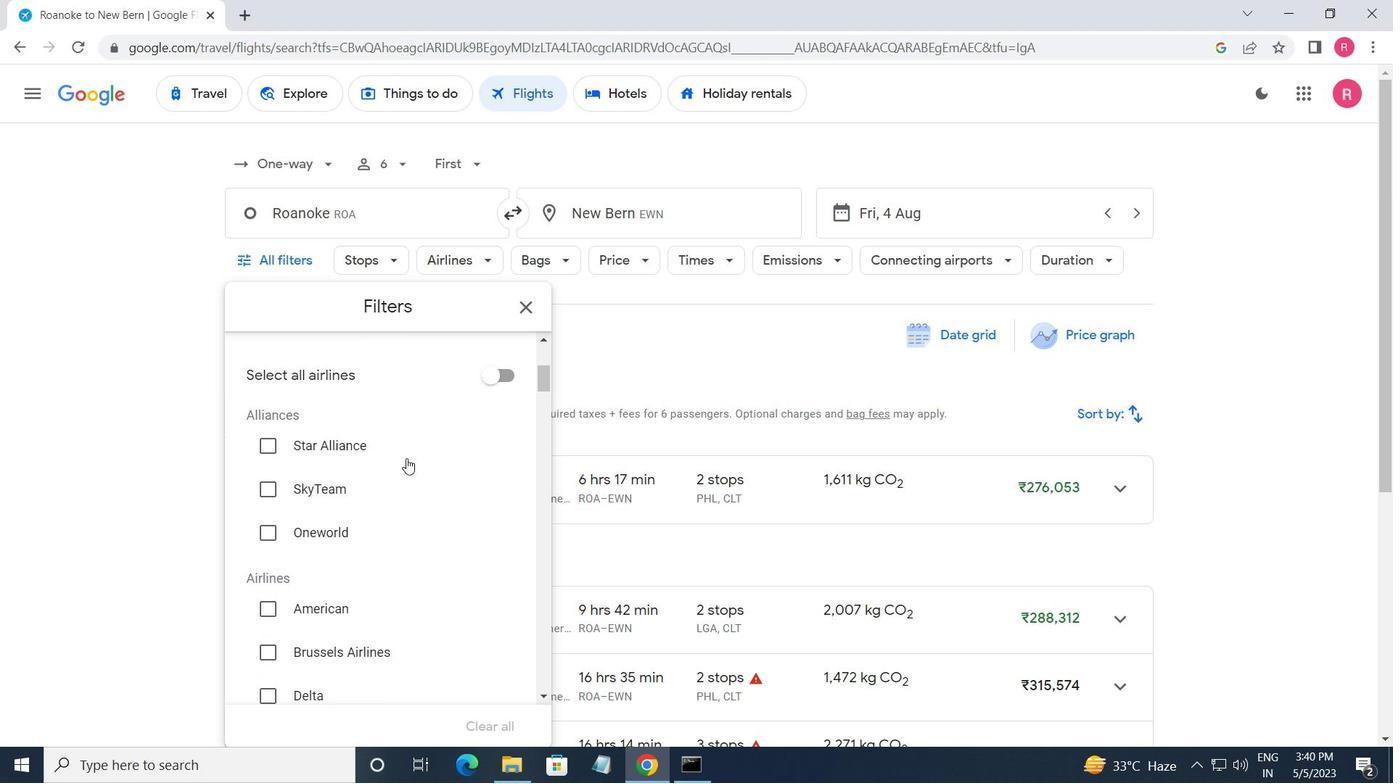 
Action: Mouse scrolled (406, 458) with delta (0, 0)
Screenshot: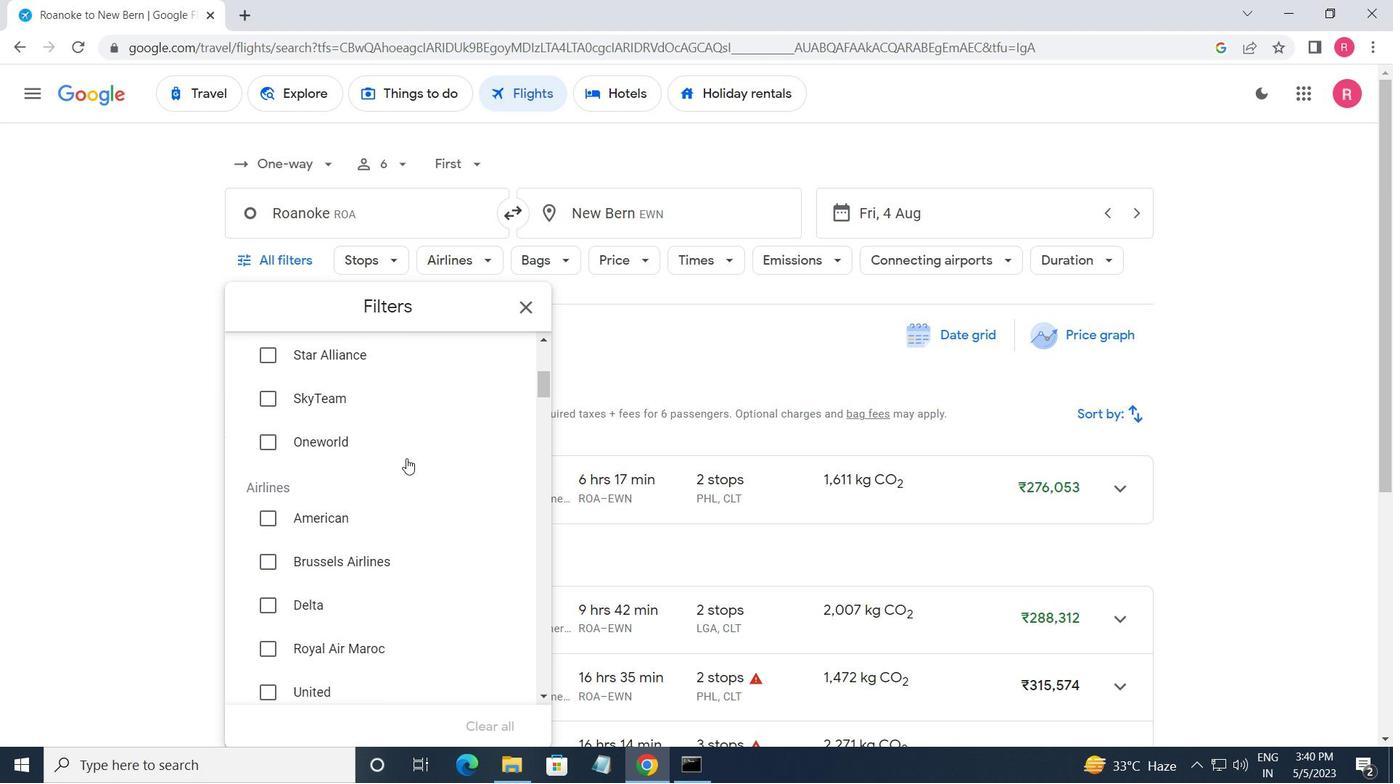 
Action: Mouse moved to (406, 460)
Screenshot: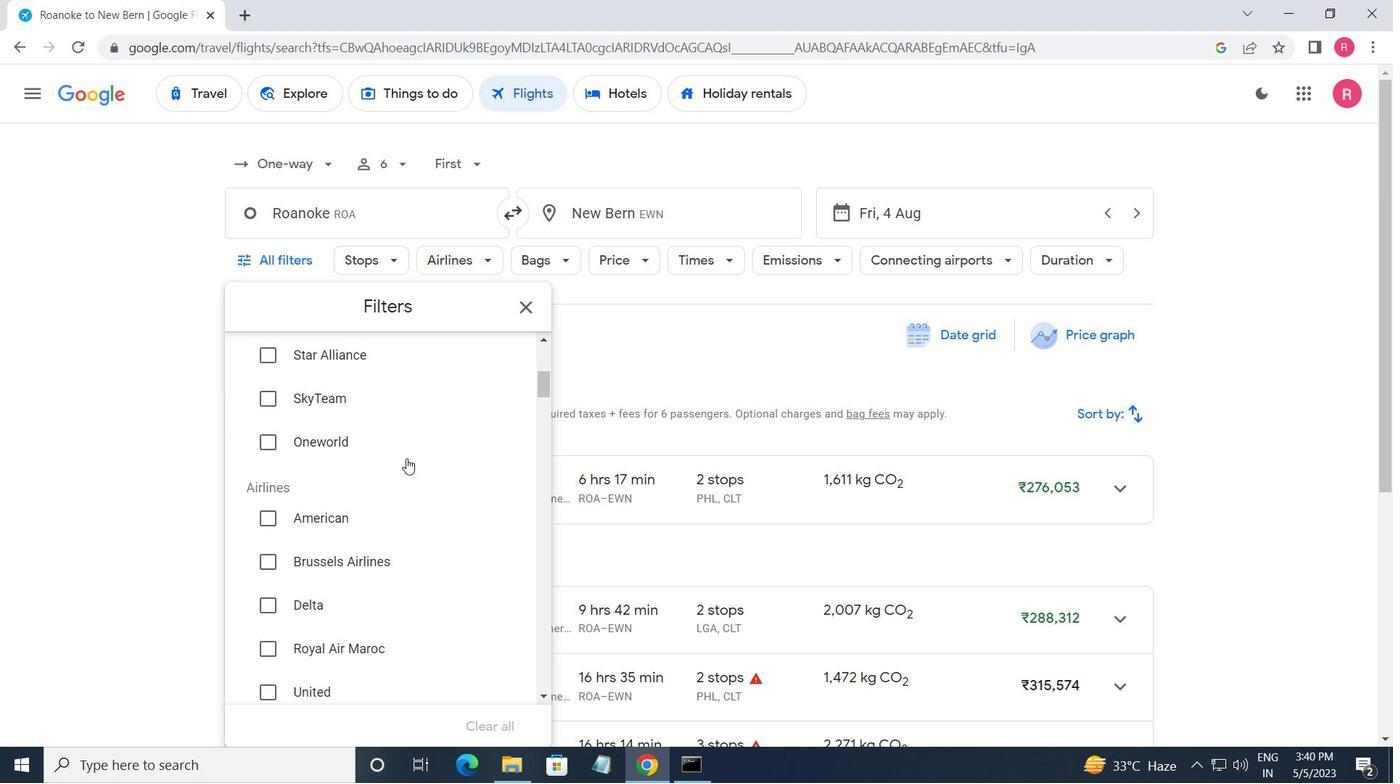 
Action: Mouse scrolled (406, 459) with delta (0, 0)
Screenshot: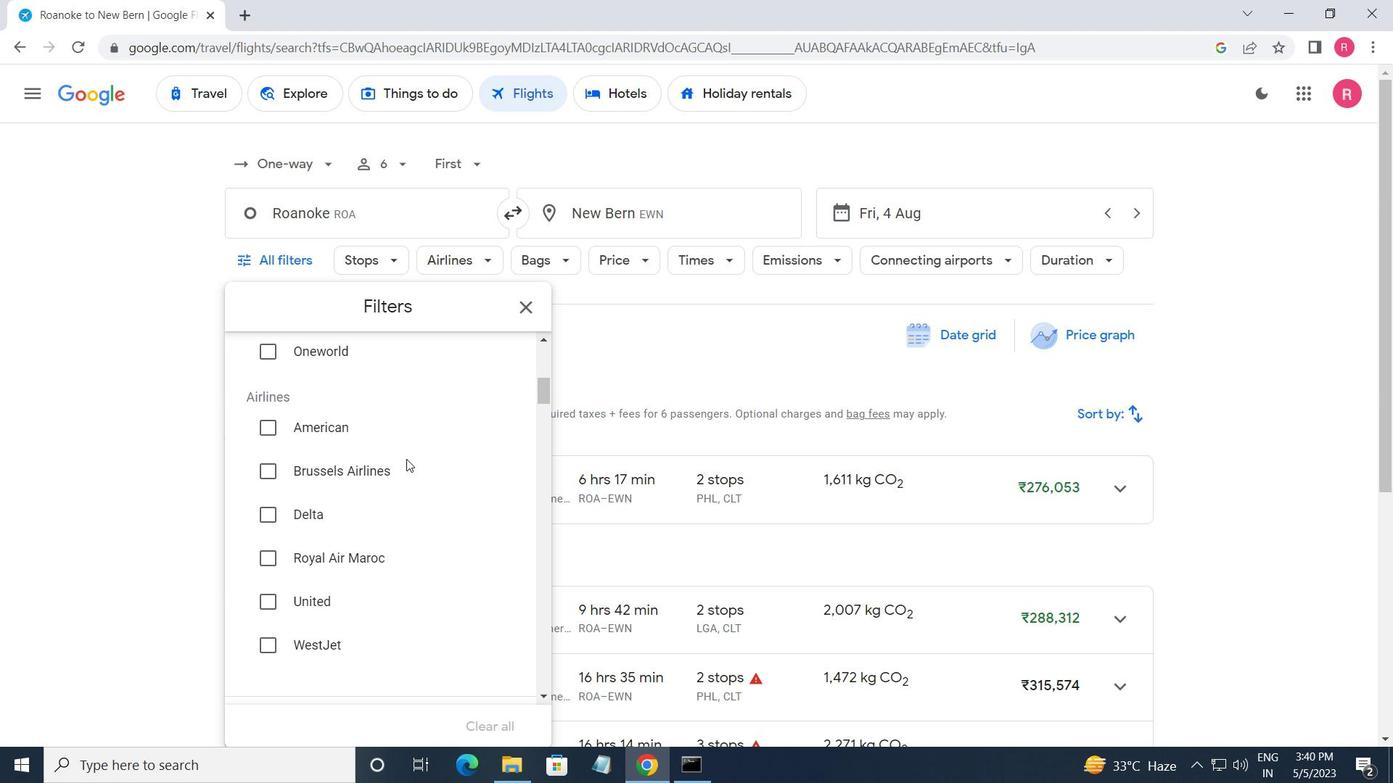 
Action: Mouse moved to (406, 462)
Screenshot: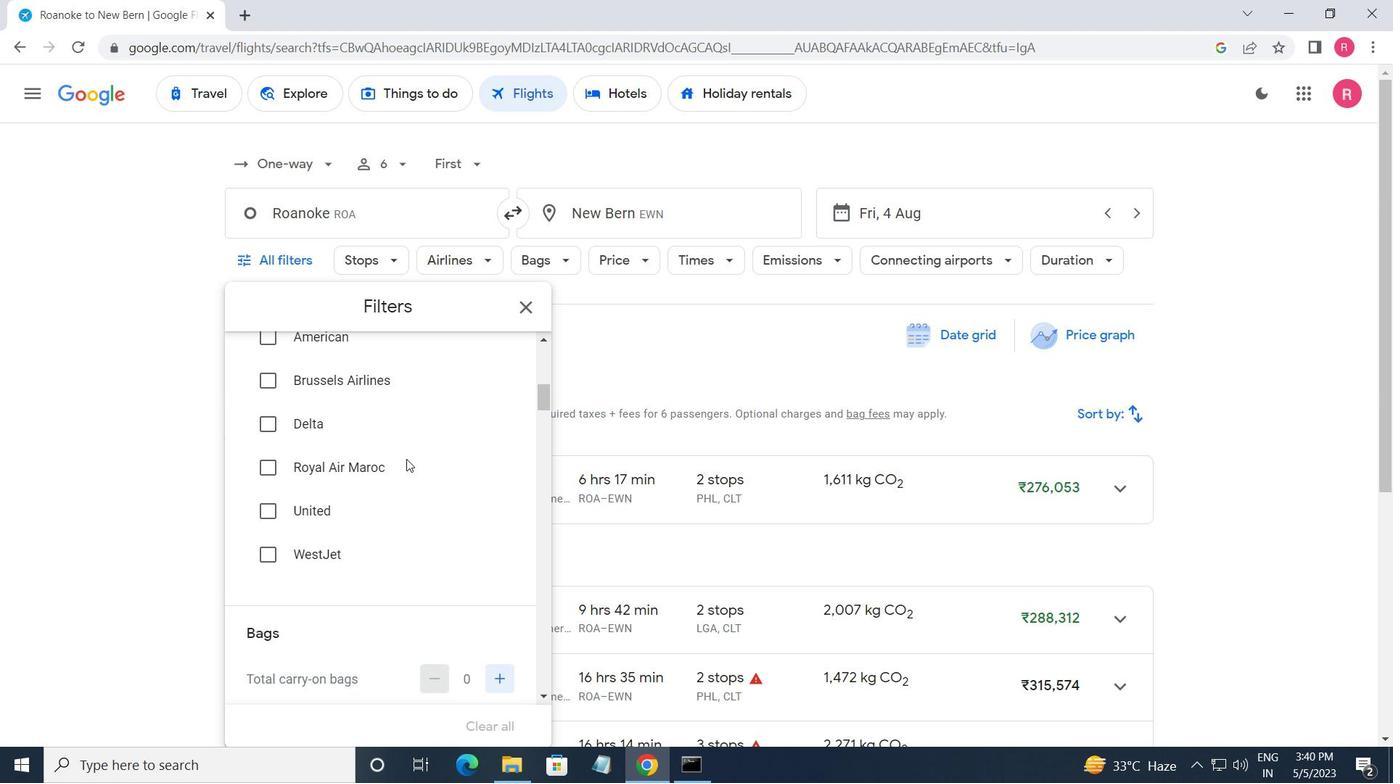 
Action: Mouse scrolled (406, 461) with delta (0, 0)
Screenshot: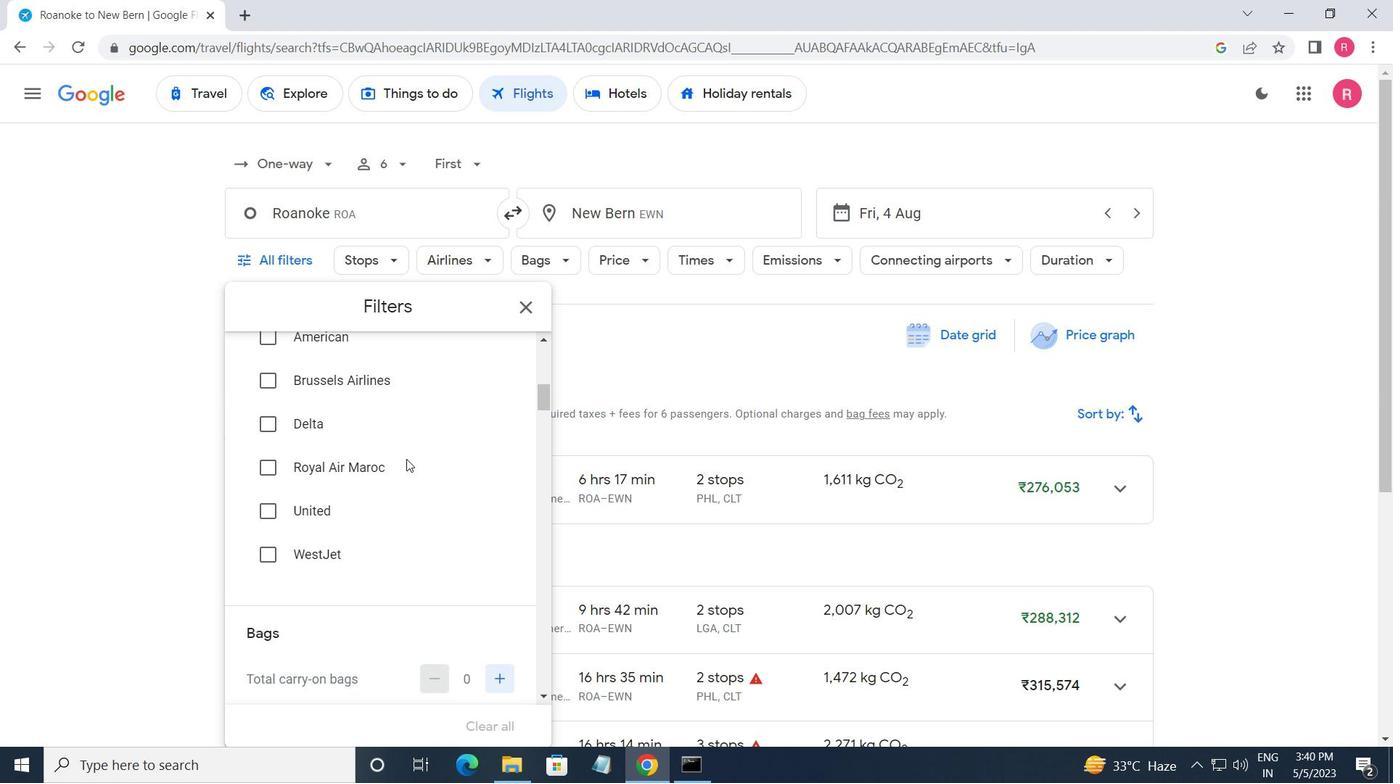 
Action: Mouse moved to (500, 632)
Screenshot: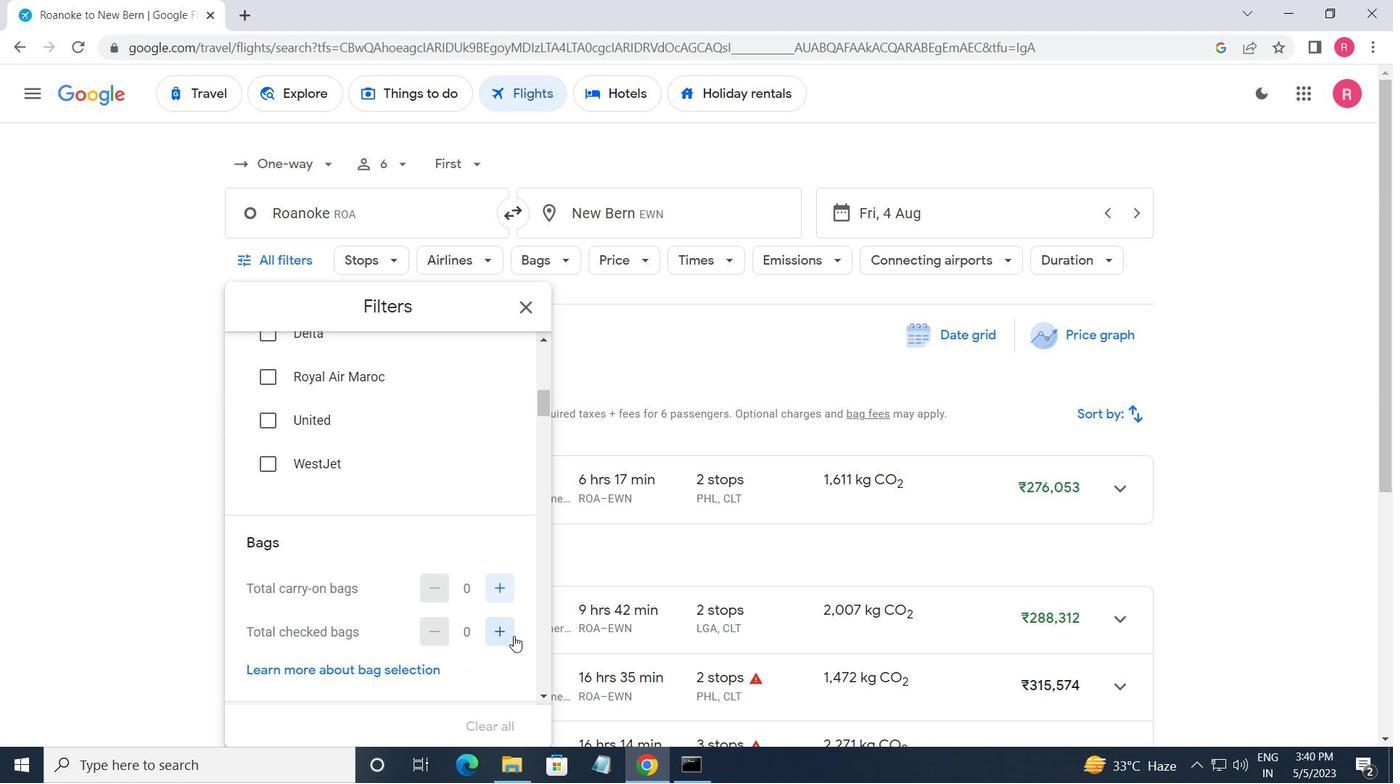 
Action: Mouse pressed left at (500, 632)
Screenshot: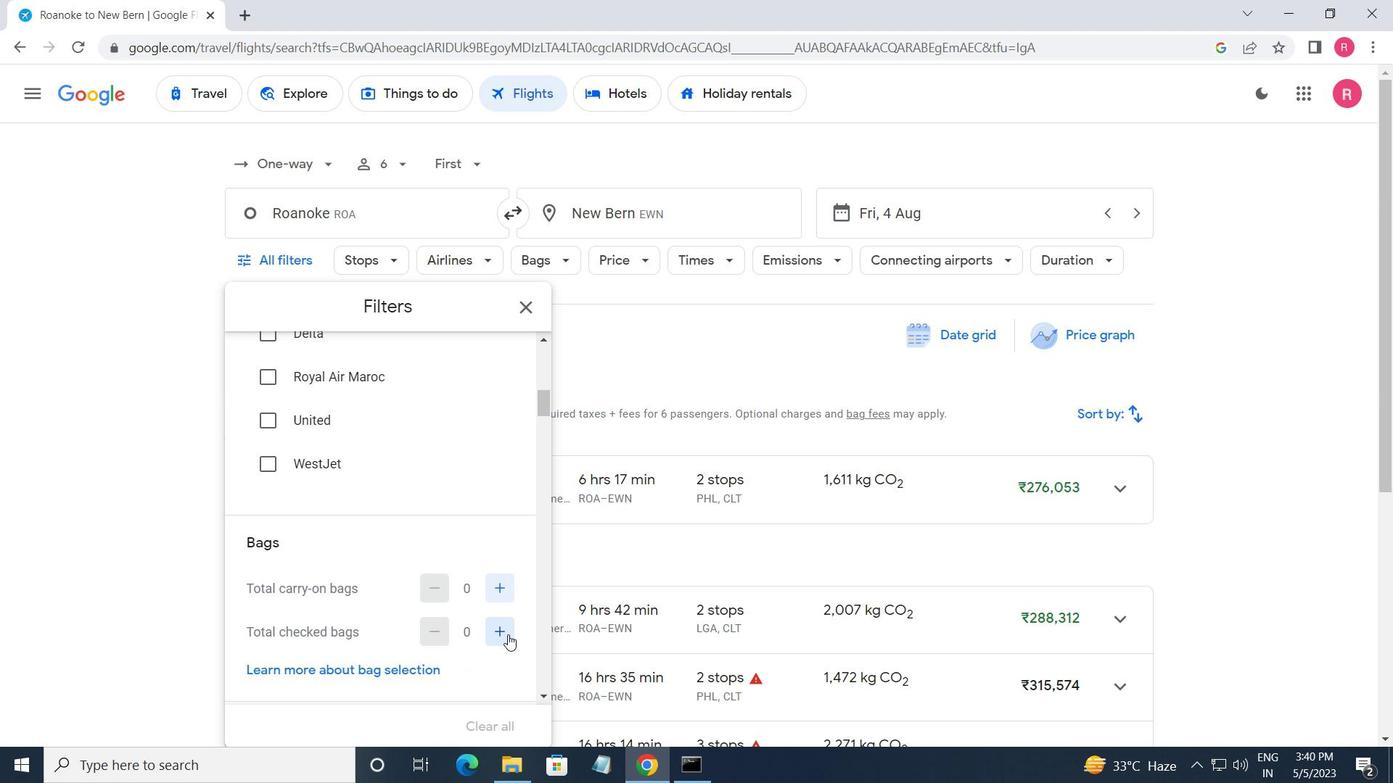 
Action: Mouse pressed left at (500, 632)
Screenshot: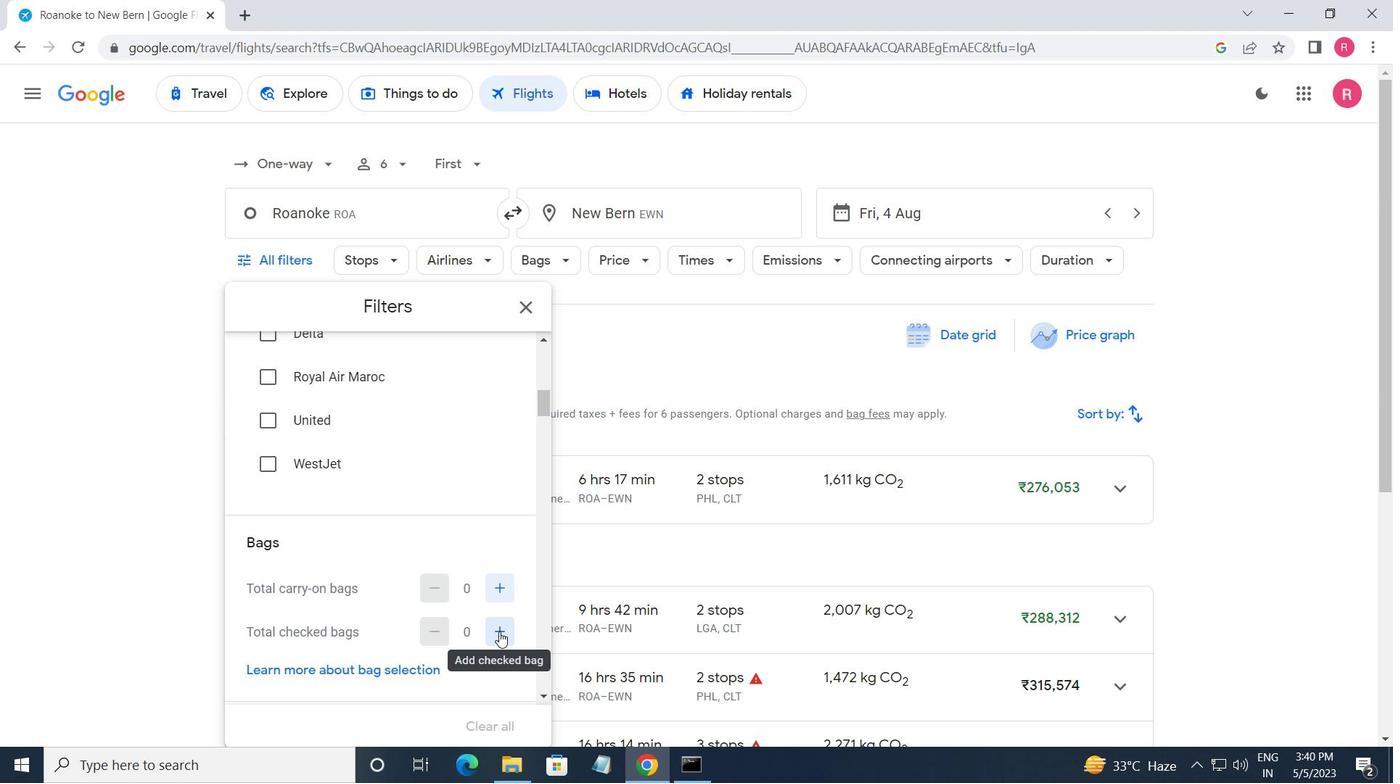 
Action: Mouse moved to (411, 453)
Screenshot: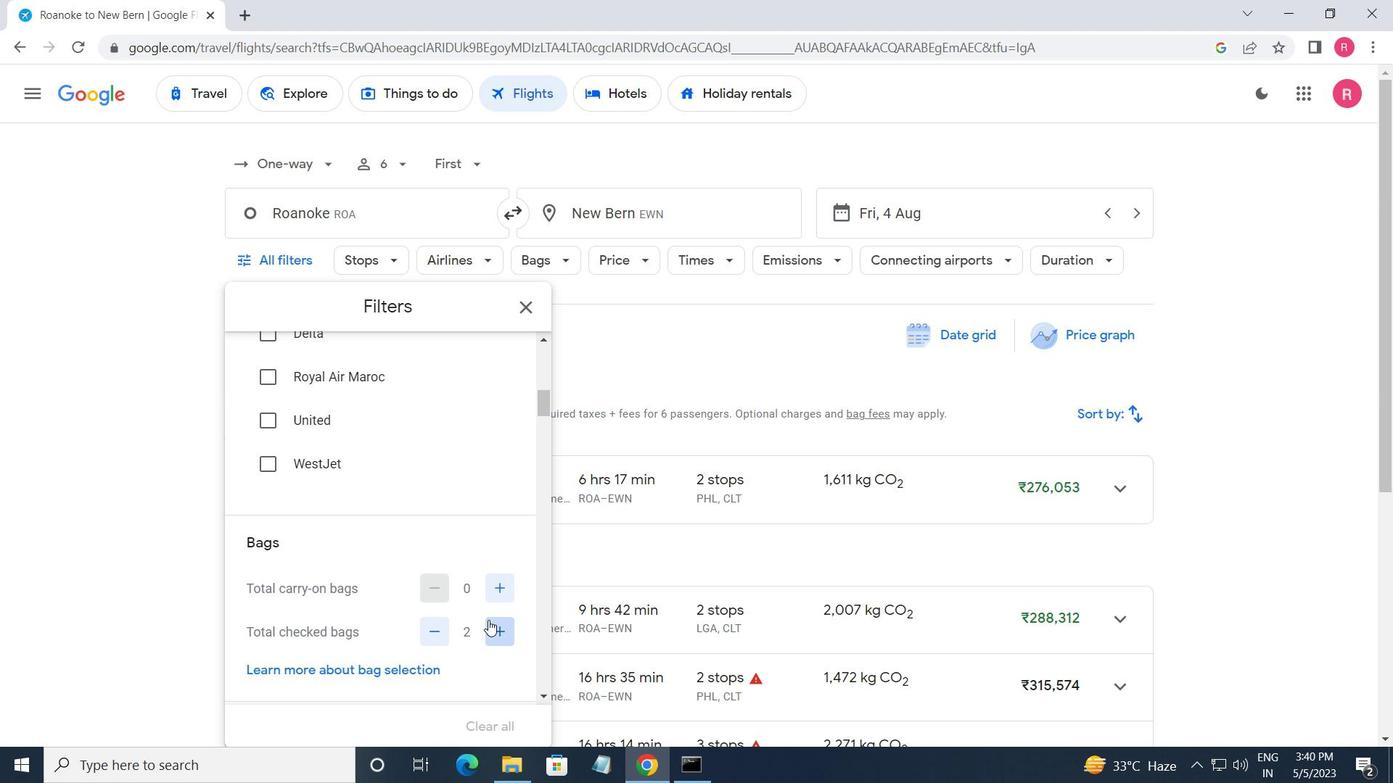 
Action: Mouse scrolled (411, 452) with delta (0, 0)
Screenshot: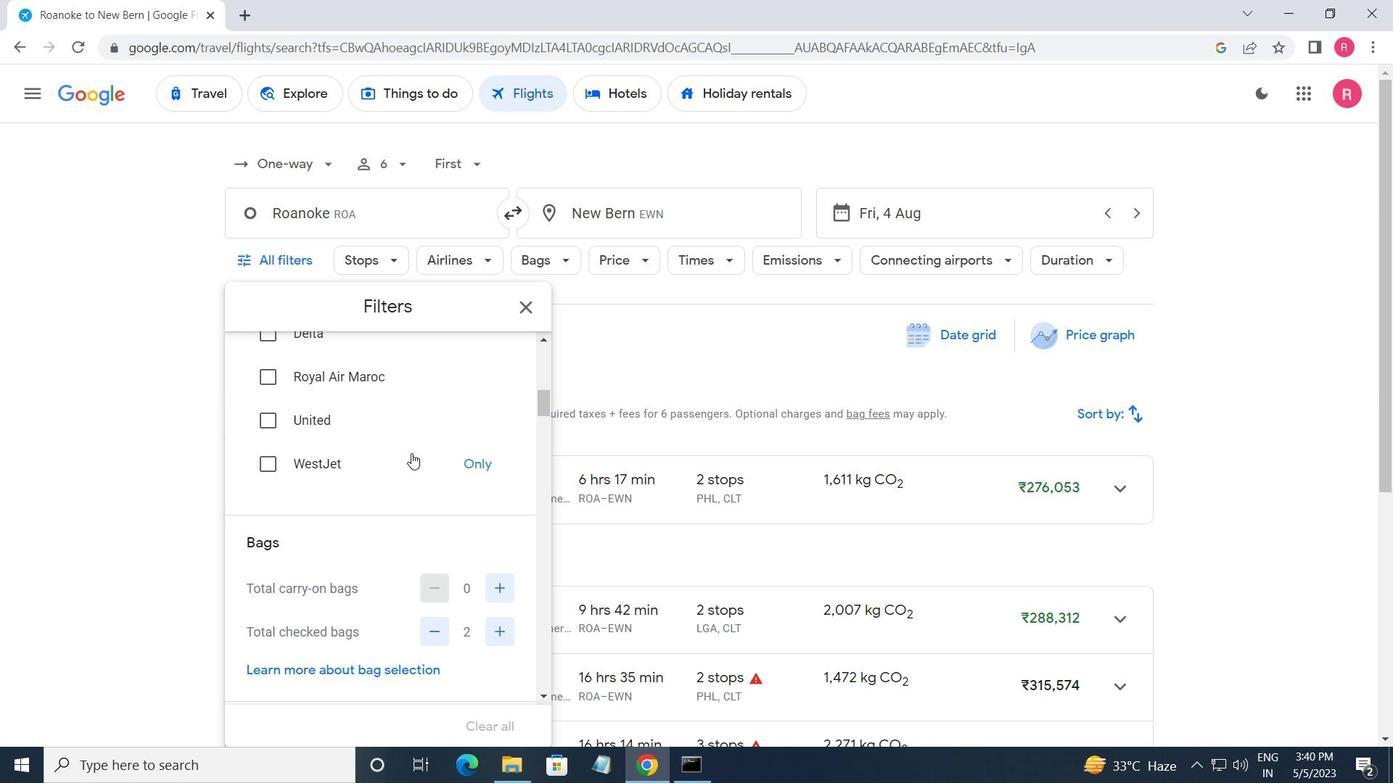 
Action: Mouse moved to (413, 451)
Screenshot: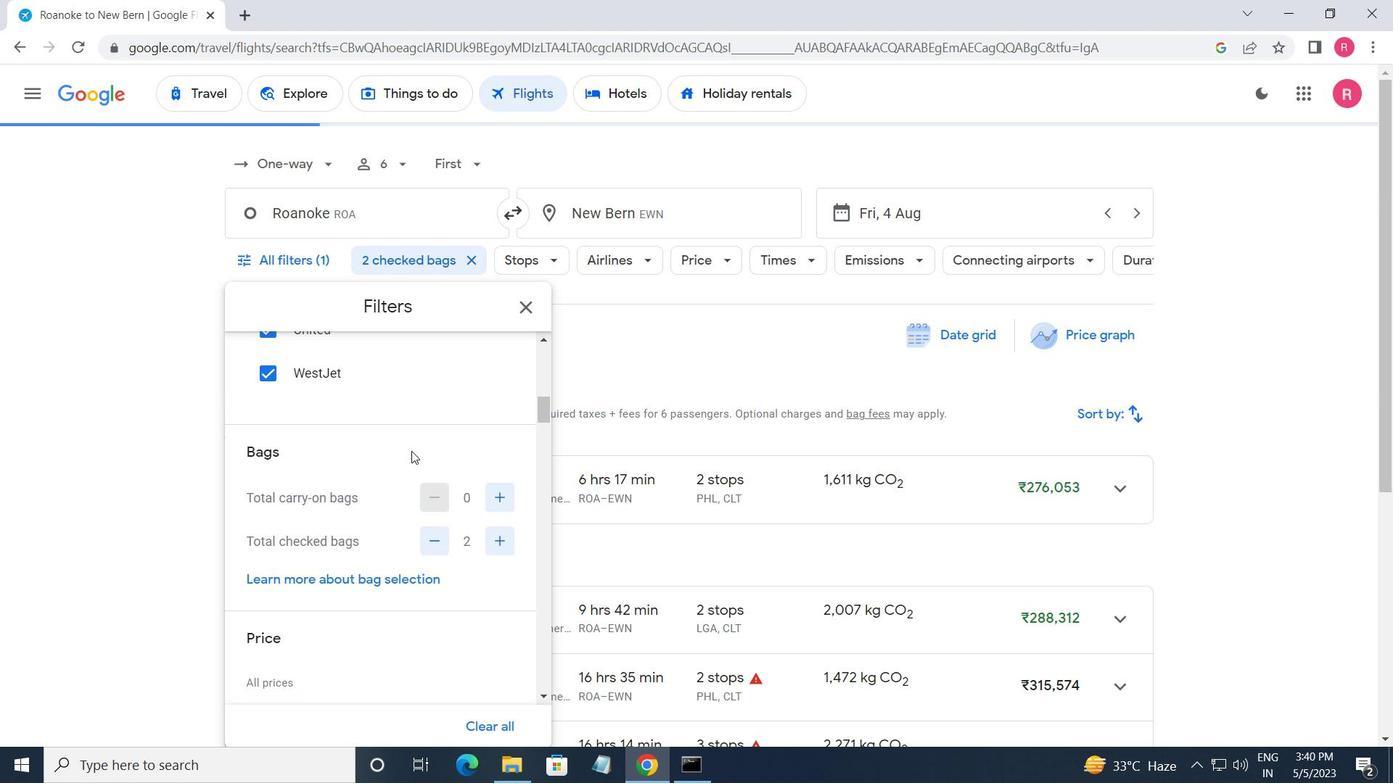 
Action: Mouse scrolled (413, 450) with delta (0, 0)
Screenshot: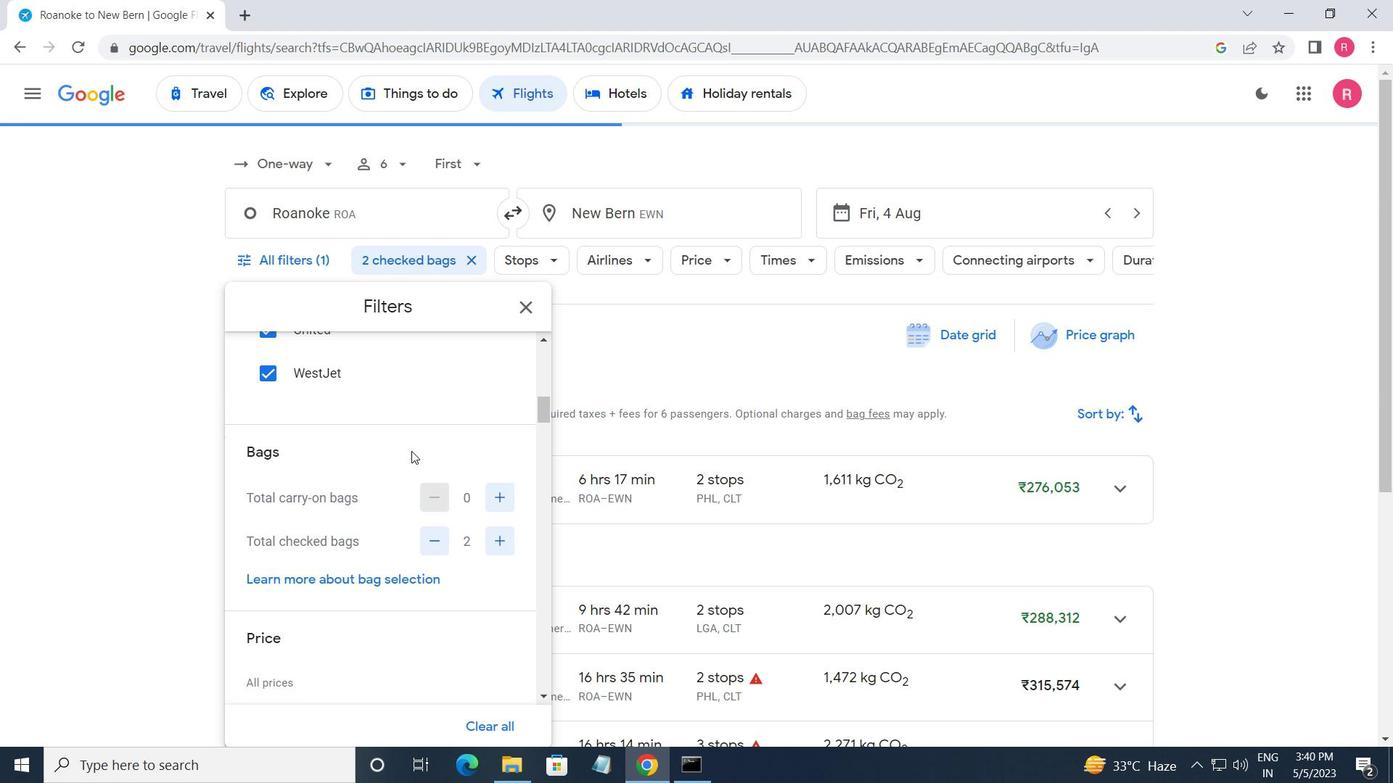 
Action: Mouse moved to (496, 631)
Screenshot: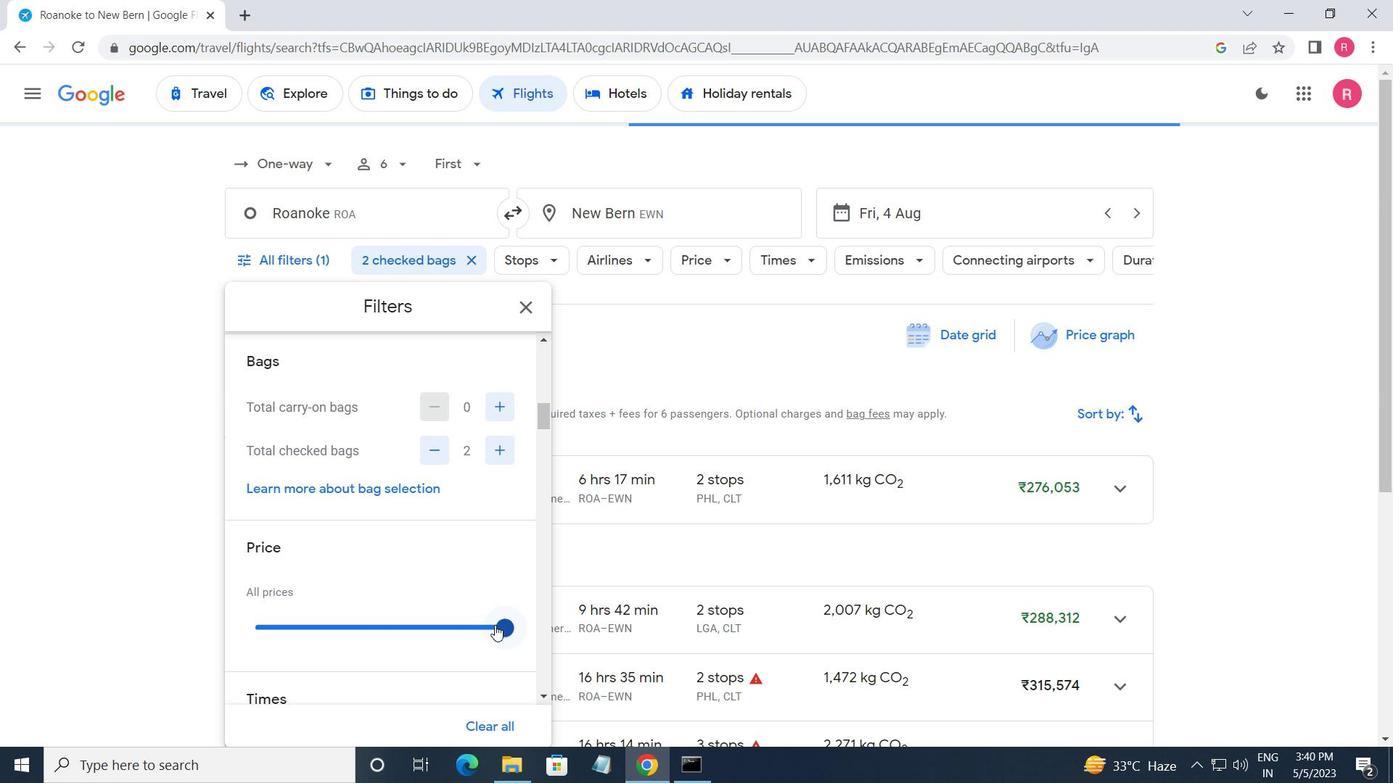 
Action: Mouse pressed left at (496, 631)
Screenshot: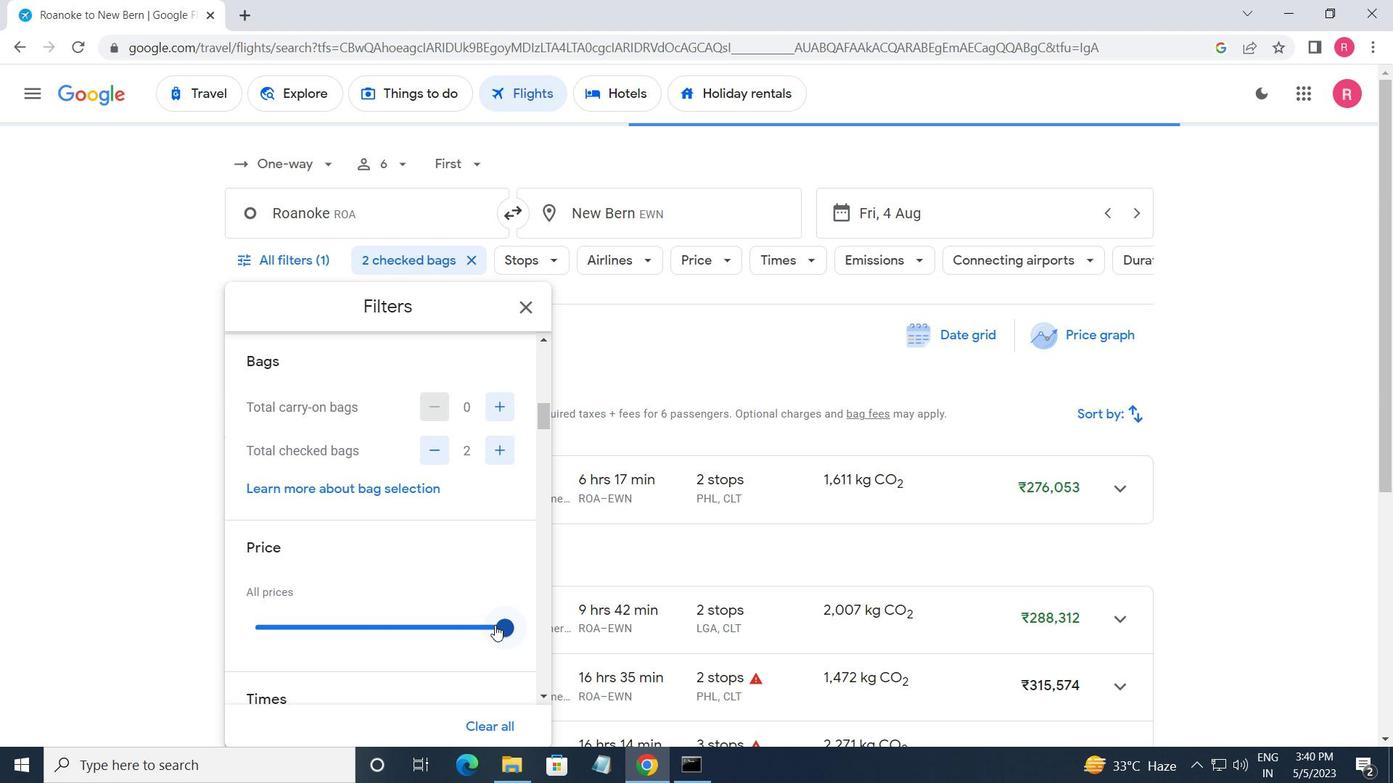 
Action: Mouse moved to (389, 539)
Screenshot: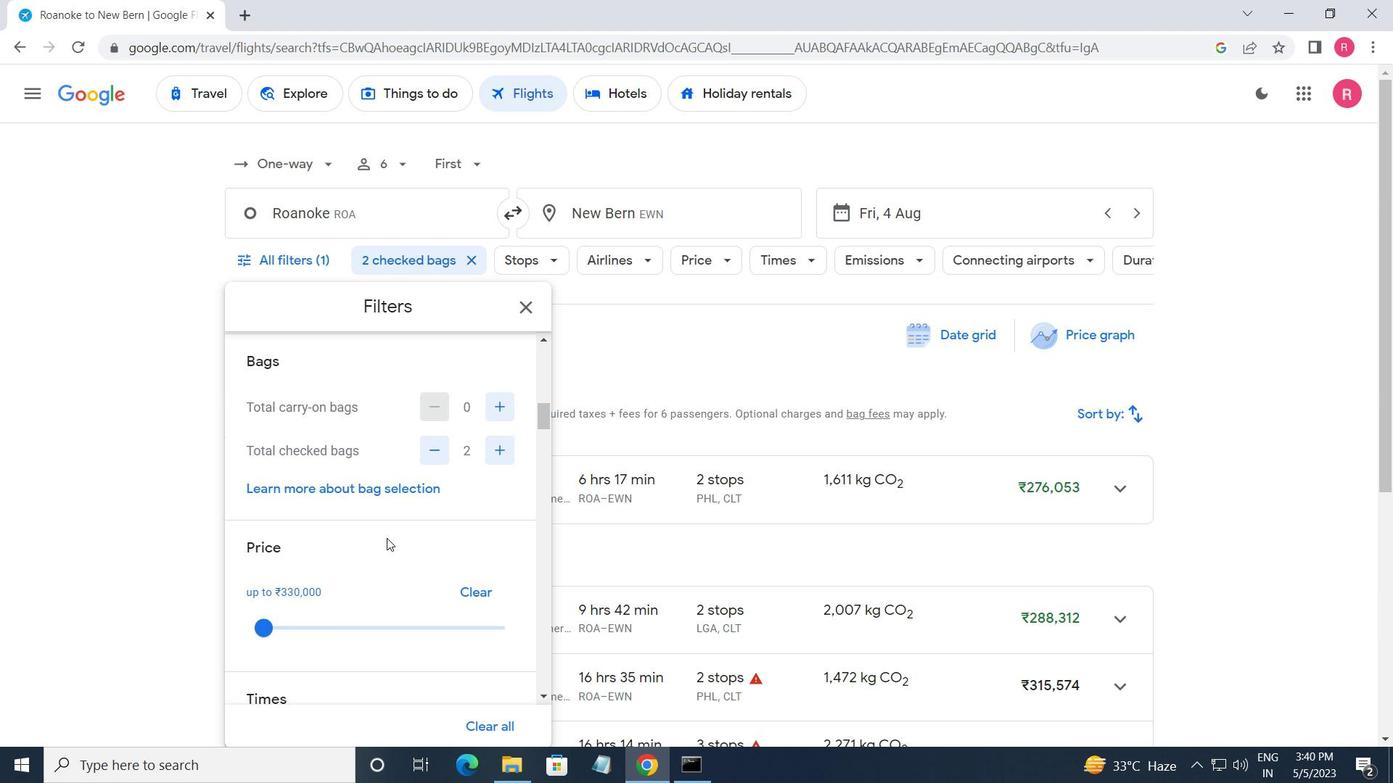 
Action: Mouse scrolled (389, 538) with delta (0, 0)
Screenshot: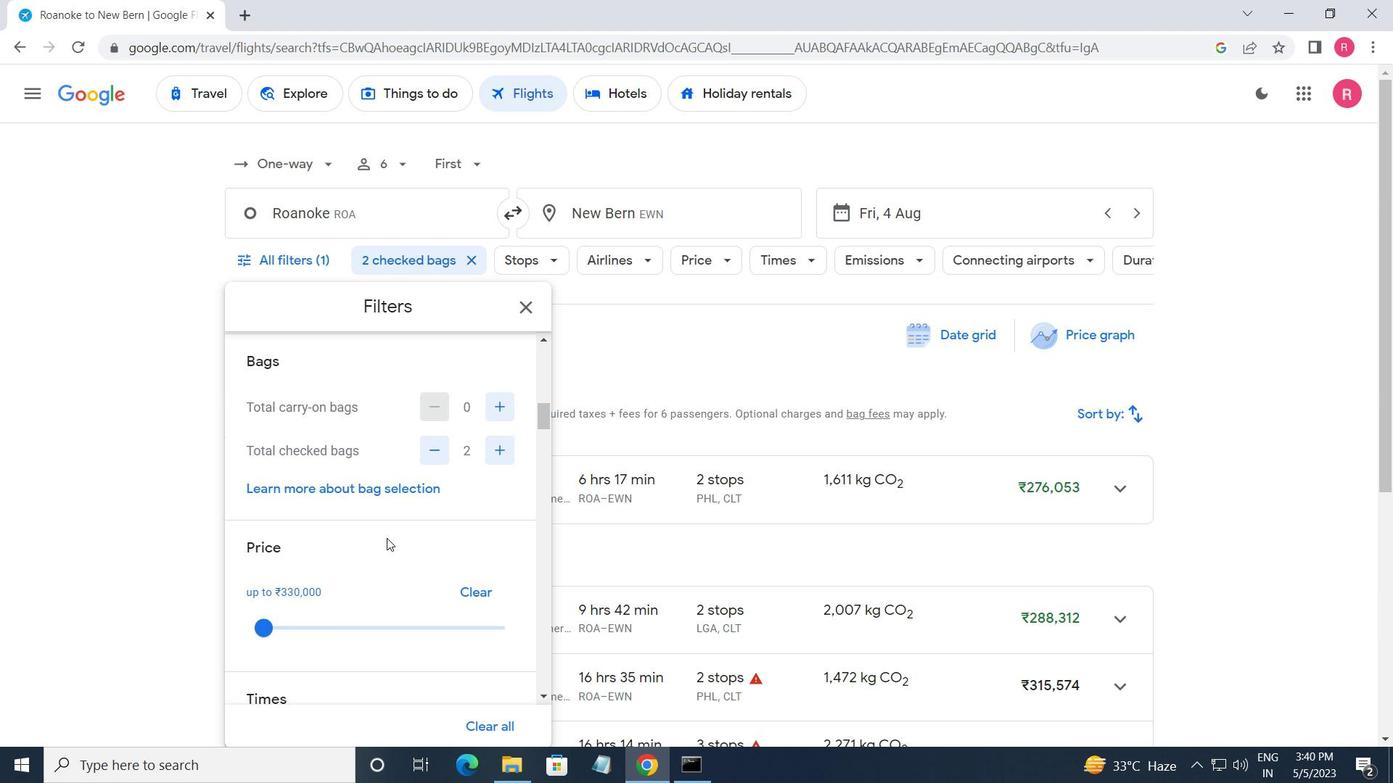 
Action: Mouse moved to (394, 542)
Screenshot: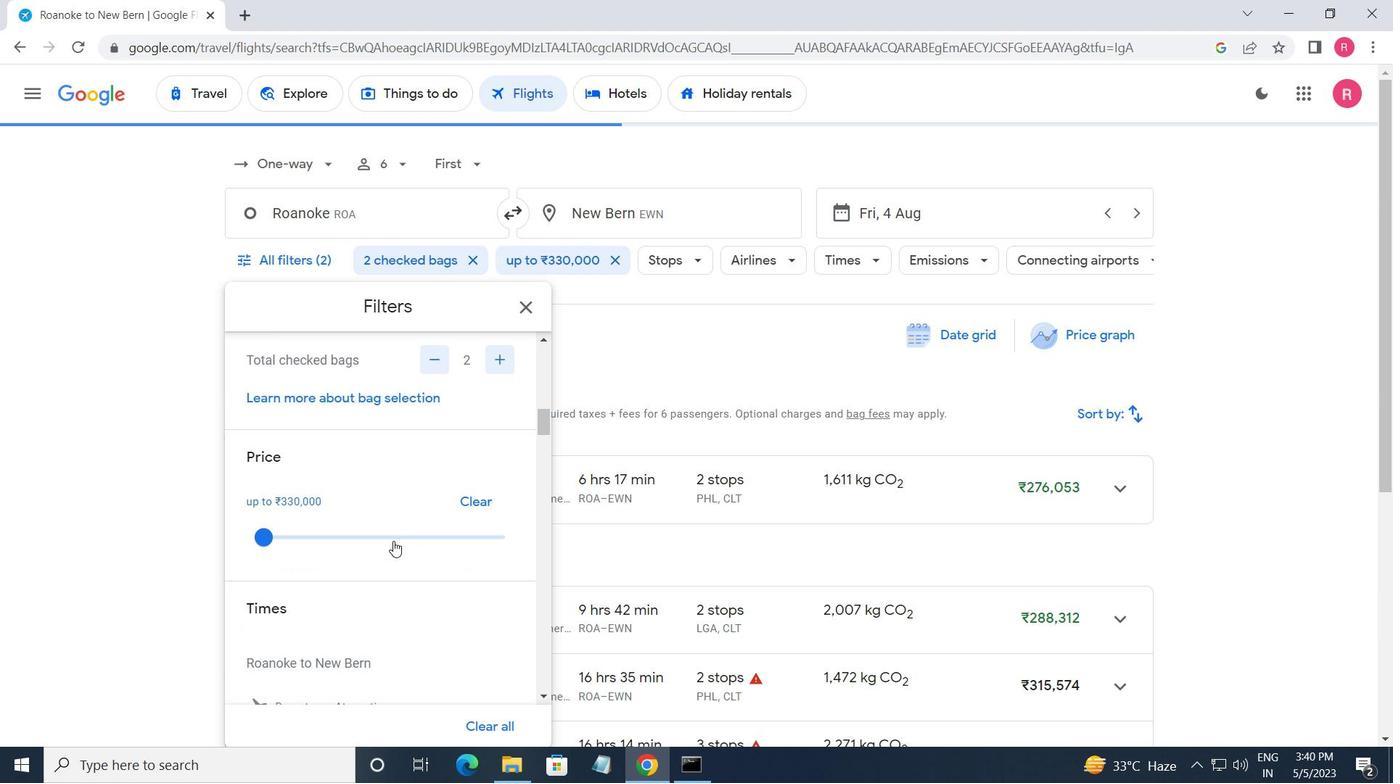 
Action: Mouse scrolled (394, 541) with delta (0, 0)
Screenshot: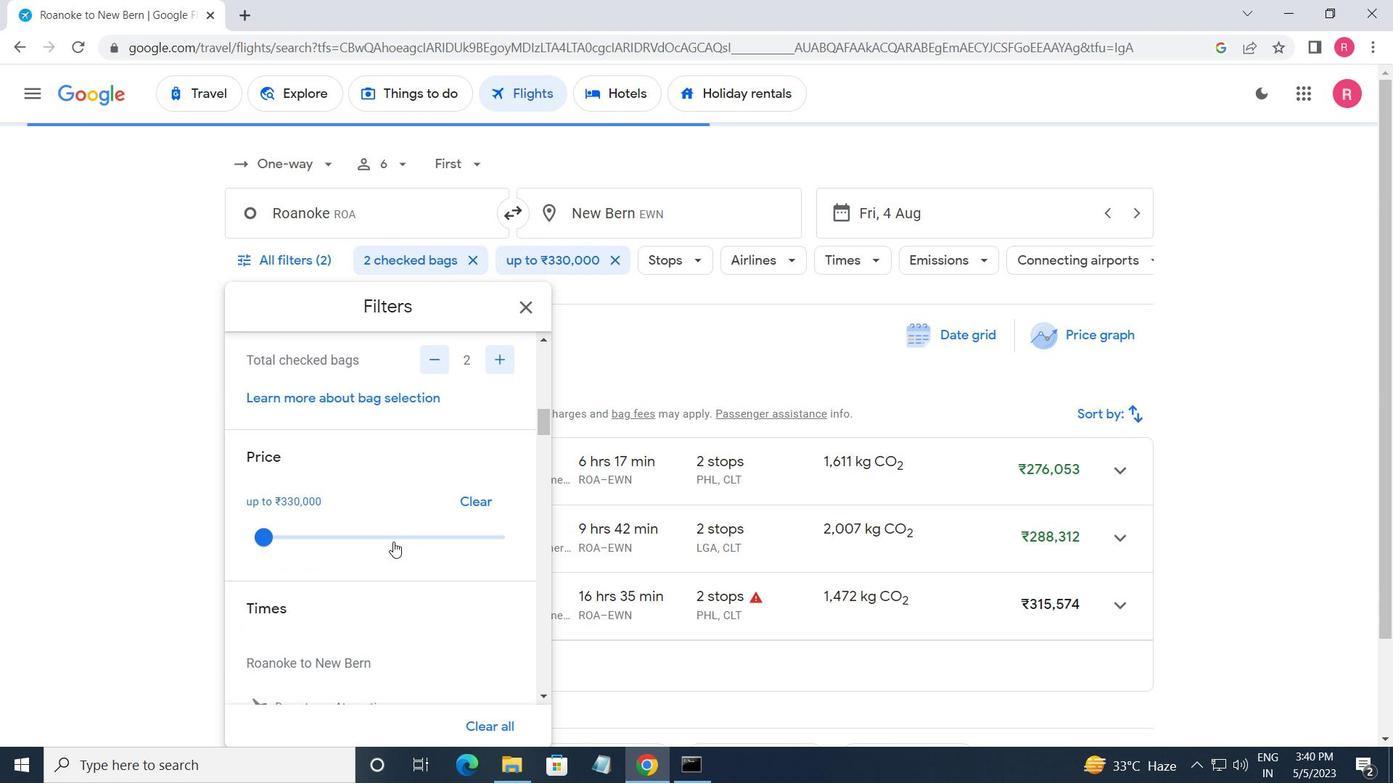 
Action: Mouse moved to (256, 648)
Screenshot: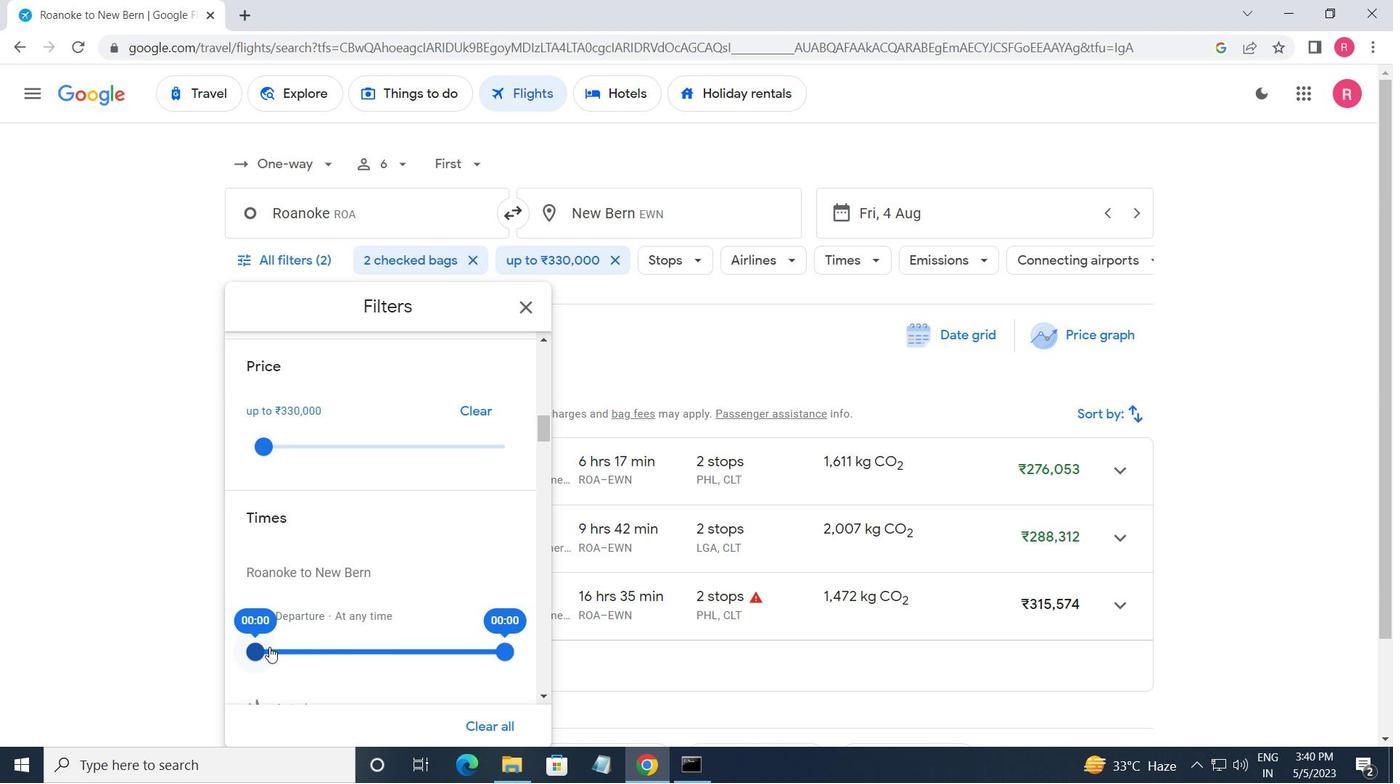 
Action: Mouse pressed left at (256, 648)
Screenshot: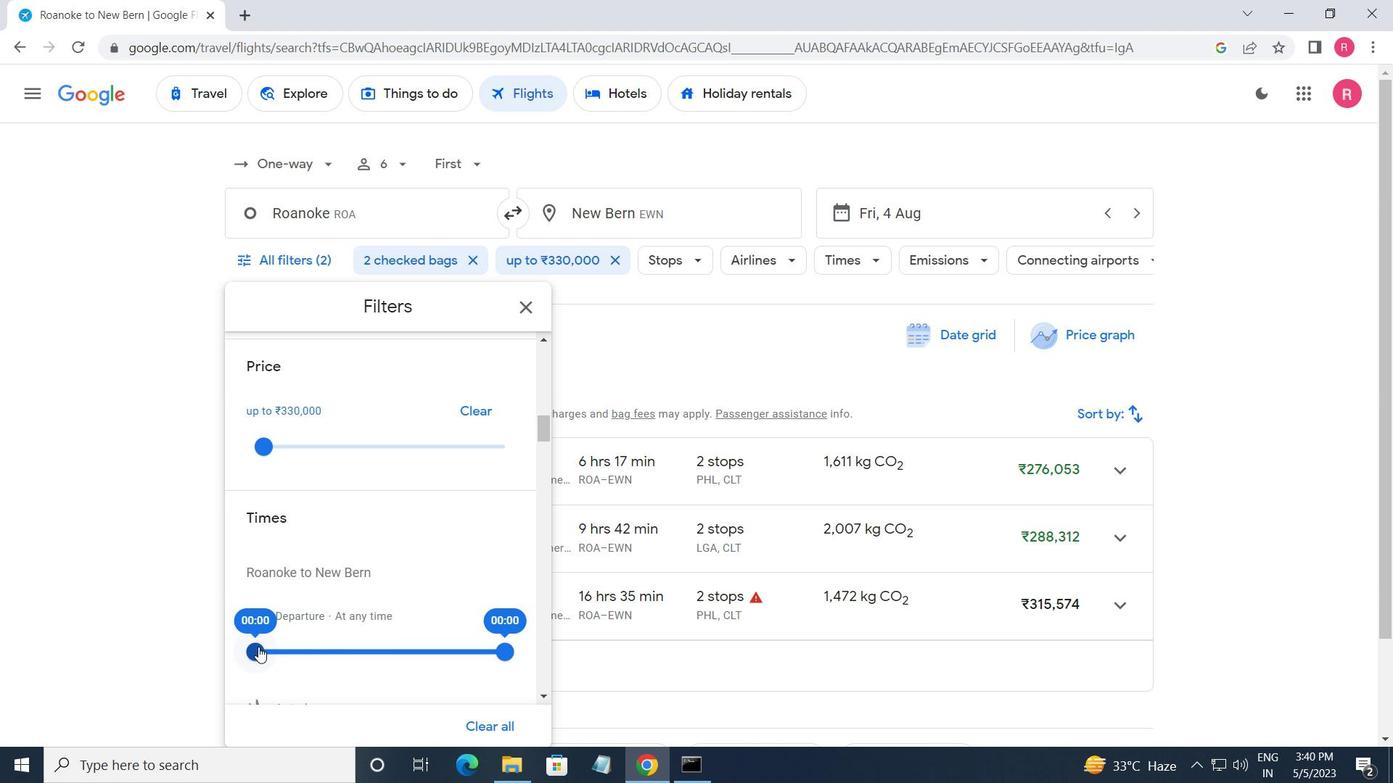 
Action: Mouse moved to (503, 650)
Screenshot: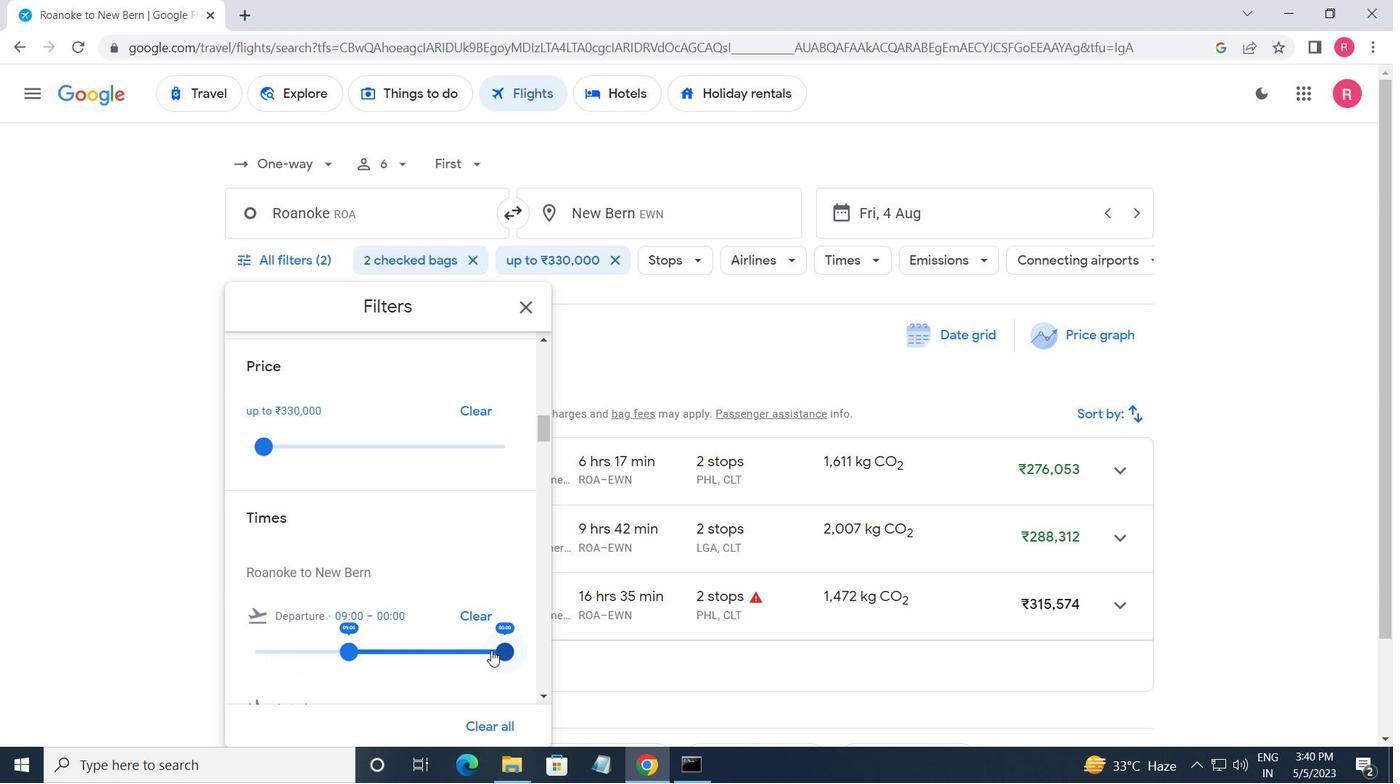 
Action: Mouse pressed left at (503, 650)
Screenshot: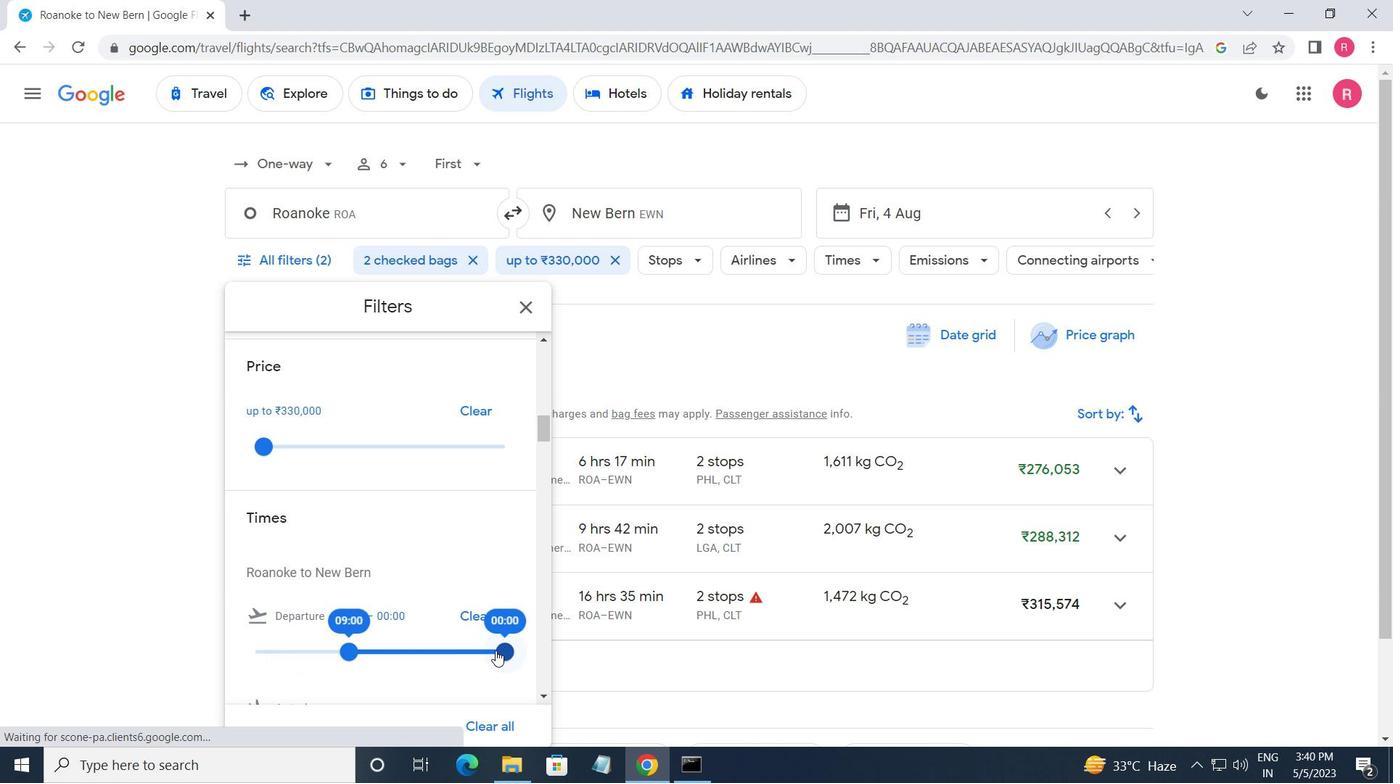 
Action: Mouse moved to (520, 307)
Screenshot: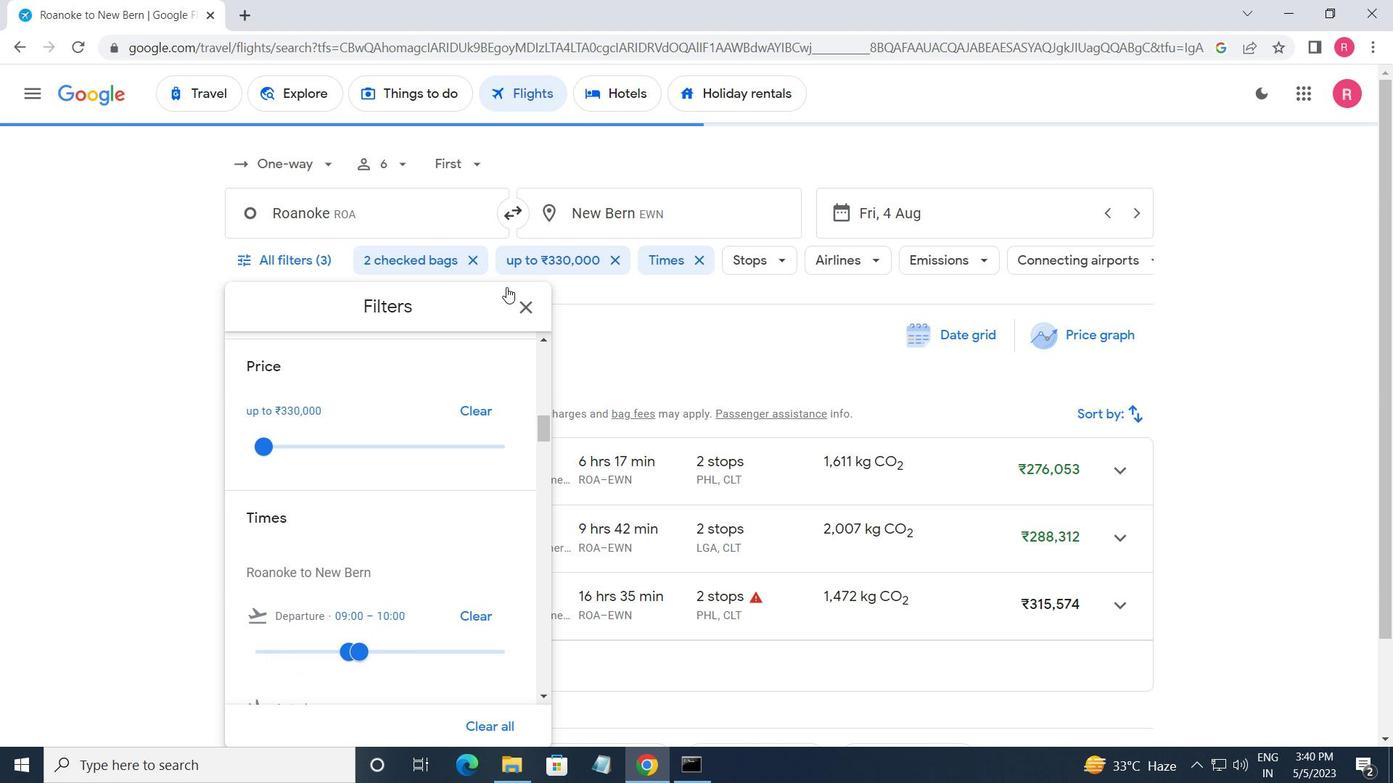 
Action: Mouse pressed left at (520, 307)
Screenshot: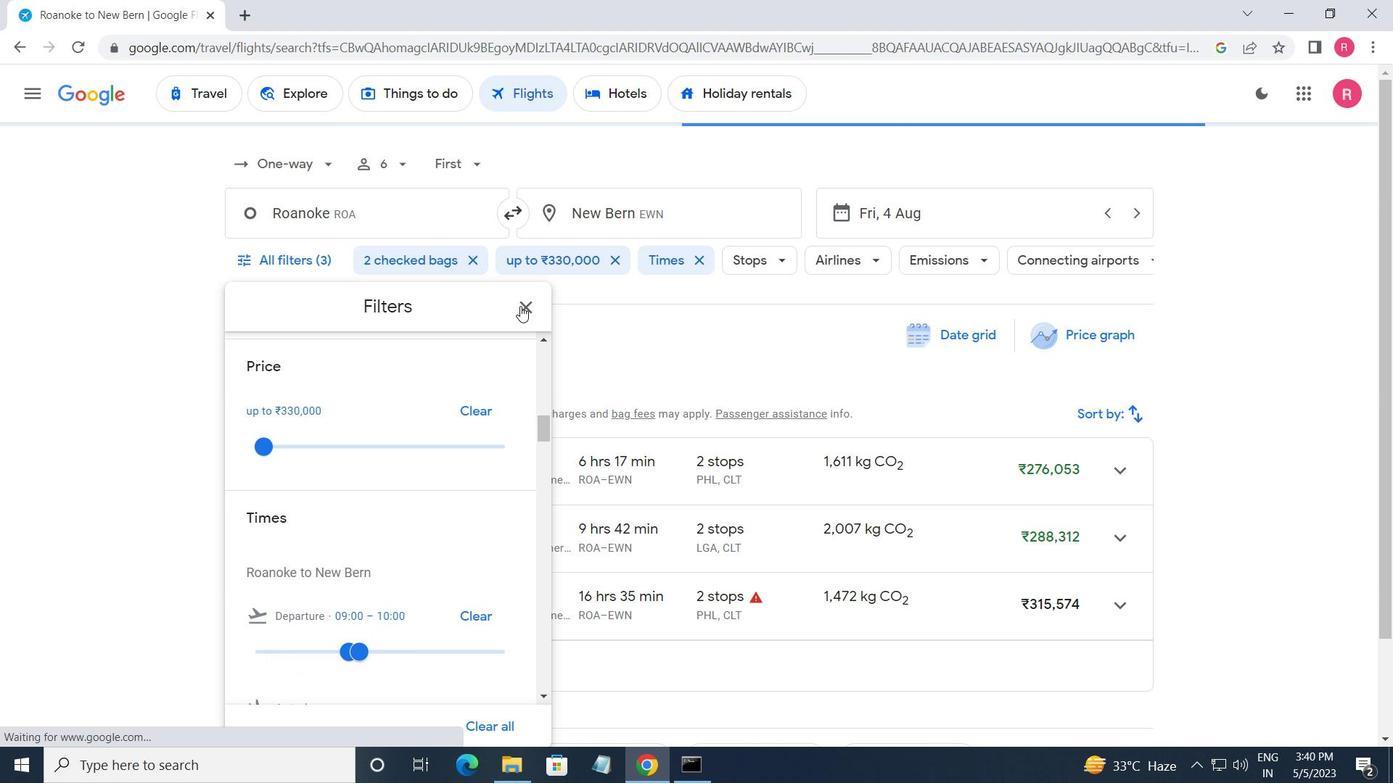 
Action: Mouse moved to (195, 116)
Screenshot: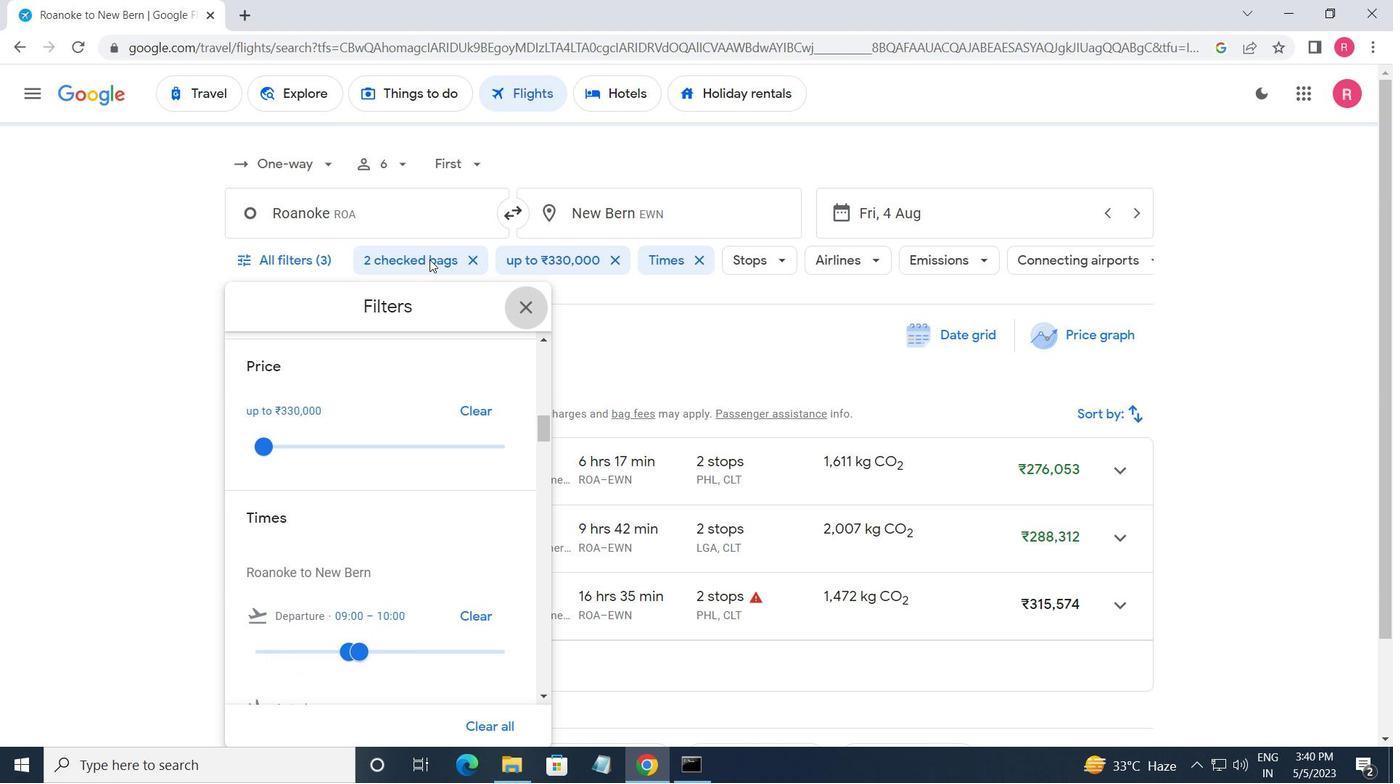 
